 Task: Find connections with filter location Boudjima with filter topic #Businessintelligence with filter profile language Potuguese with filter current company SirionLabs with filter school Rani Durgavati Vishwavidyalaya, Jabalpur with filter industry Personal Care Services with filter service category Health Insurance with filter keywords title Biostatistician
Action: Mouse moved to (557, 69)
Screenshot: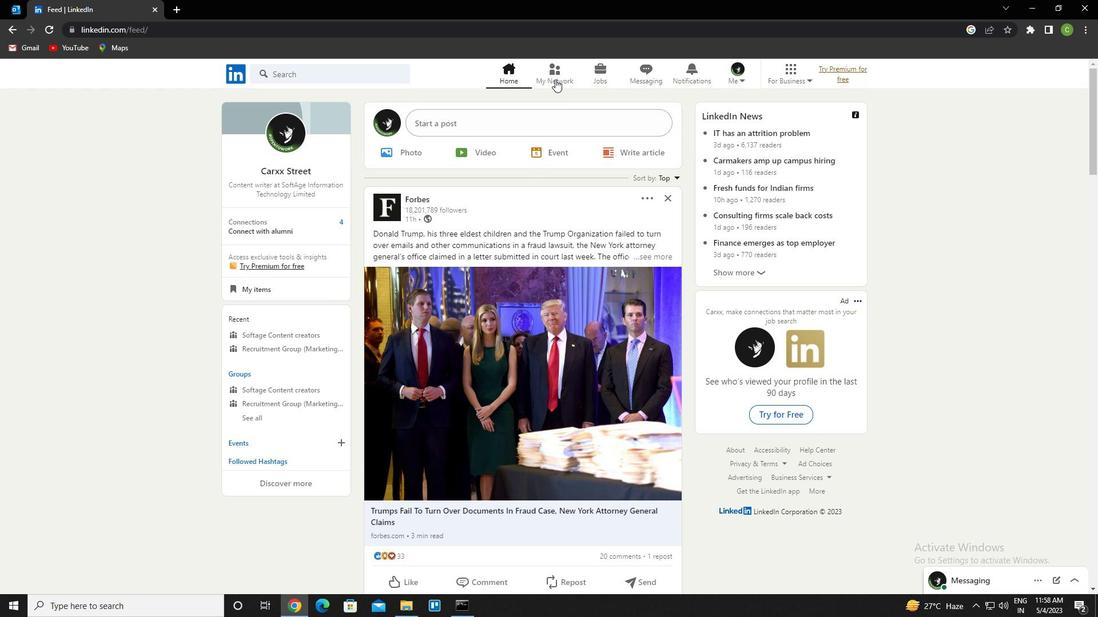 
Action: Mouse pressed left at (557, 69)
Screenshot: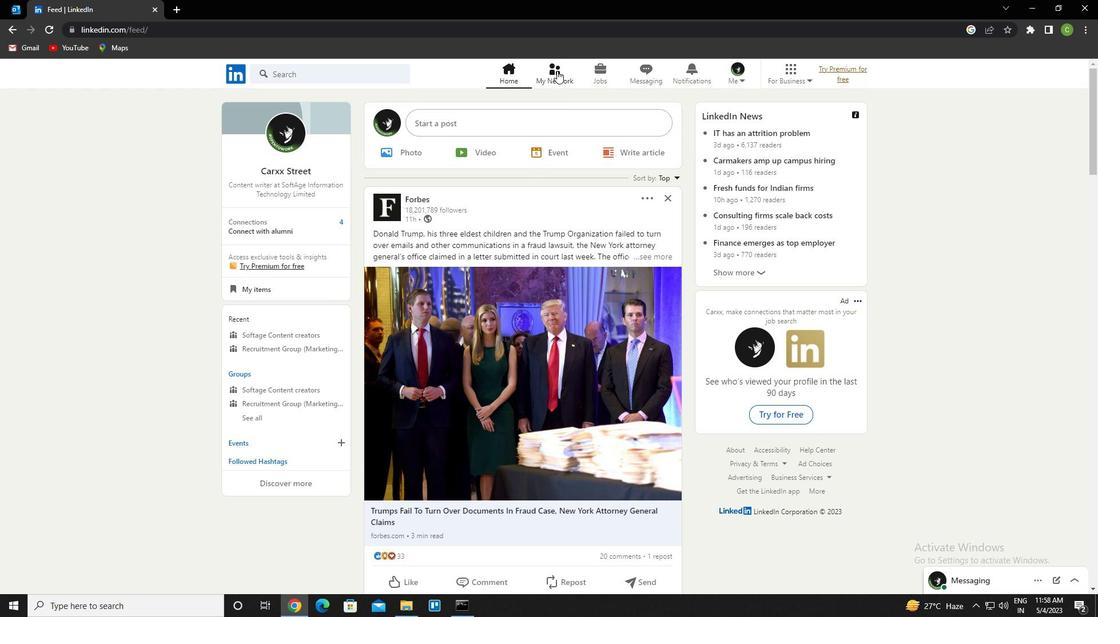 
Action: Mouse moved to (340, 145)
Screenshot: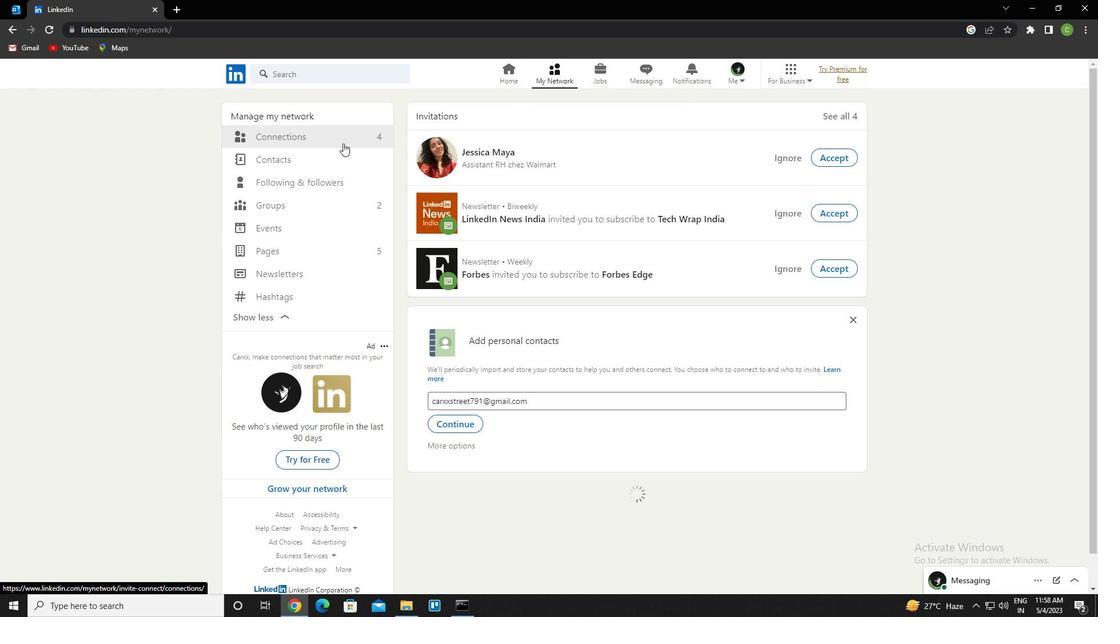 
Action: Mouse pressed left at (340, 145)
Screenshot: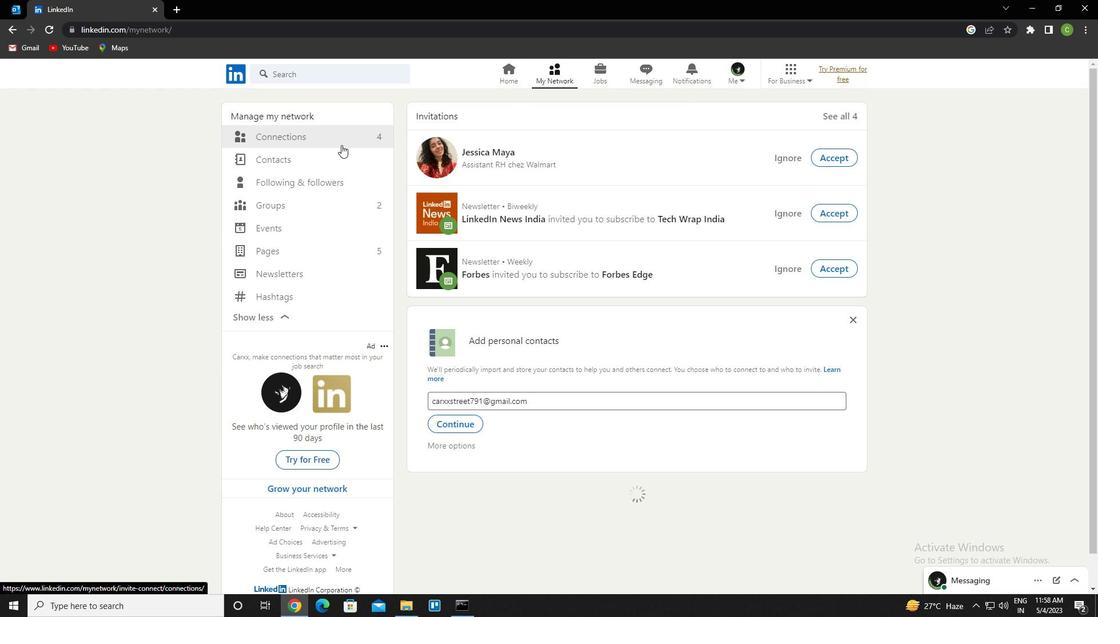
Action: Mouse moved to (340, 145)
Screenshot: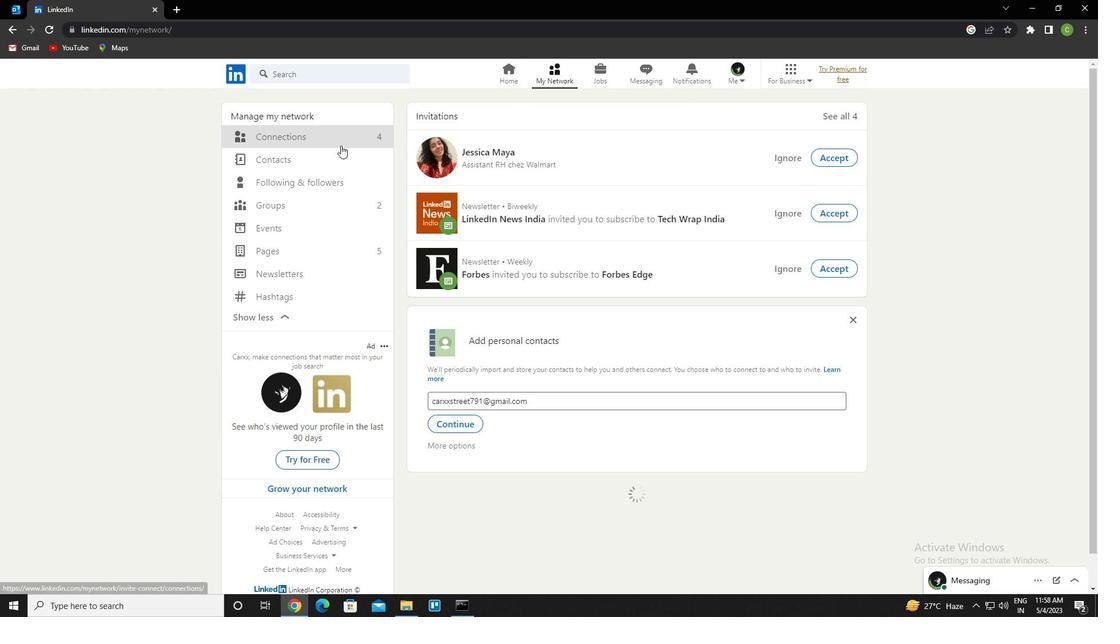
Action: Mouse pressed left at (340, 145)
Screenshot: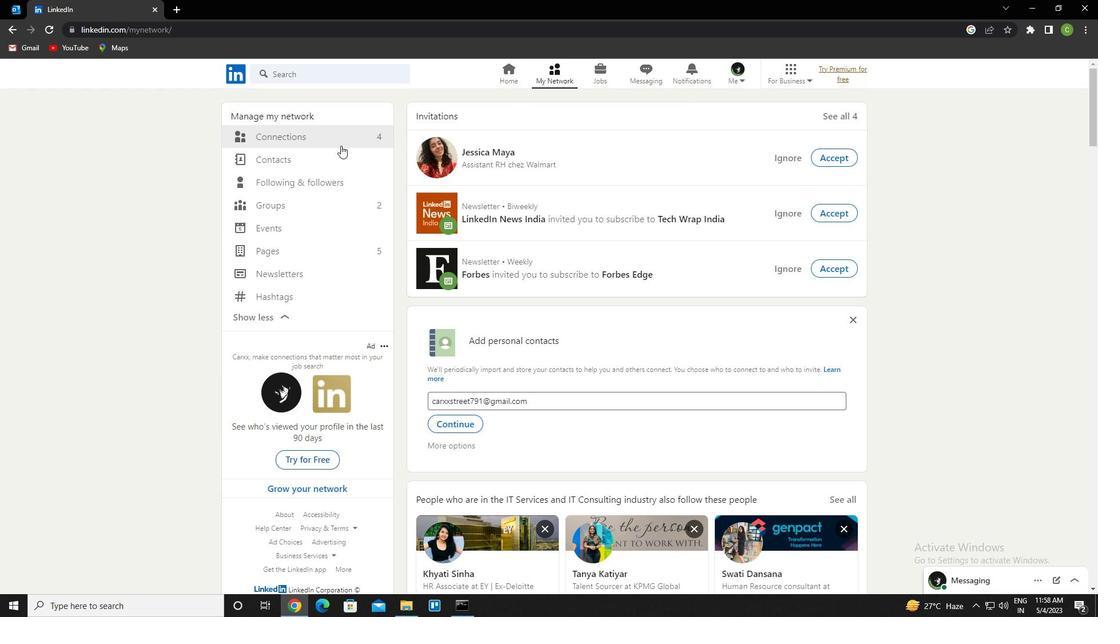 
Action: Mouse moved to (343, 141)
Screenshot: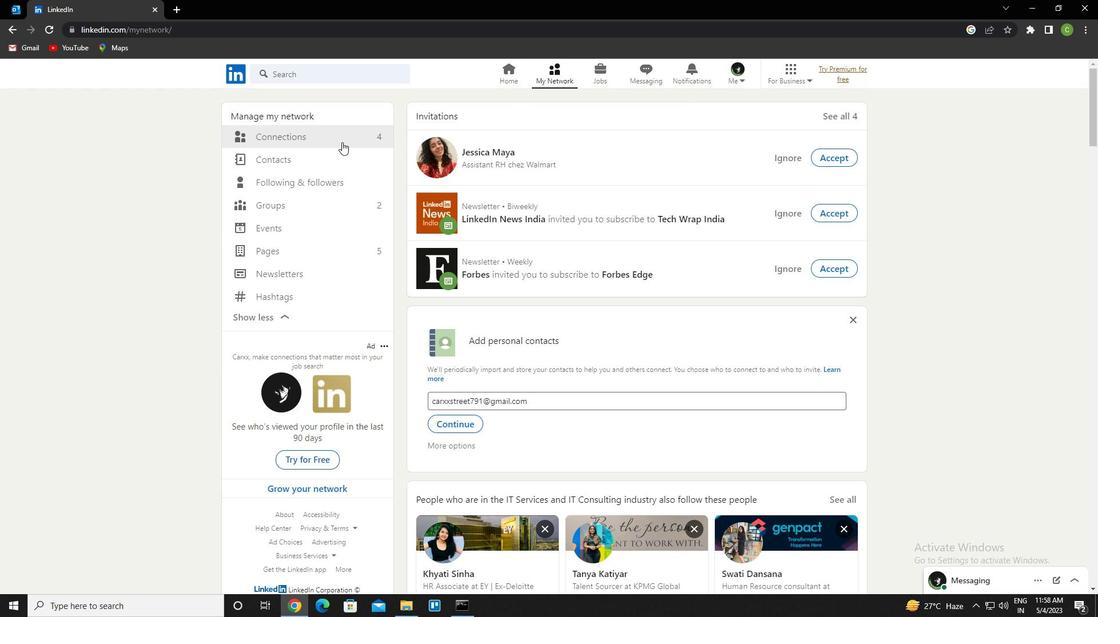 
Action: Mouse pressed left at (343, 141)
Screenshot: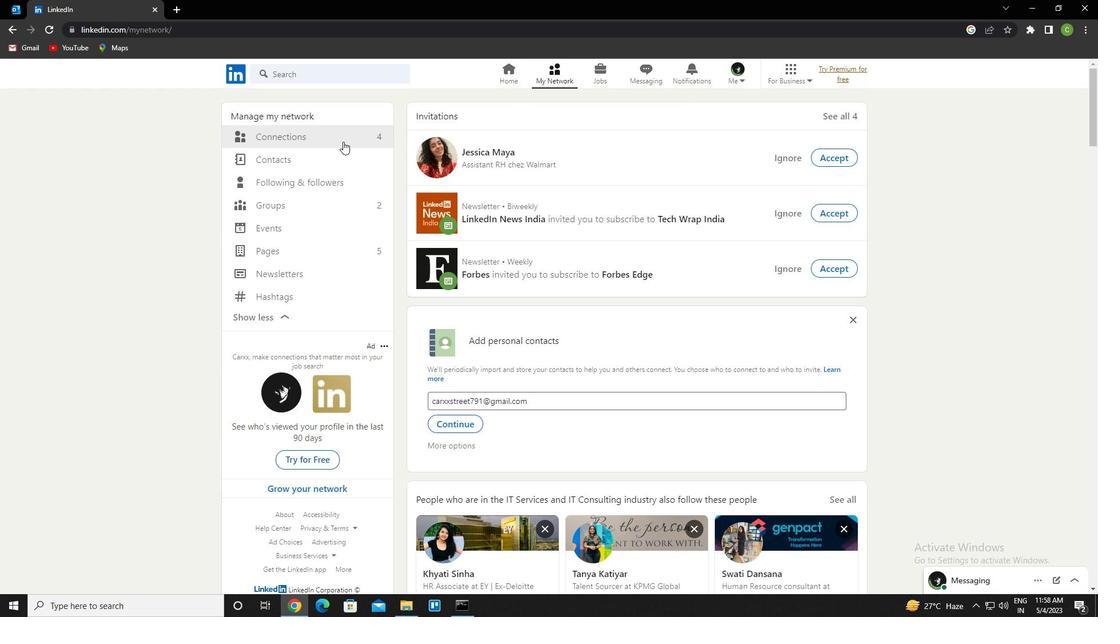 
Action: Mouse moved to (657, 140)
Screenshot: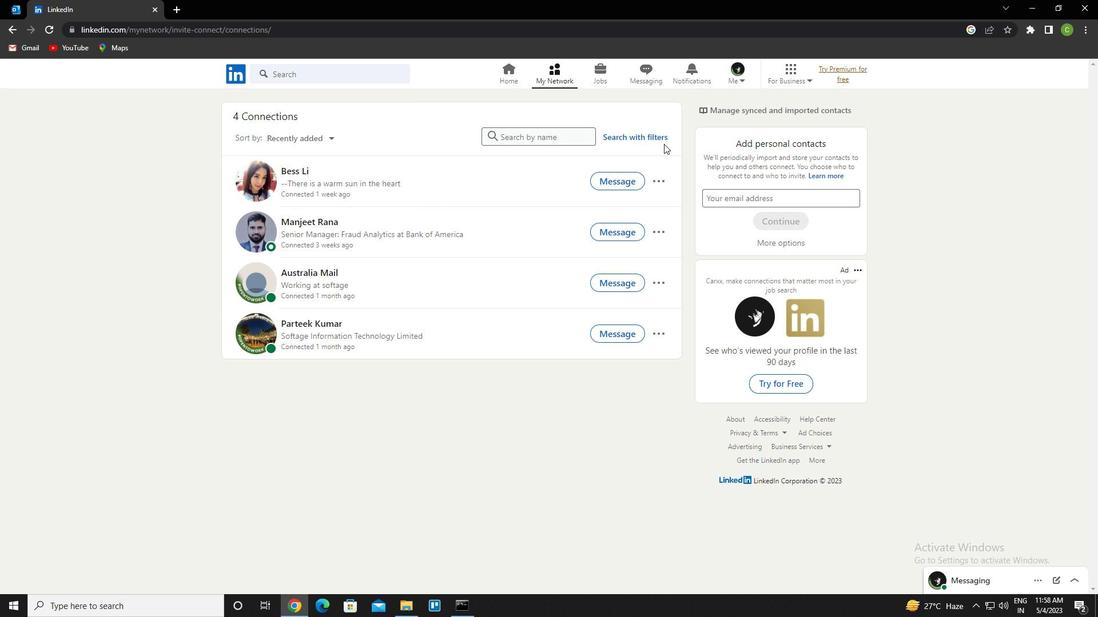 
Action: Mouse pressed left at (657, 140)
Screenshot: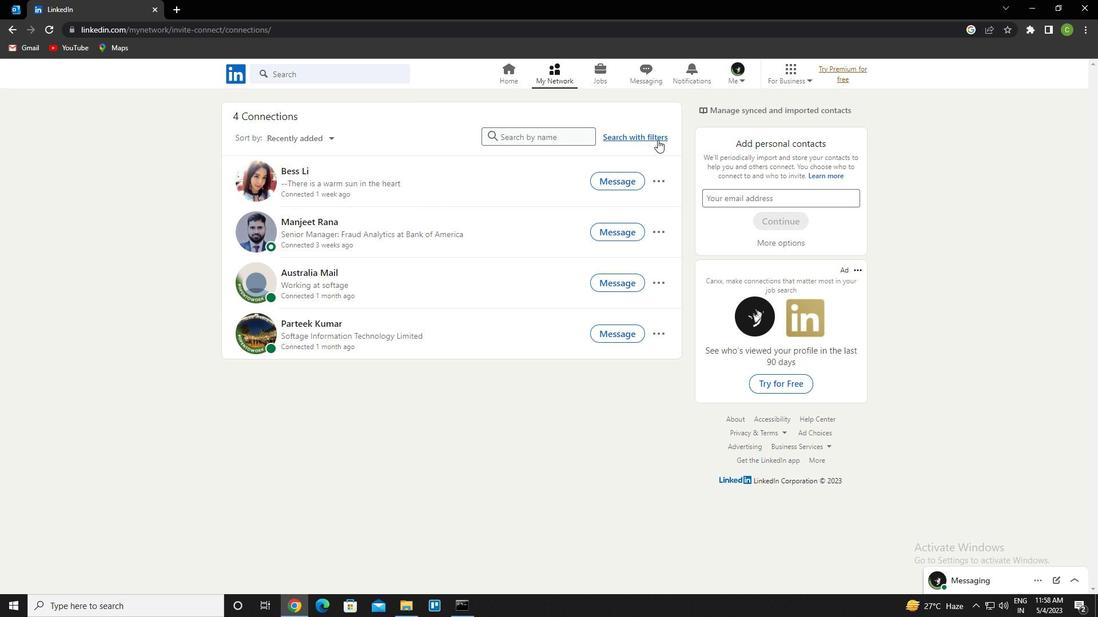 
Action: Mouse moved to (587, 104)
Screenshot: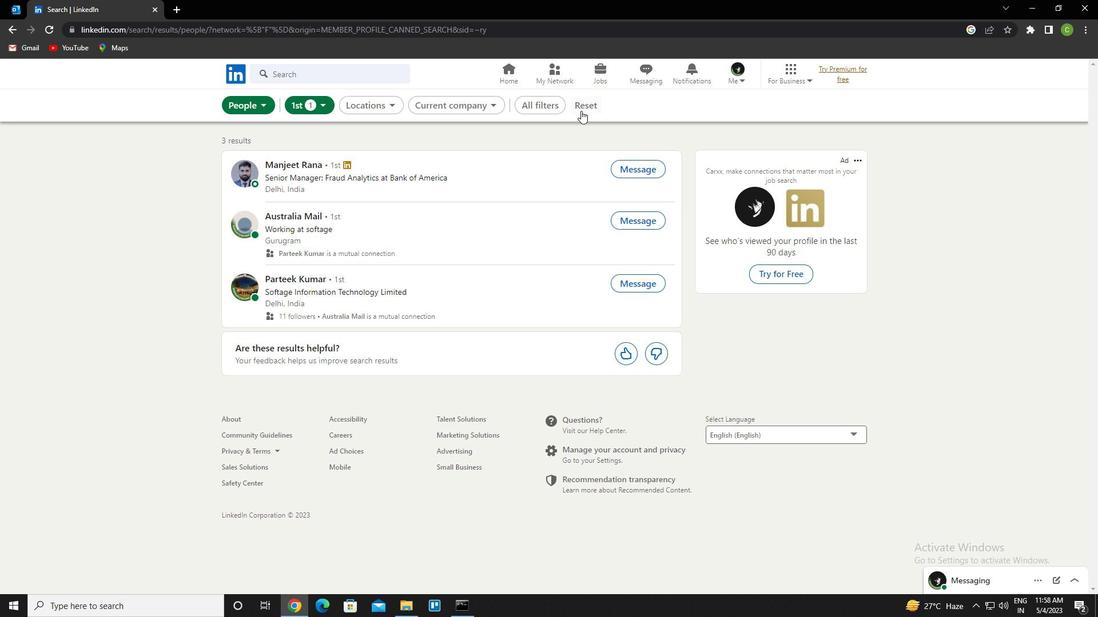 
Action: Mouse pressed left at (587, 104)
Screenshot: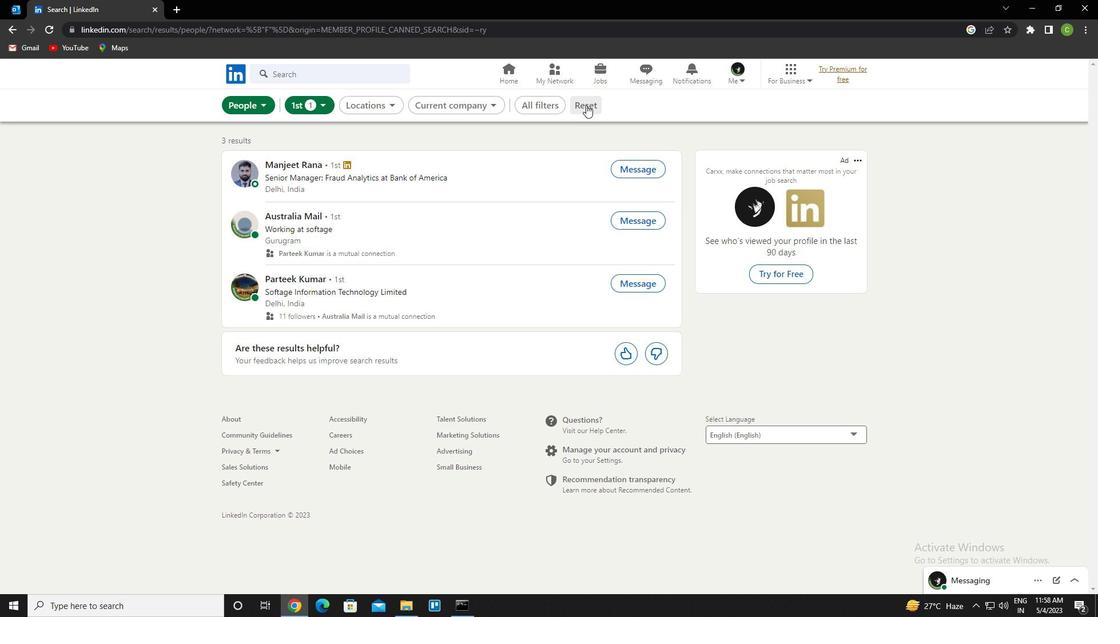 
Action: Mouse moved to (580, 110)
Screenshot: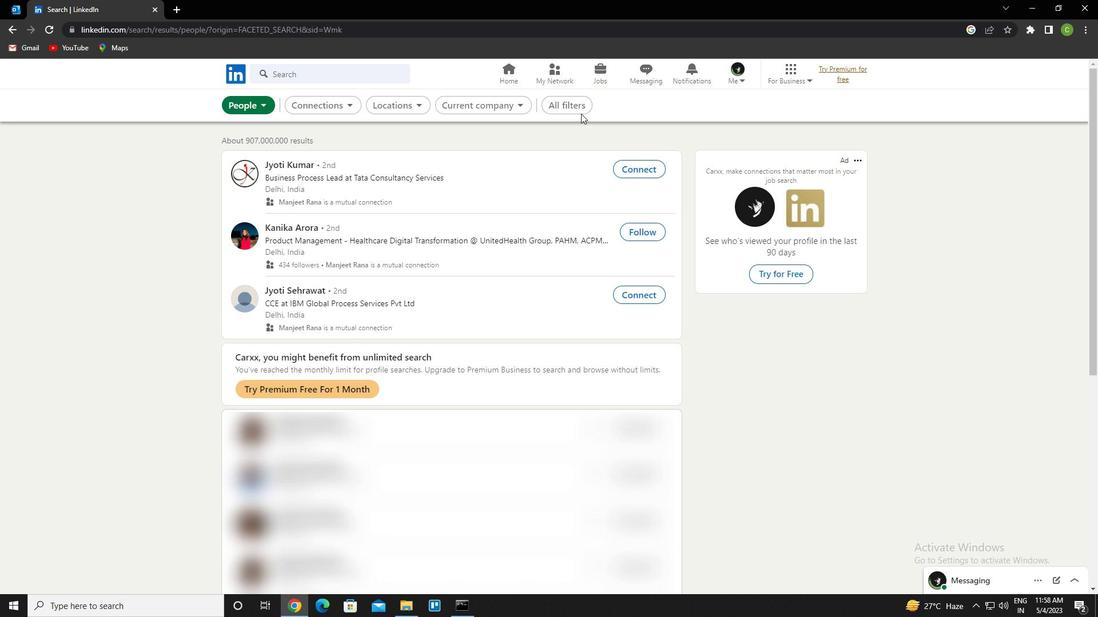 
Action: Mouse pressed left at (580, 110)
Screenshot: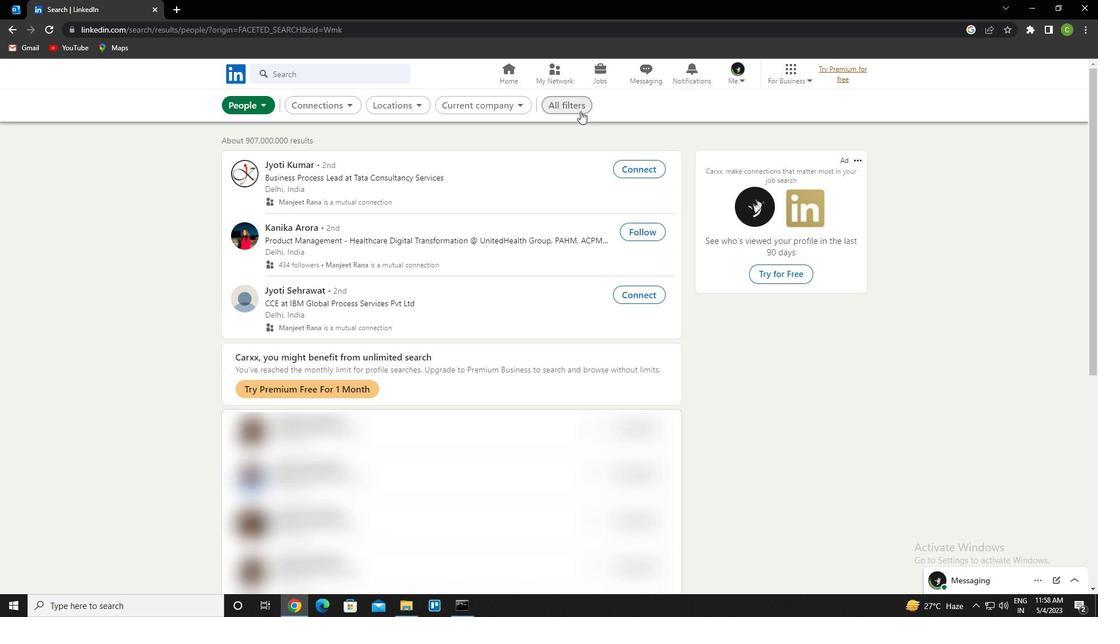 
Action: Mouse moved to (996, 365)
Screenshot: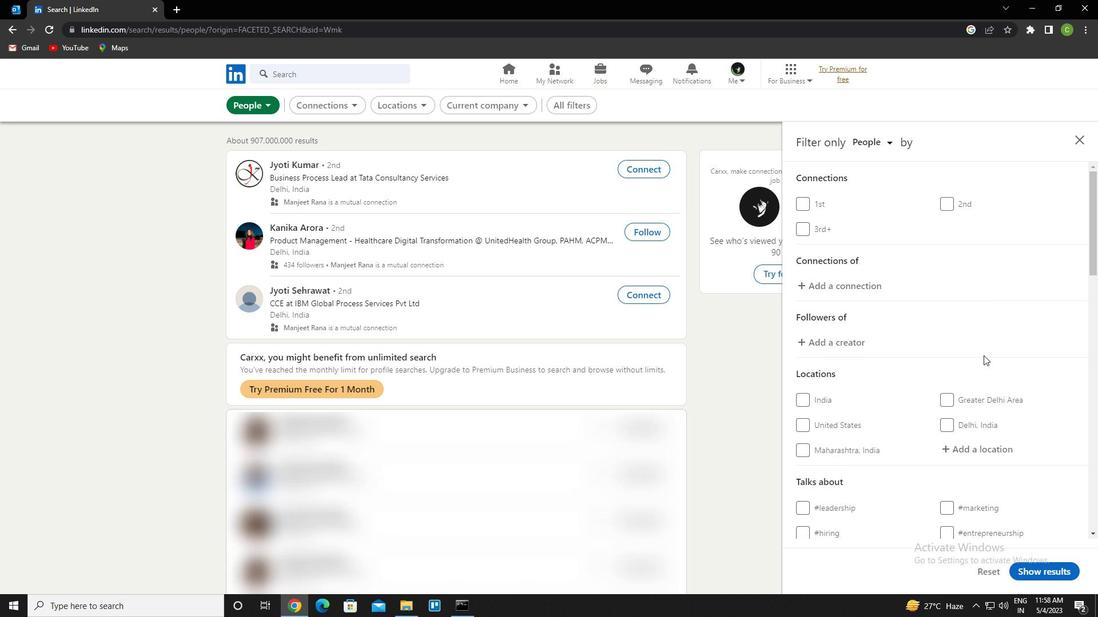 
Action: Mouse scrolled (996, 365) with delta (0, 0)
Screenshot: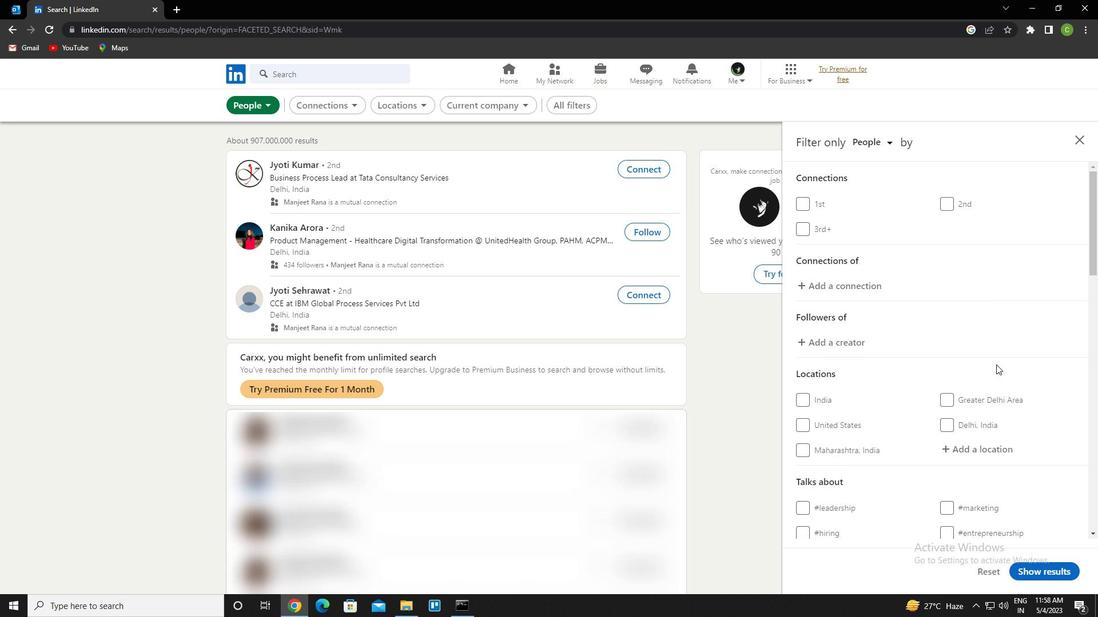 
Action: Mouse moved to (996, 366)
Screenshot: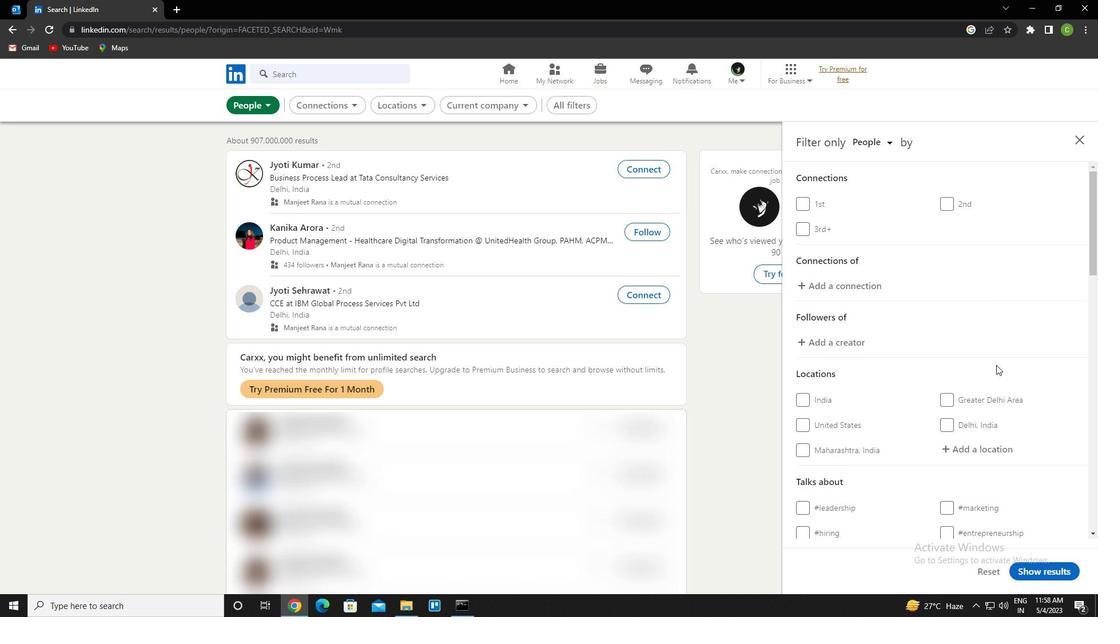 
Action: Mouse scrolled (996, 365) with delta (0, 0)
Screenshot: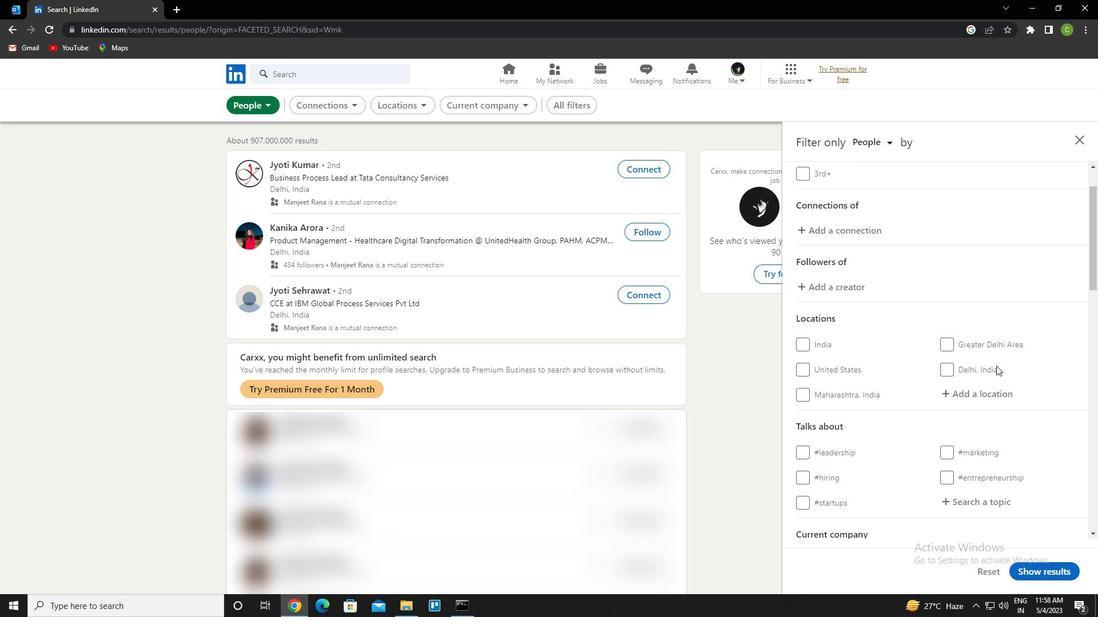 
Action: Mouse moved to (984, 335)
Screenshot: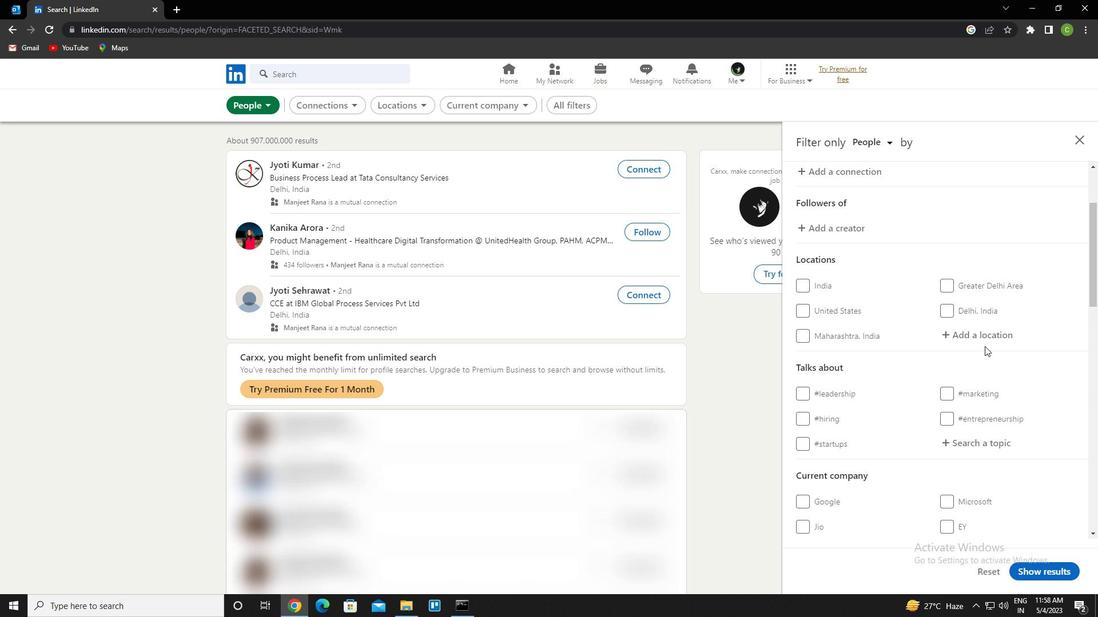 
Action: Mouse pressed left at (984, 335)
Screenshot: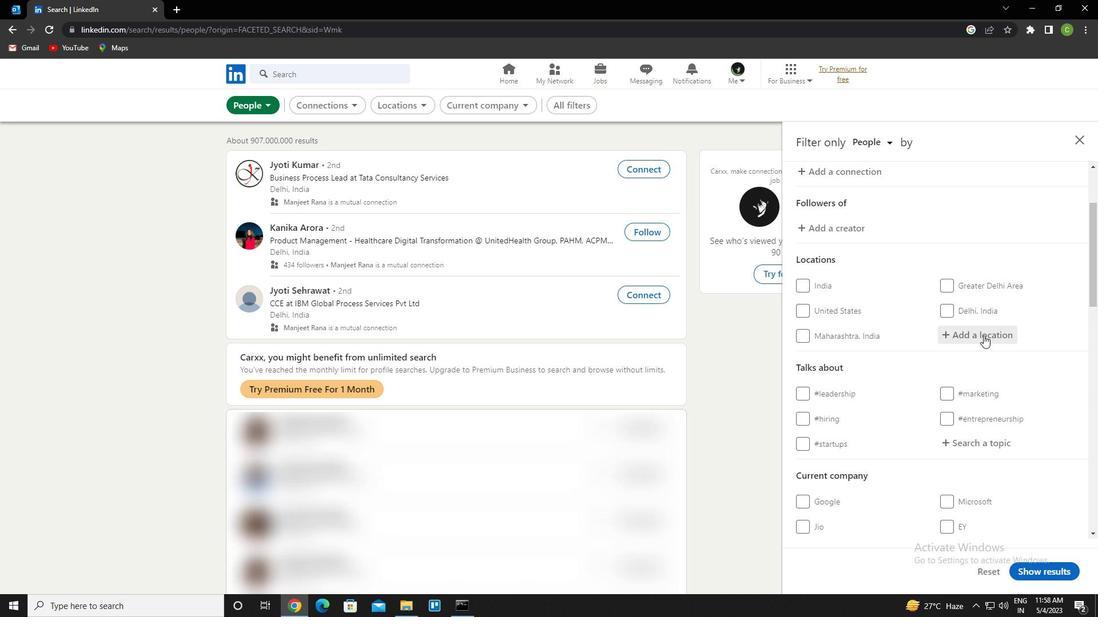 
Action: Mouse moved to (984, 335)
Screenshot: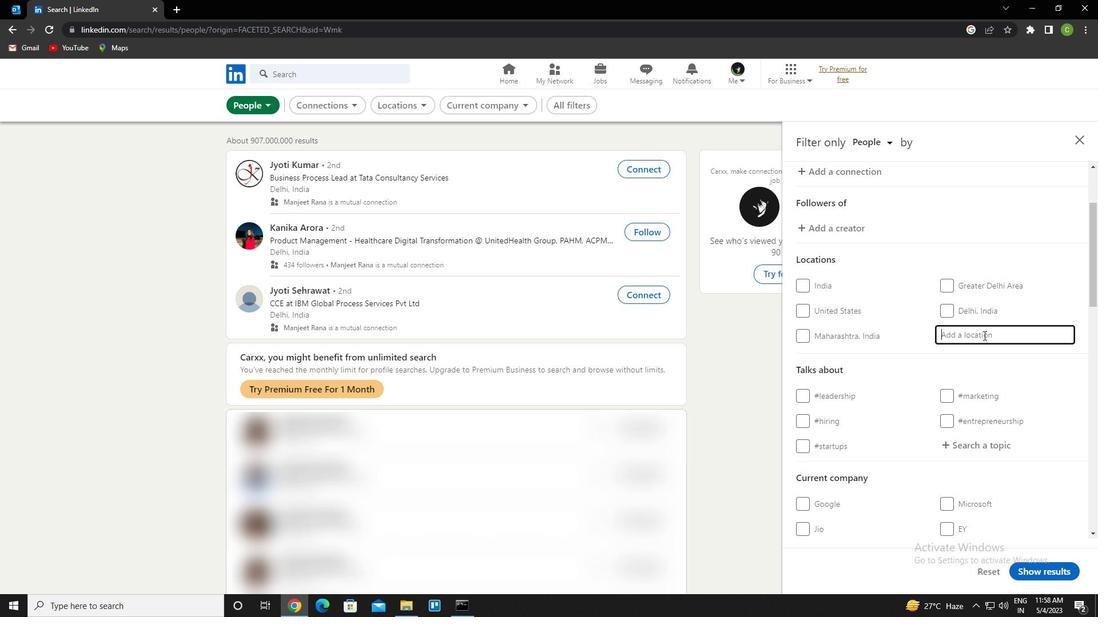 
Action: Key pressed <Key.caps_lock>b<Key.caps_lock>oudima<Key.backspace><Key.backspace><Key.backspace>jima<Key.down><Key.enter>
Screenshot: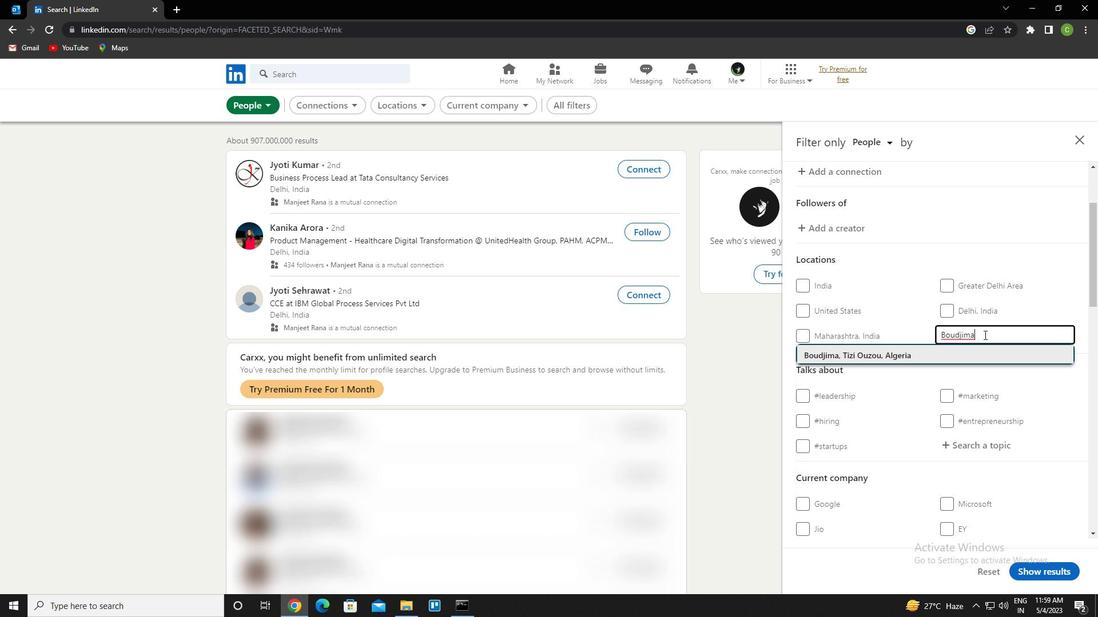 
Action: Mouse moved to (978, 382)
Screenshot: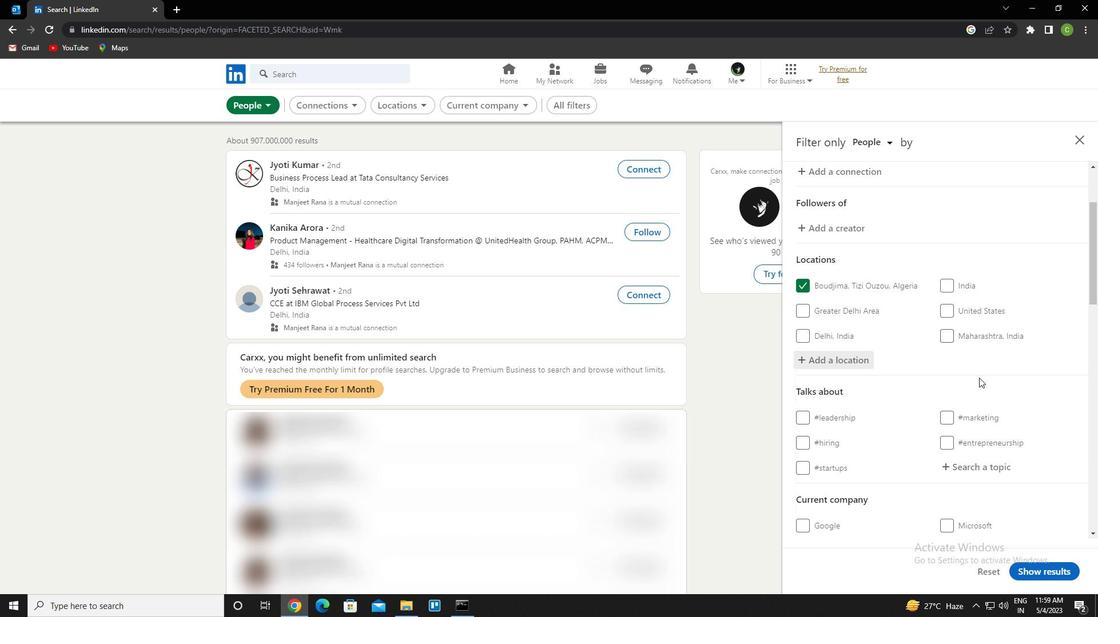 
Action: Mouse scrolled (978, 381) with delta (0, 0)
Screenshot: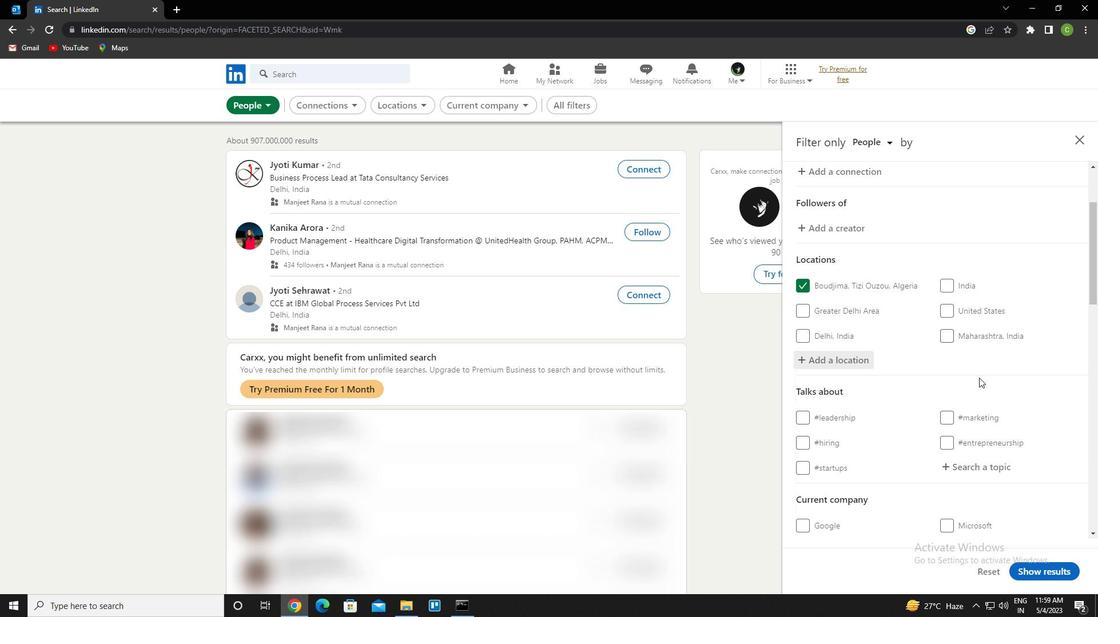 
Action: Mouse moved to (978, 383)
Screenshot: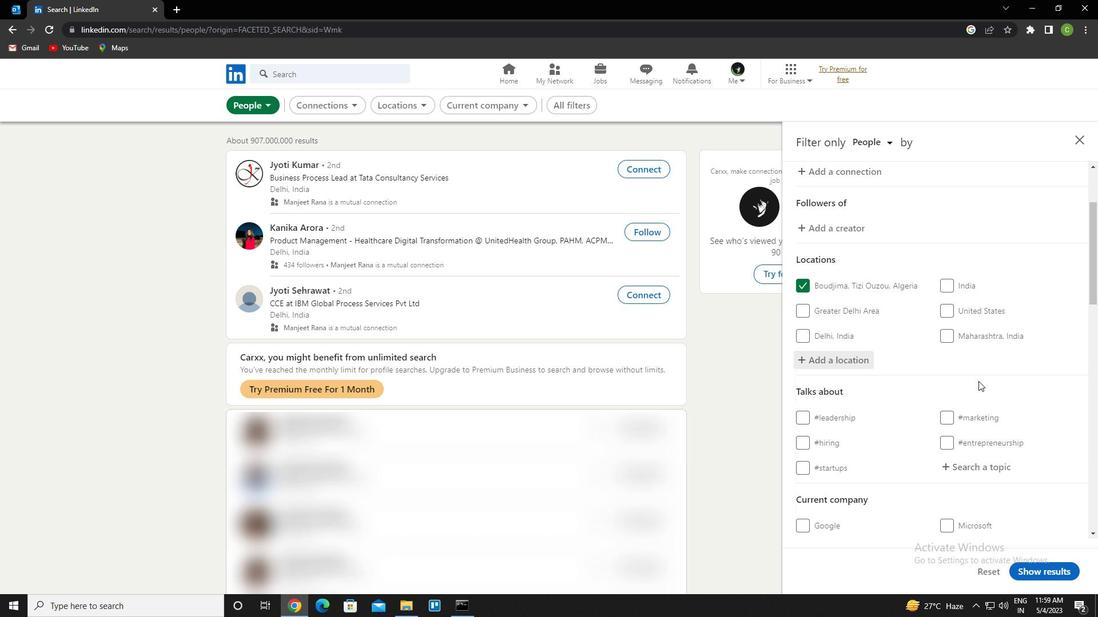 
Action: Mouse scrolled (978, 383) with delta (0, 0)
Screenshot: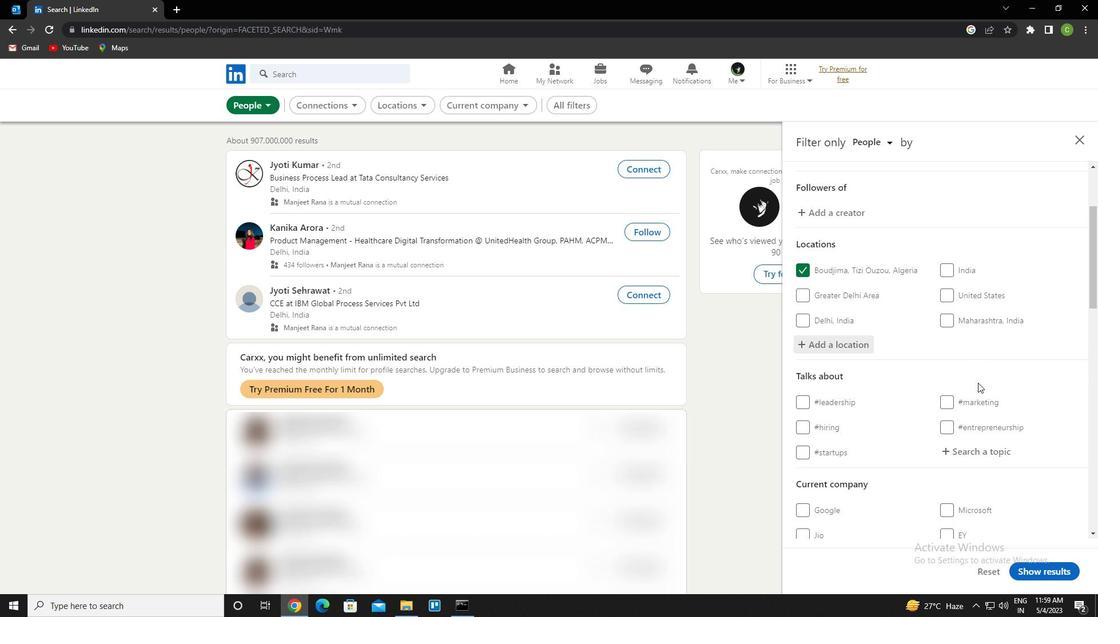 
Action: Mouse moved to (978, 358)
Screenshot: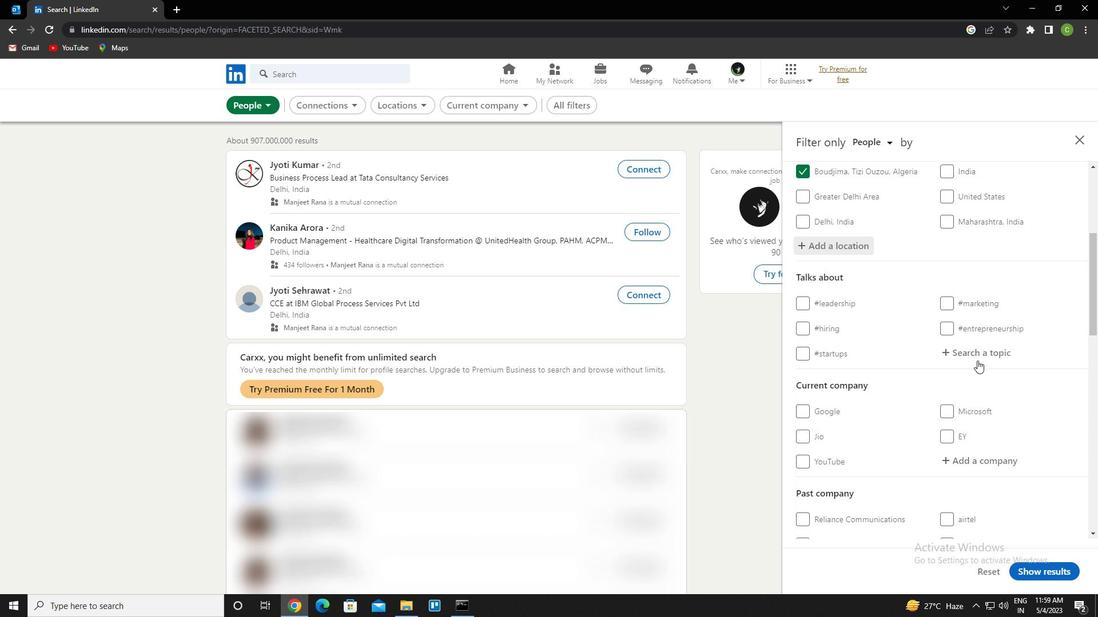 
Action: Mouse pressed left at (978, 358)
Screenshot: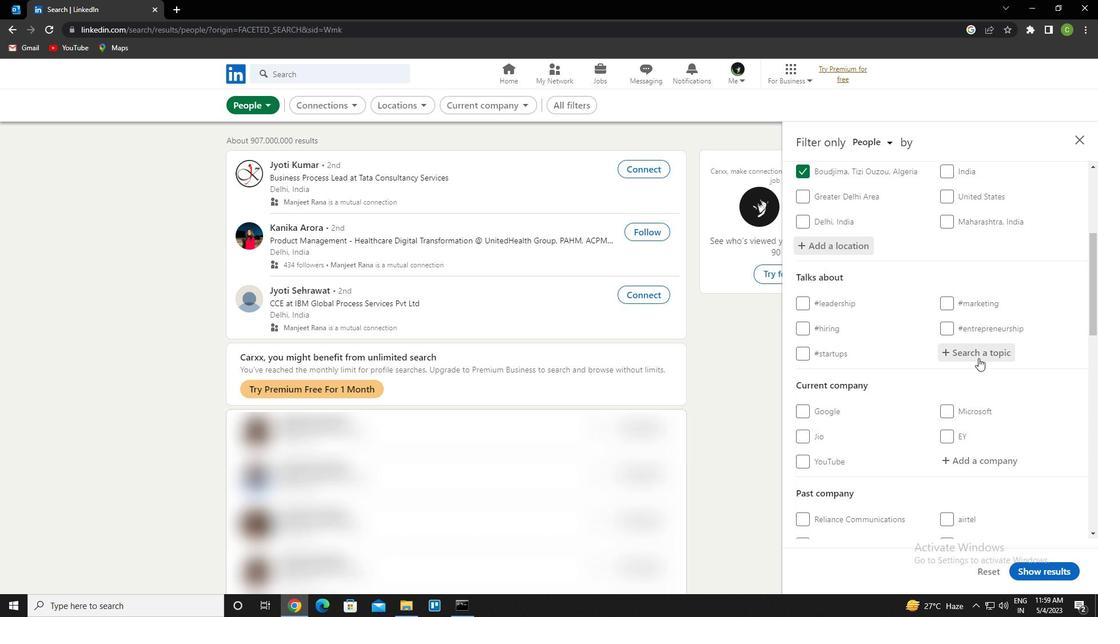 
Action: Key pressed businessintelligence<Key.down><Key.enter>
Screenshot: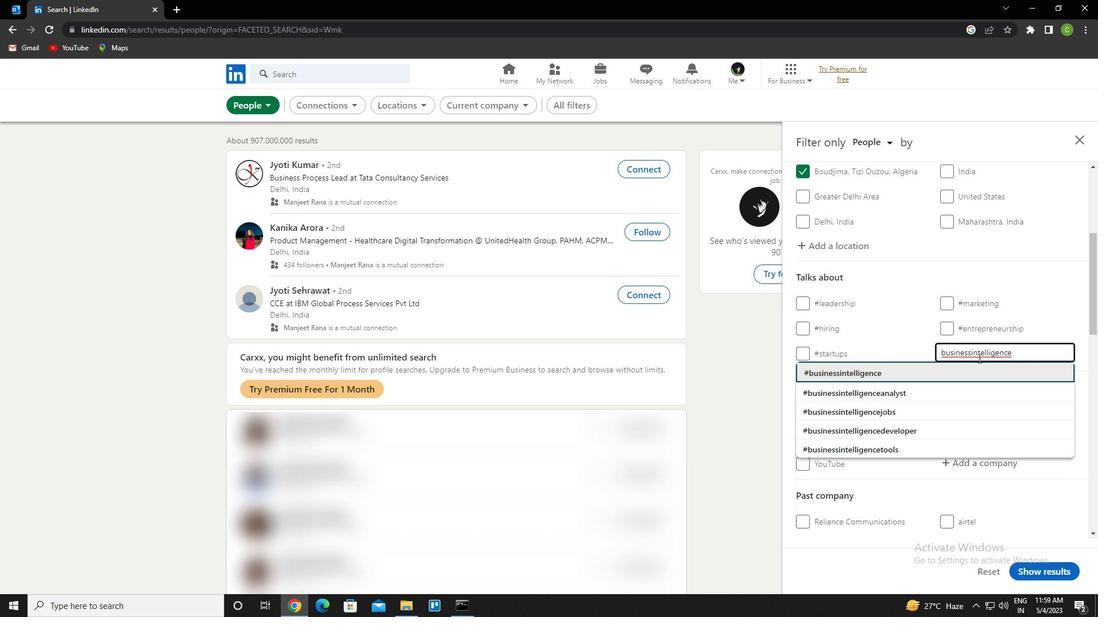 
Action: Mouse moved to (1001, 361)
Screenshot: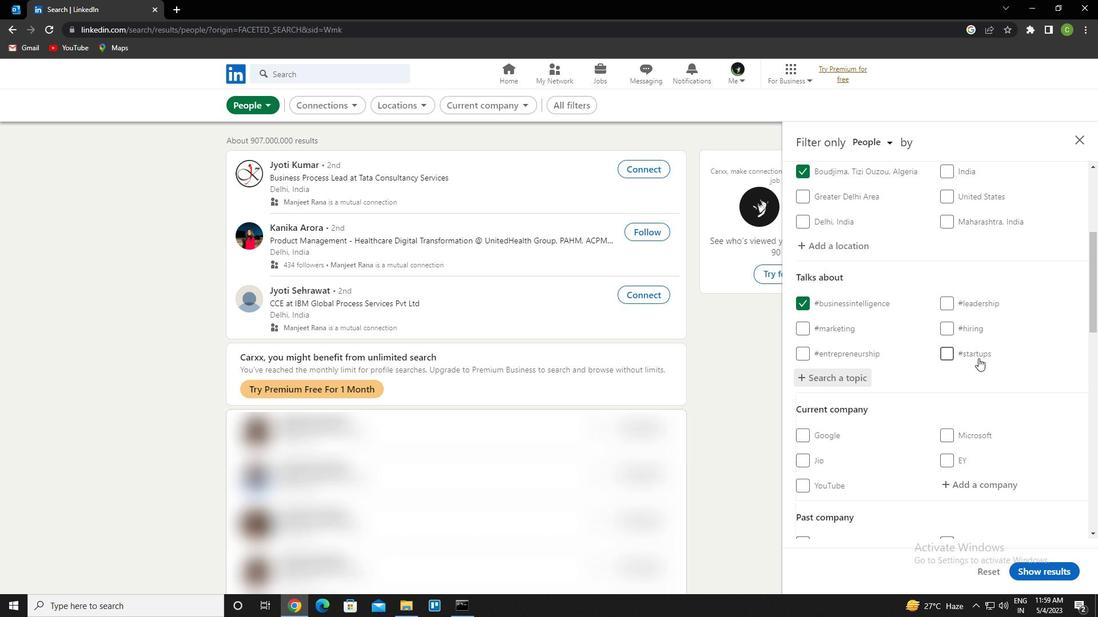
Action: Mouse scrolled (1001, 361) with delta (0, 0)
Screenshot: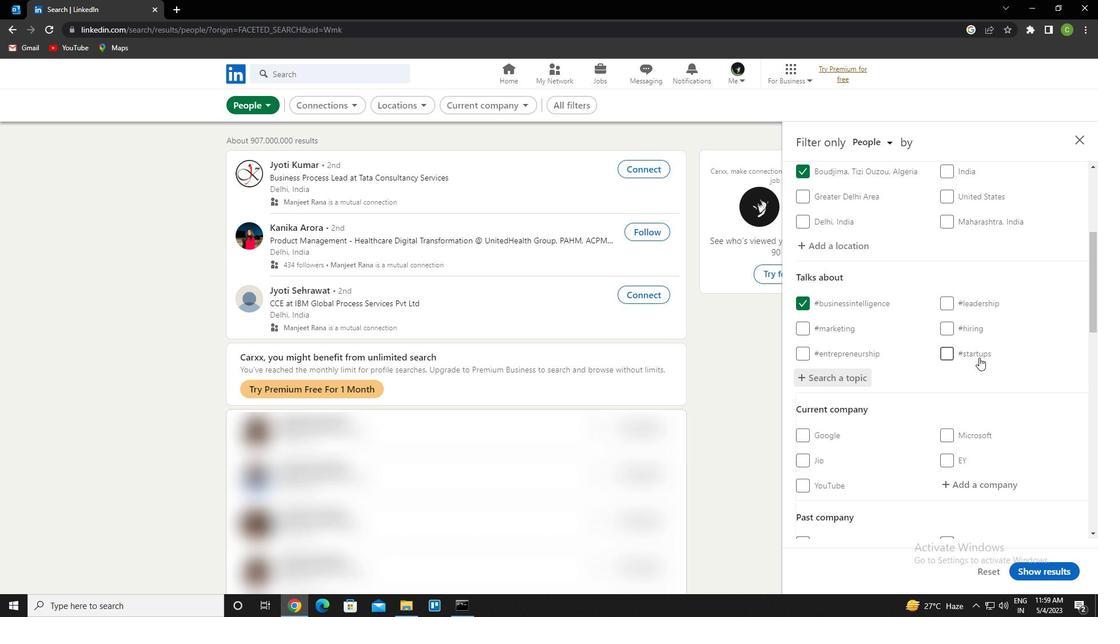 
Action: Mouse scrolled (1001, 361) with delta (0, 0)
Screenshot: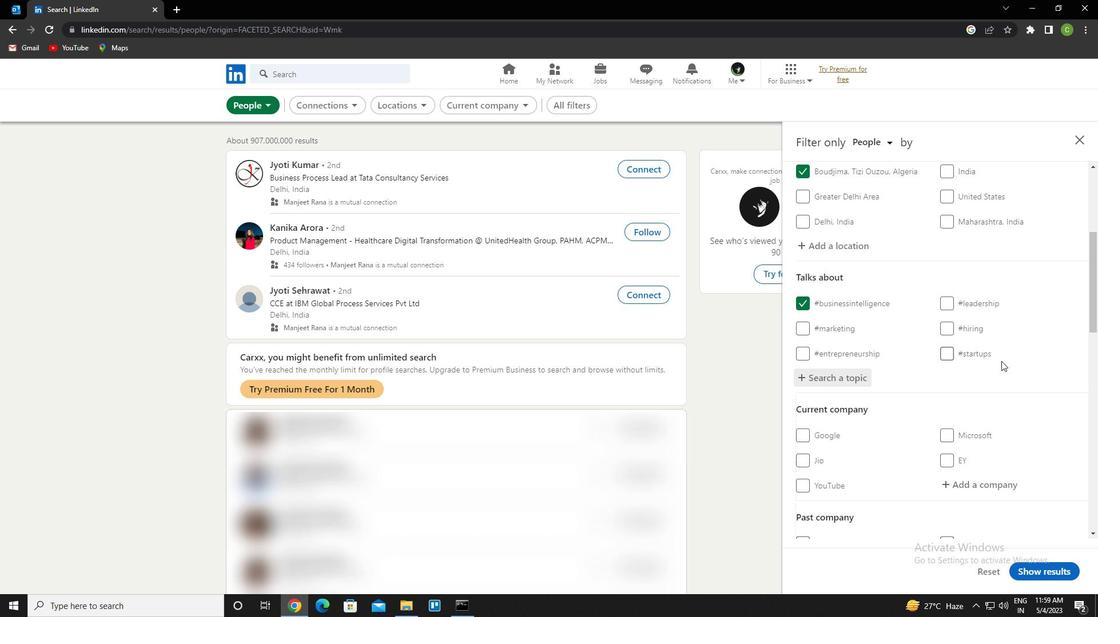 
Action: Mouse moved to (988, 381)
Screenshot: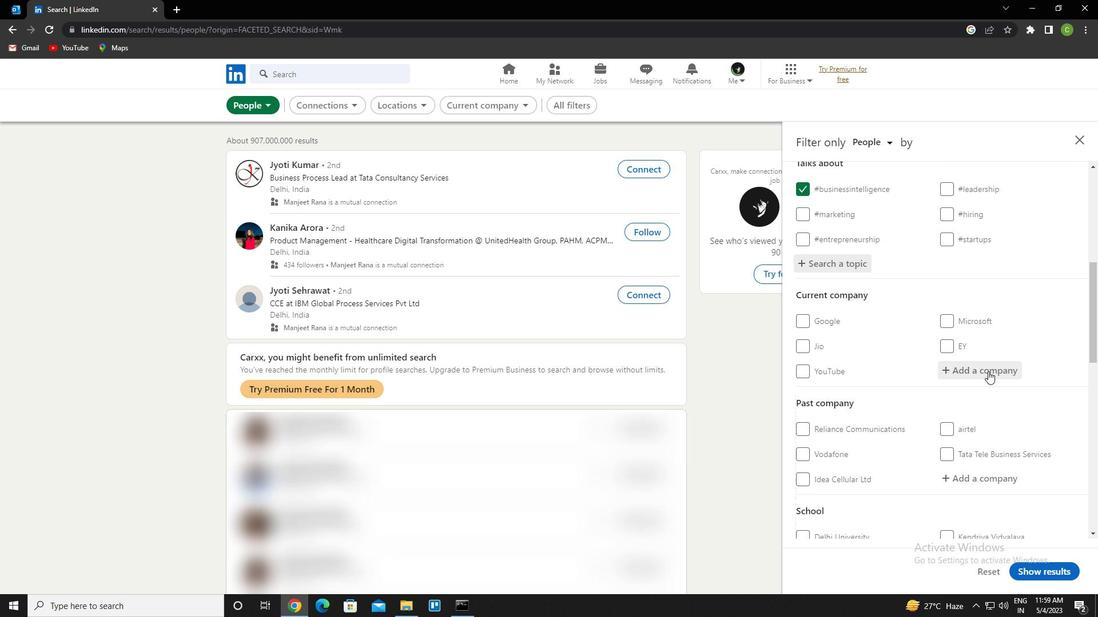 
Action: Mouse scrolled (988, 380) with delta (0, 0)
Screenshot: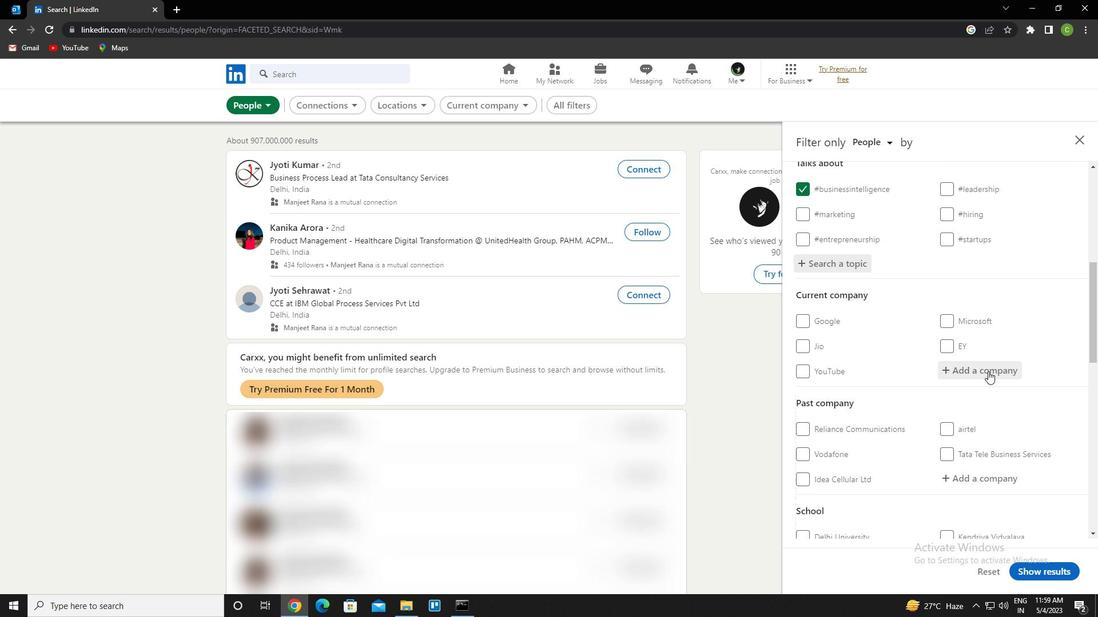 
Action: Mouse moved to (987, 383)
Screenshot: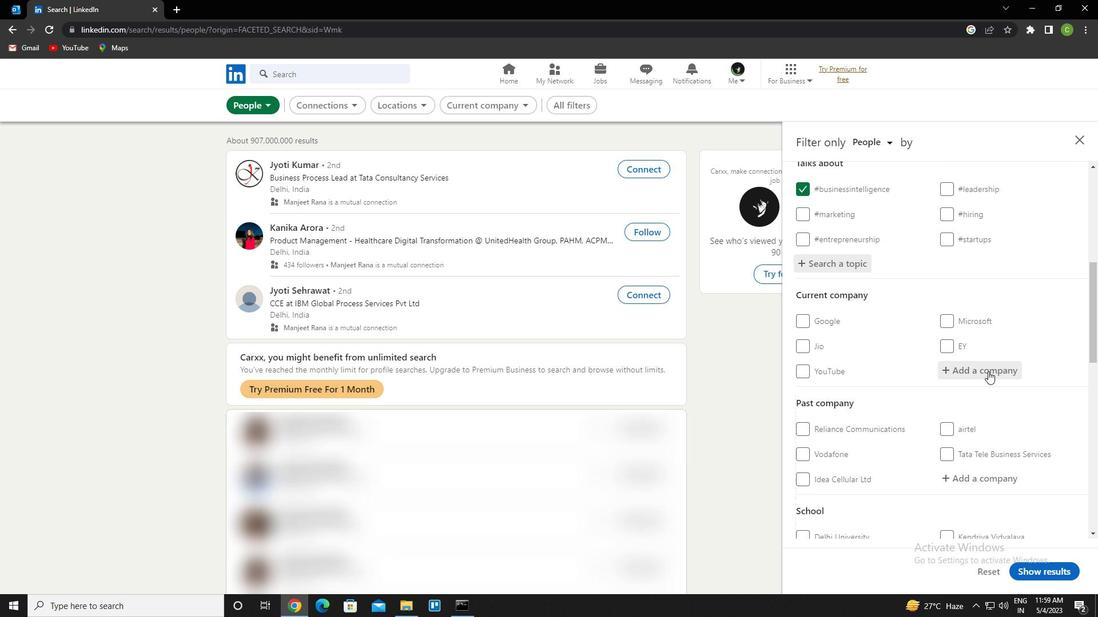 
Action: Mouse scrolled (987, 383) with delta (0, 0)
Screenshot: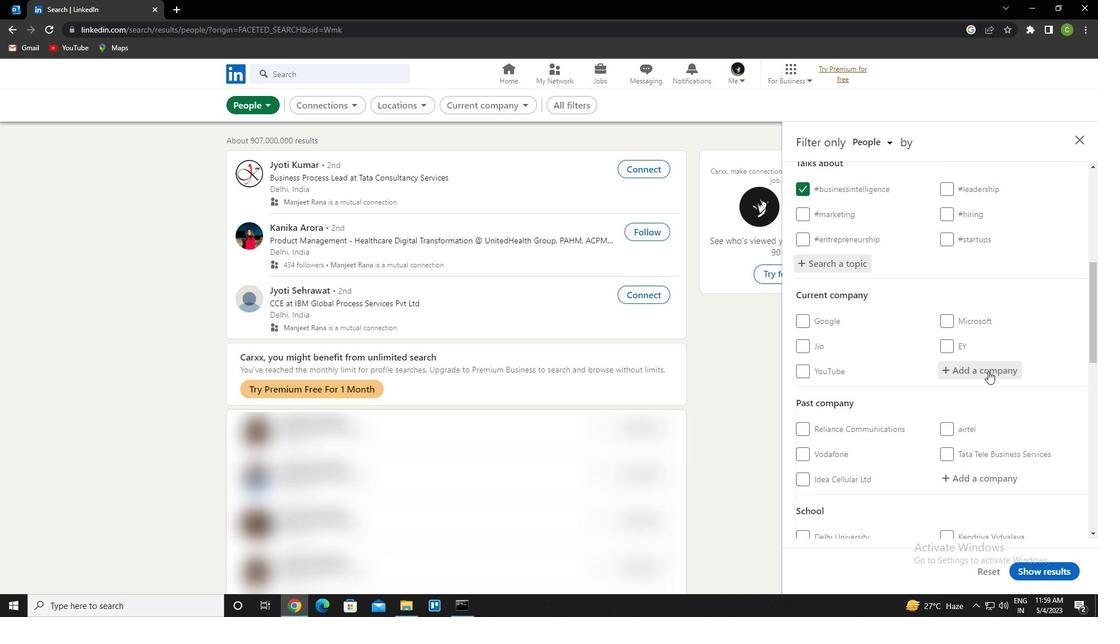 
Action: Mouse moved to (985, 386)
Screenshot: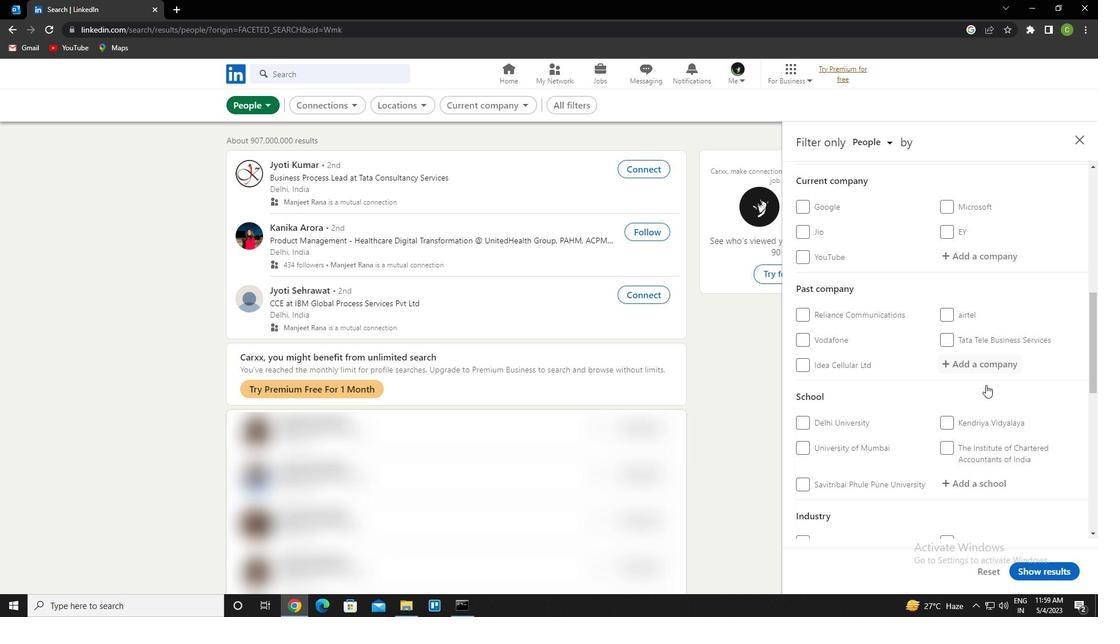 
Action: Mouse scrolled (985, 386) with delta (0, 0)
Screenshot: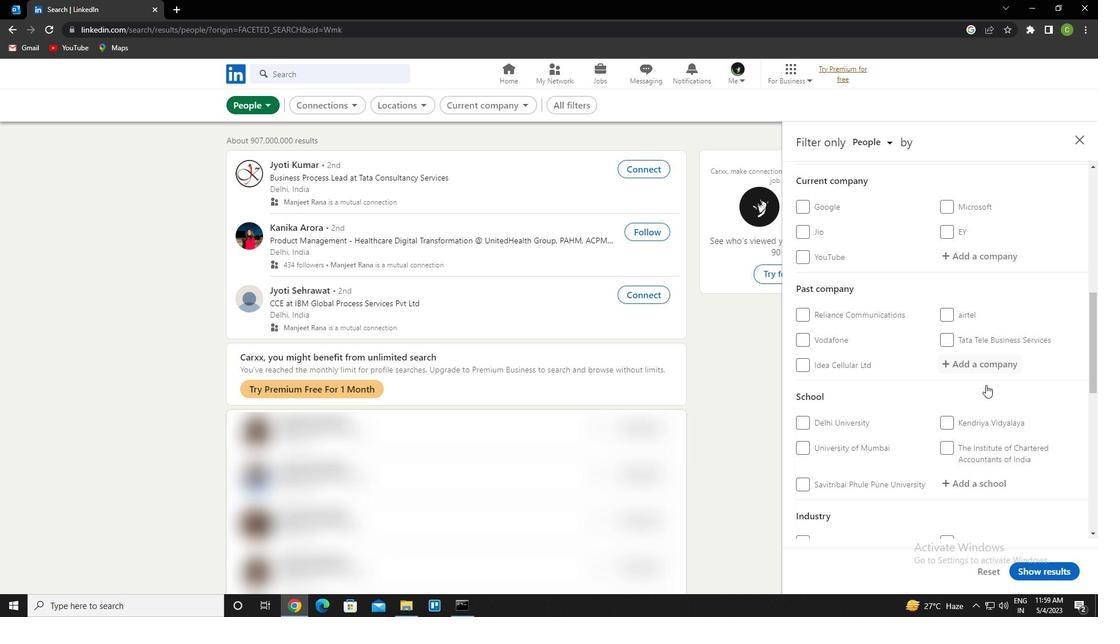 
Action: Mouse moved to (982, 386)
Screenshot: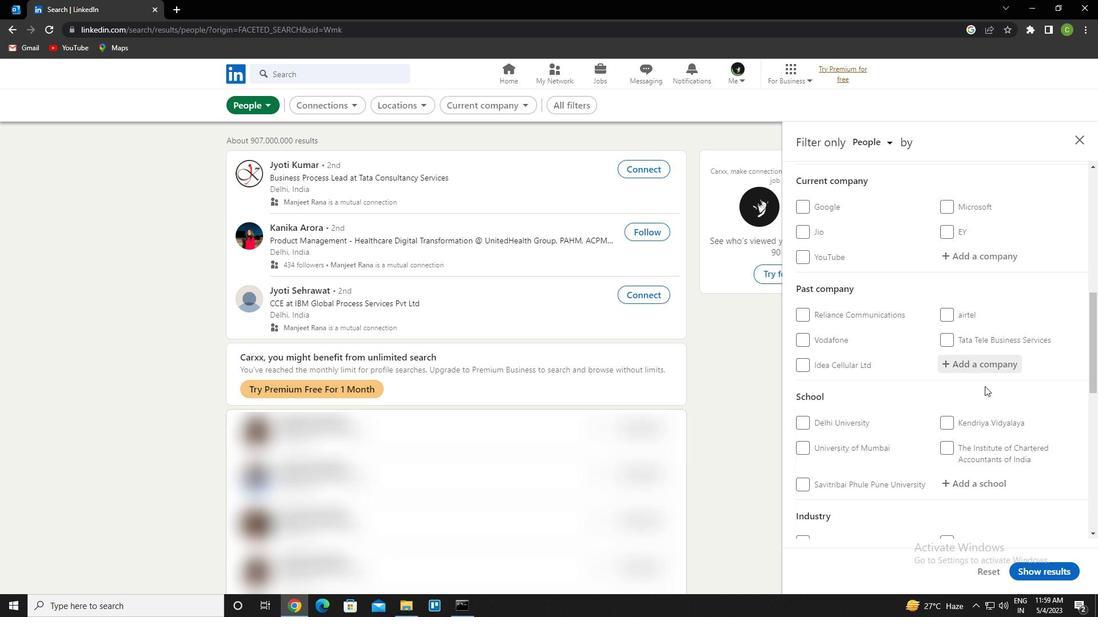 
Action: Mouse scrolled (982, 386) with delta (0, 0)
Screenshot: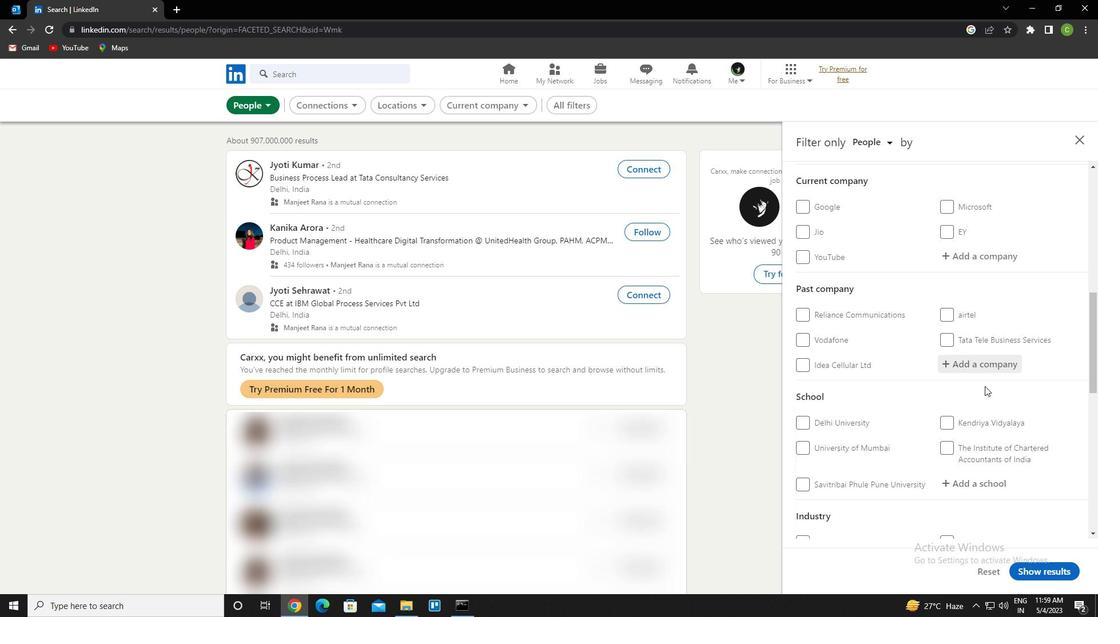 
Action: Mouse moved to (978, 390)
Screenshot: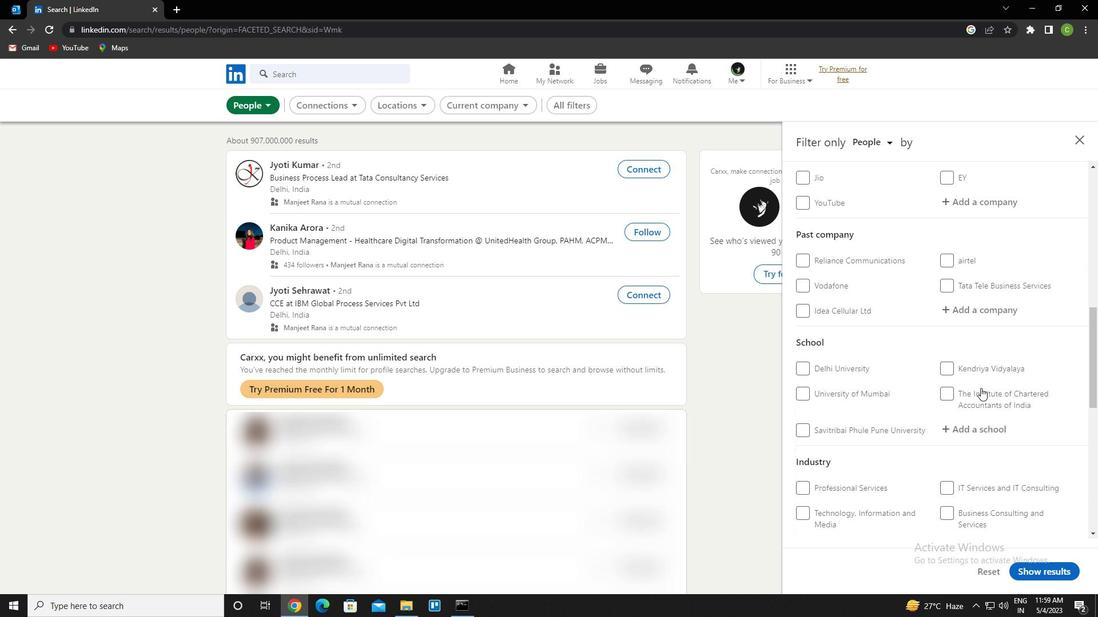 
Action: Mouse scrolled (978, 389) with delta (0, 0)
Screenshot: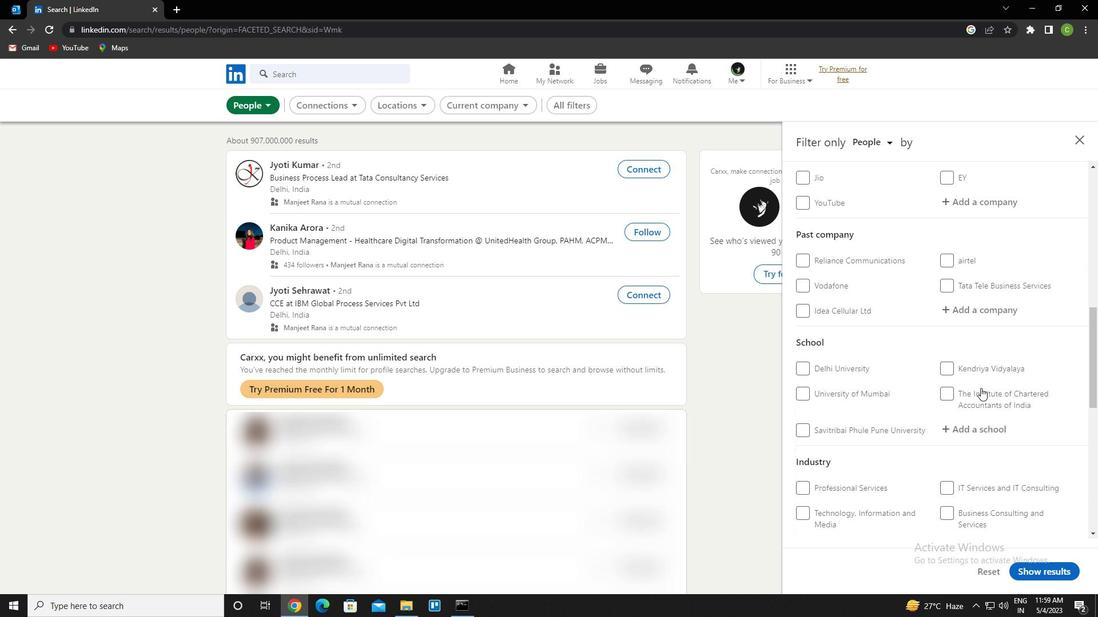
Action: Mouse moved to (953, 522)
Screenshot: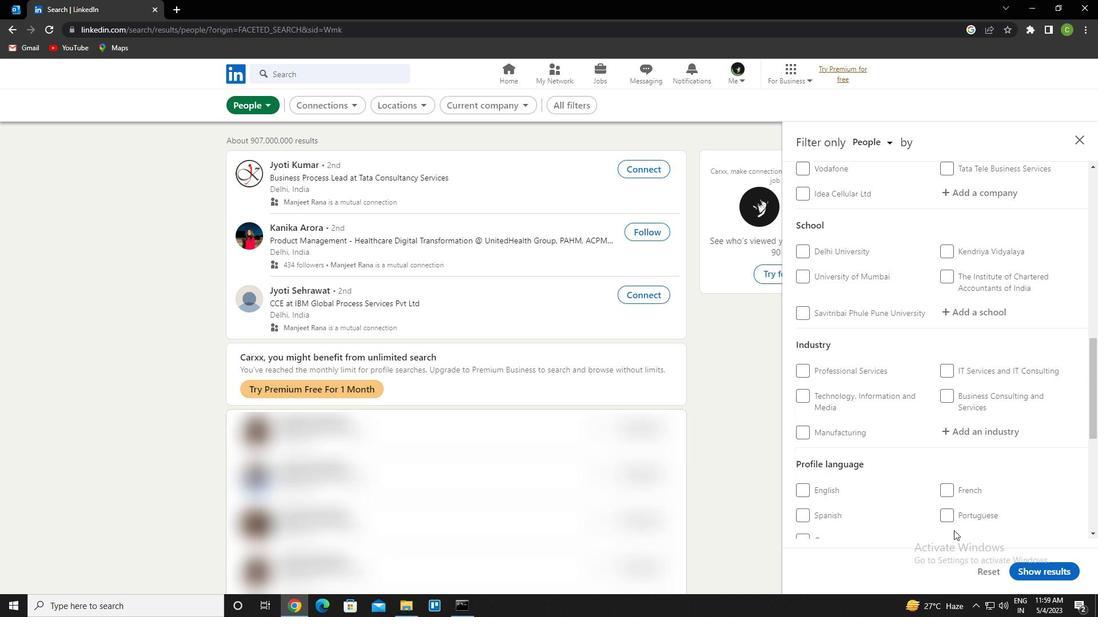 
Action: Mouse pressed left at (953, 522)
Screenshot: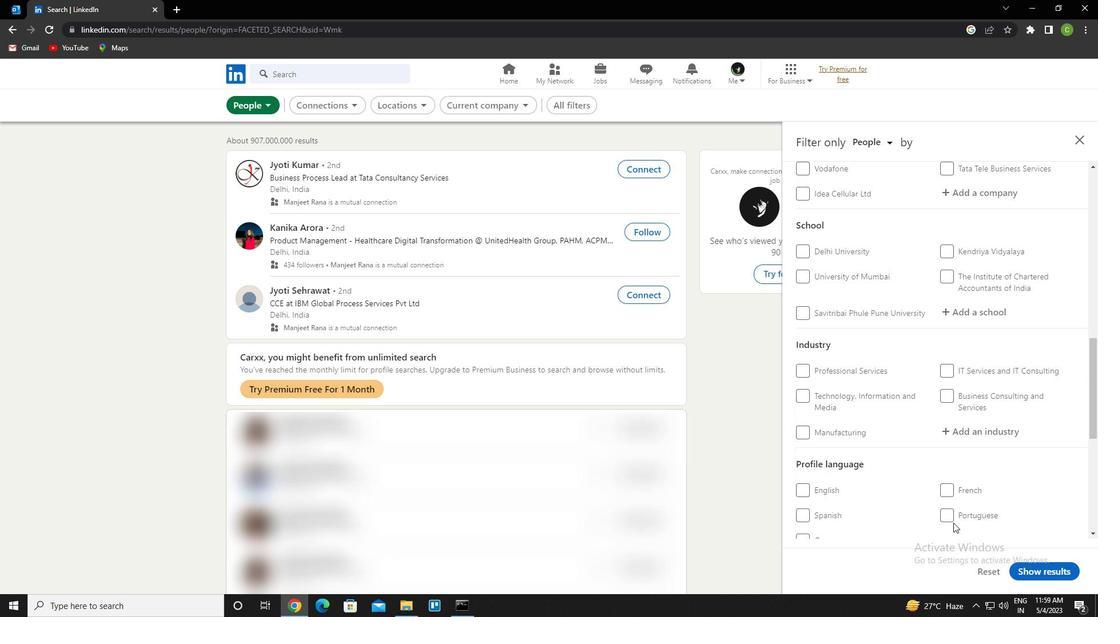 
Action: Mouse moved to (949, 520)
Screenshot: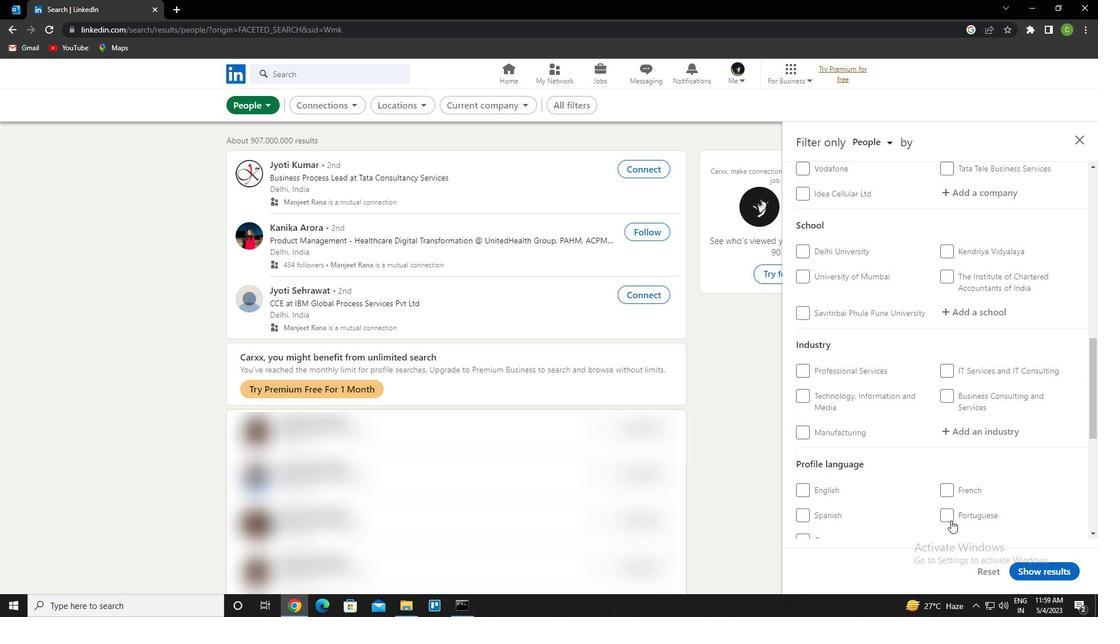 
Action: Mouse pressed left at (949, 520)
Screenshot: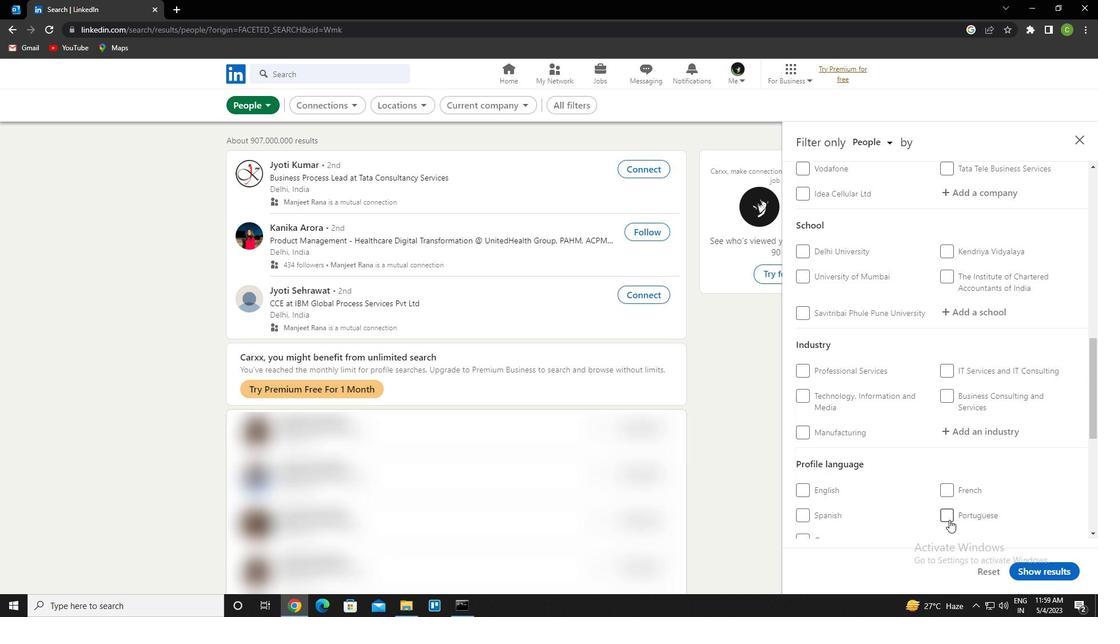
Action: Mouse moved to (925, 438)
Screenshot: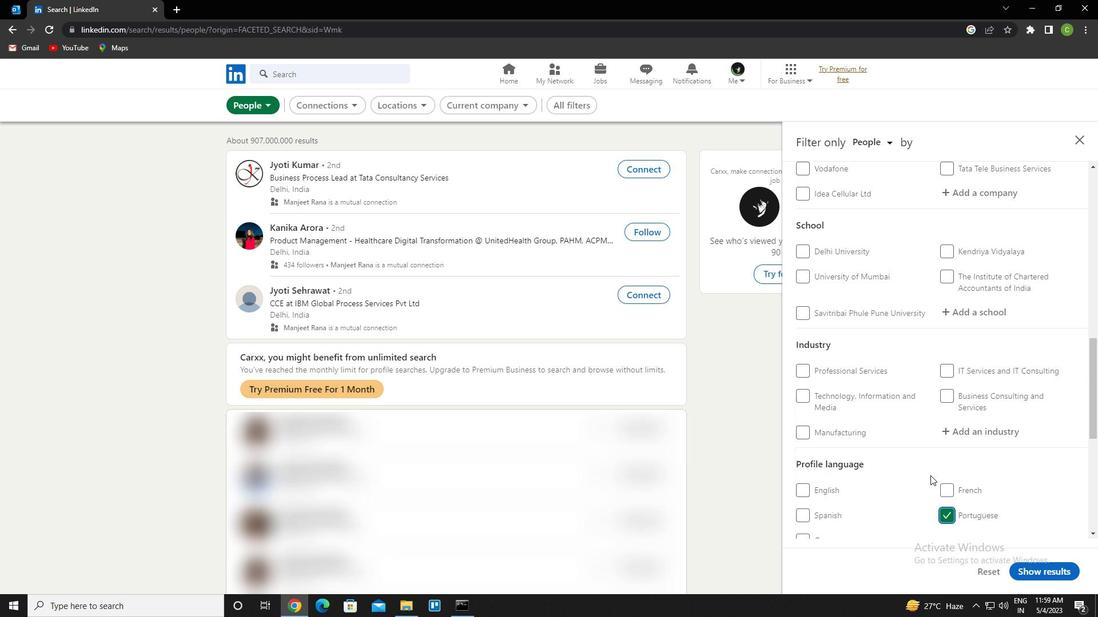 
Action: Mouse scrolled (925, 438) with delta (0, 0)
Screenshot: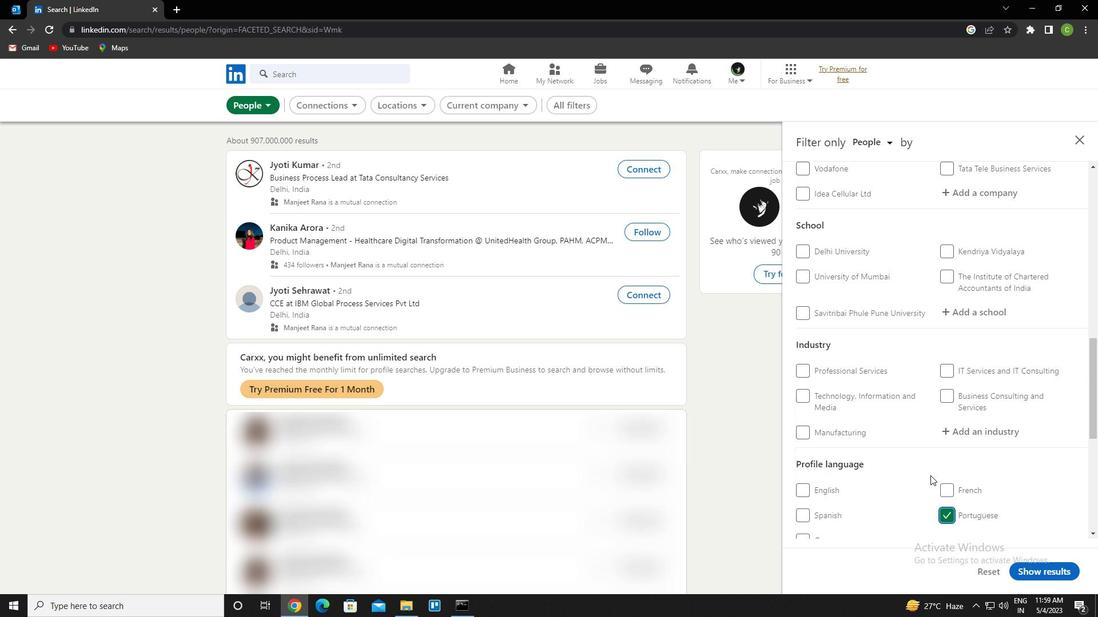 
Action: Mouse scrolled (925, 438) with delta (0, 0)
Screenshot: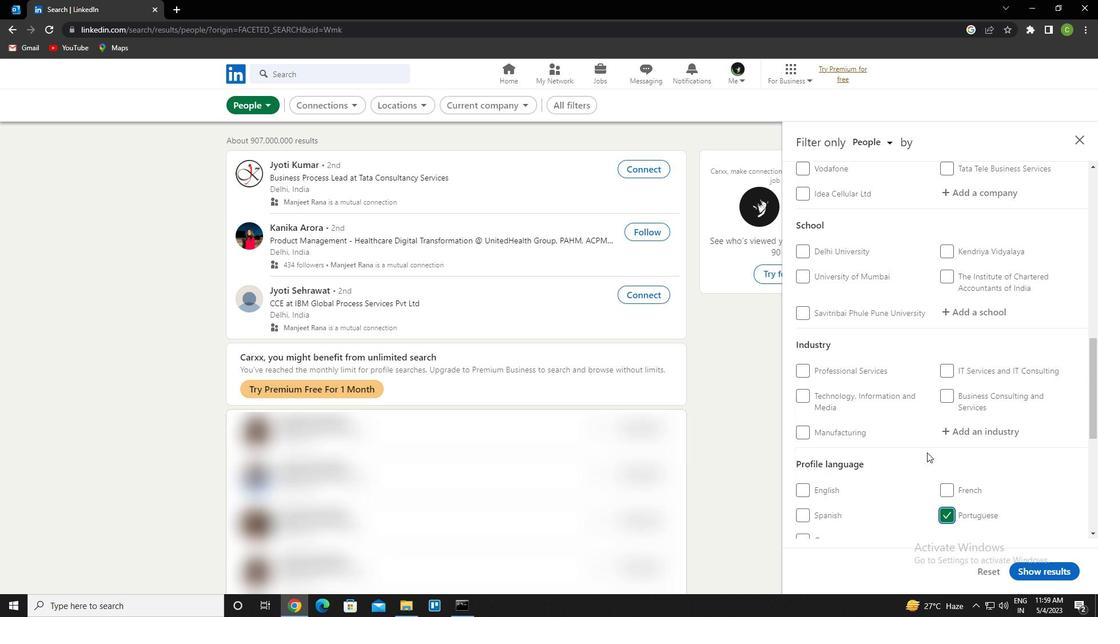 
Action: Mouse scrolled (925, 438) with delta (0, 0)
Screenshot: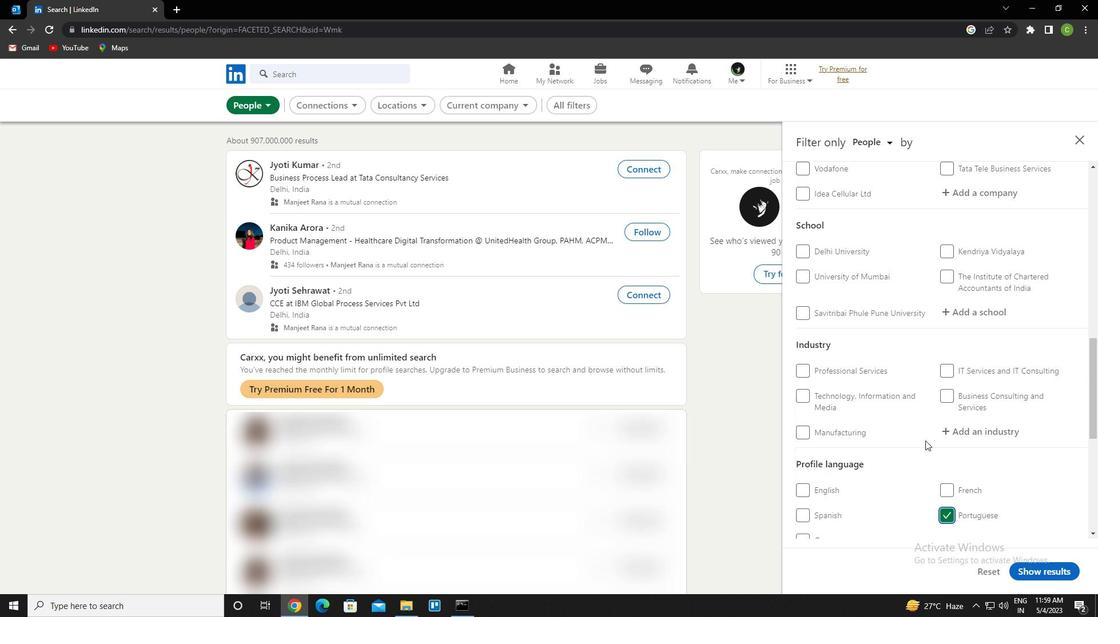 
Action: Mouse scrolled (925, 438) with delta (0, 0)
Screenshot: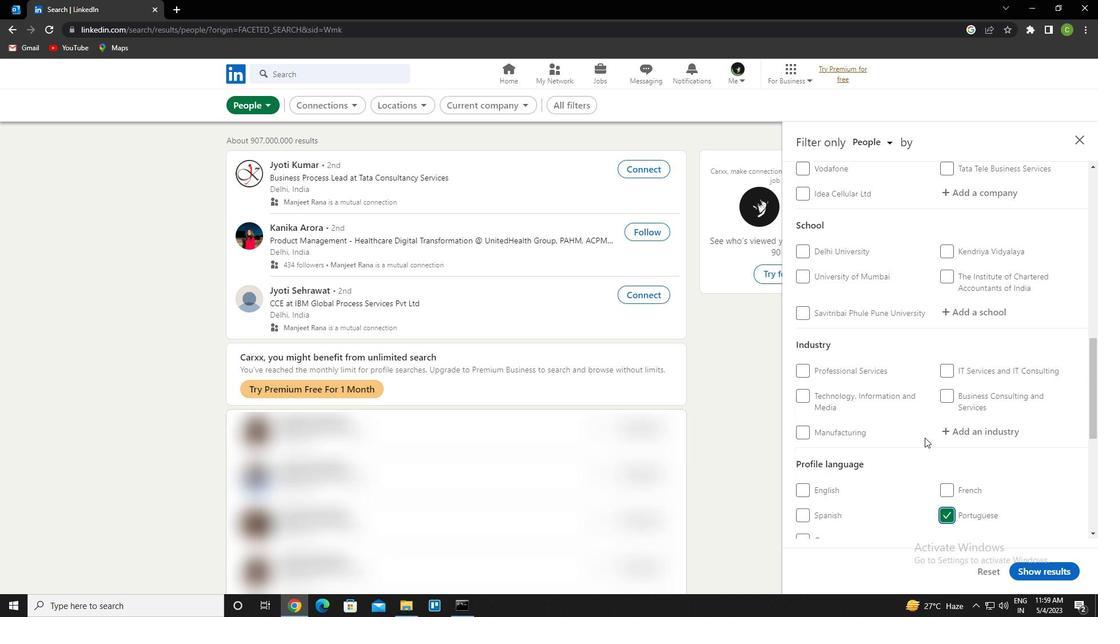 
Action: Mouse moved to (922, 436)
Screenshot: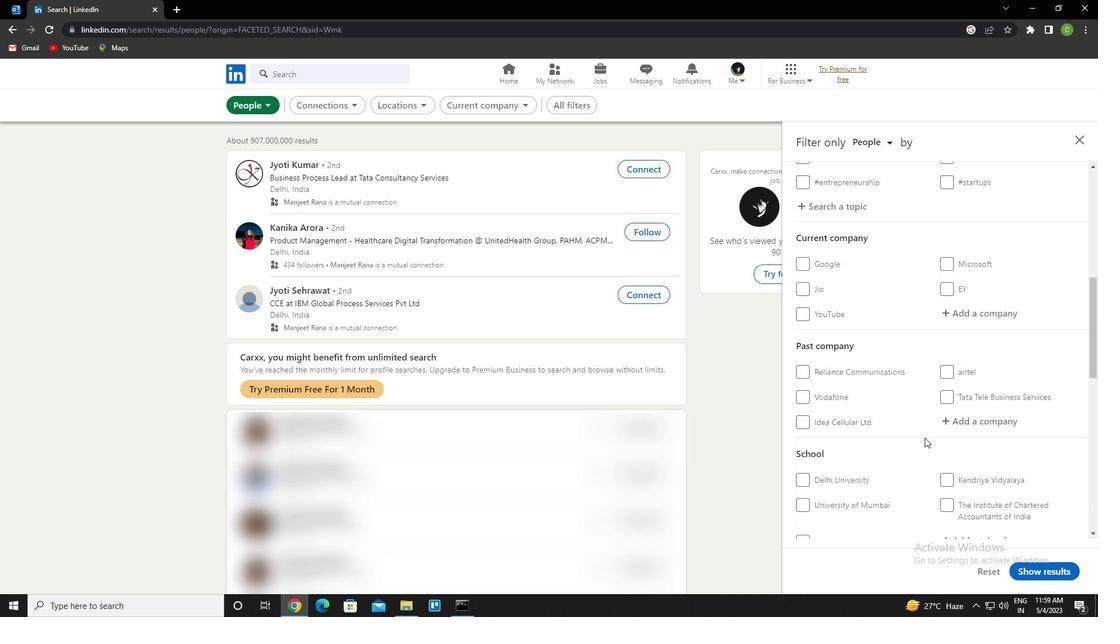 
Action: Mouse scrolled (922, 437) with delta (0, 0)
Screenshot: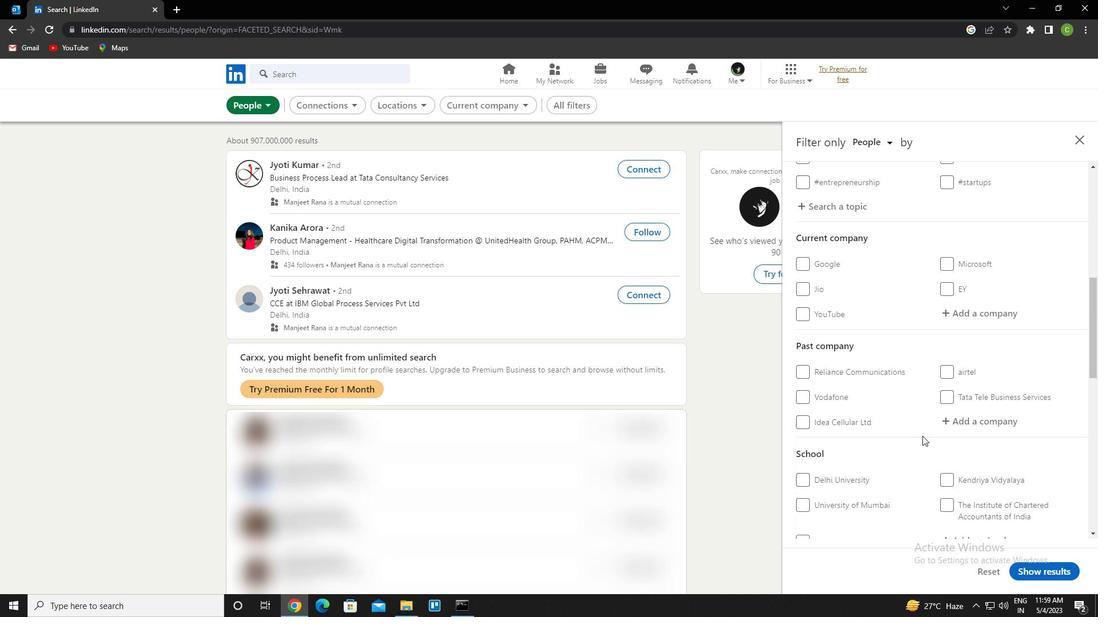 
Action: Mouse moved to (966, 377)
Screenshot: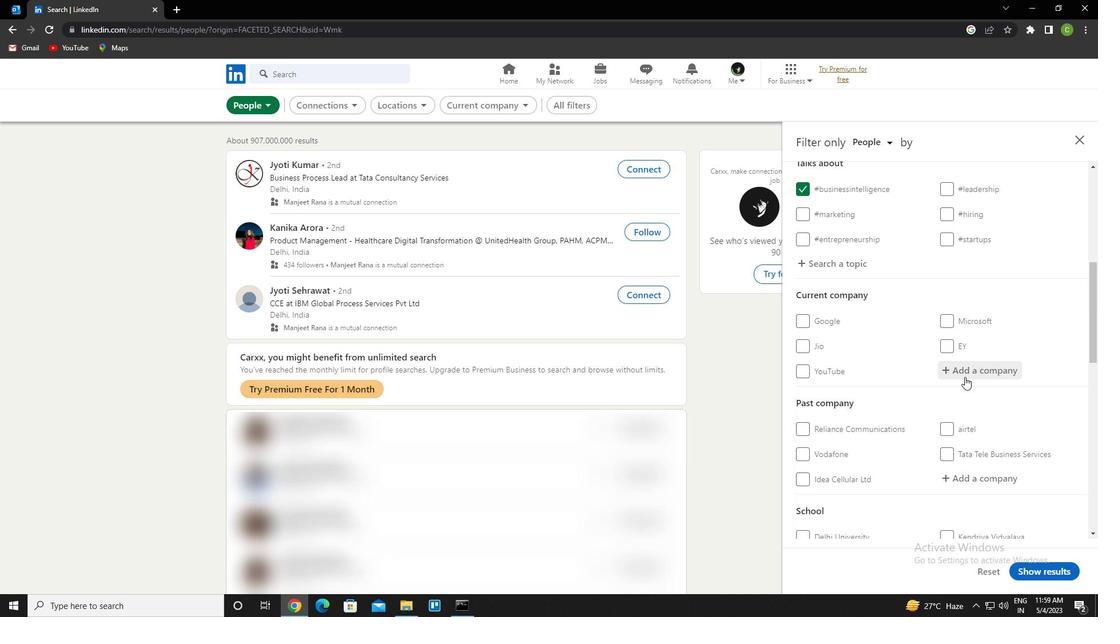 
Action: Mouse pressed left at (966, 377)
Screenshot: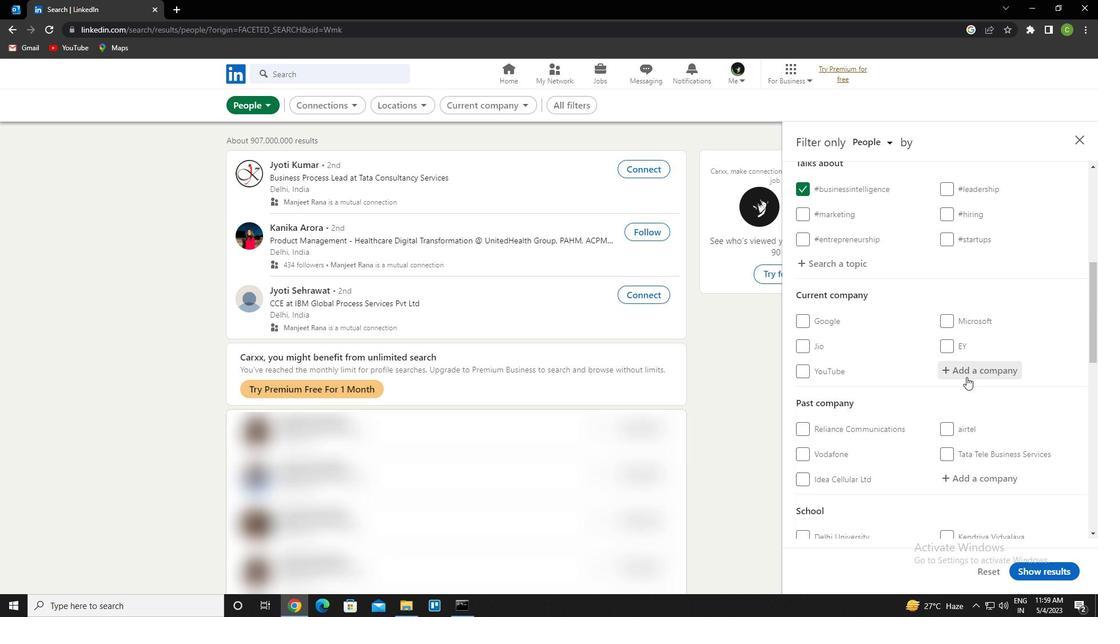
Action: Key pressed <Key.caps_lock>s<Key.caps_lock>irionlabs<Key.down><Key.enter>
Screenshot: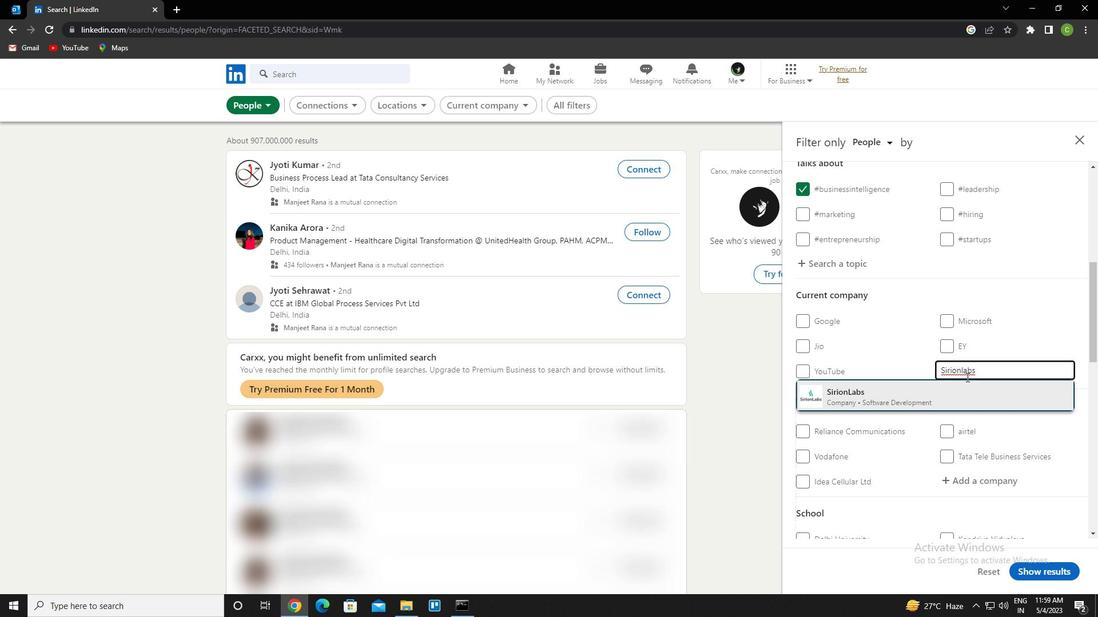 
Action: Mouse moved to (968, 404)
Screenshot: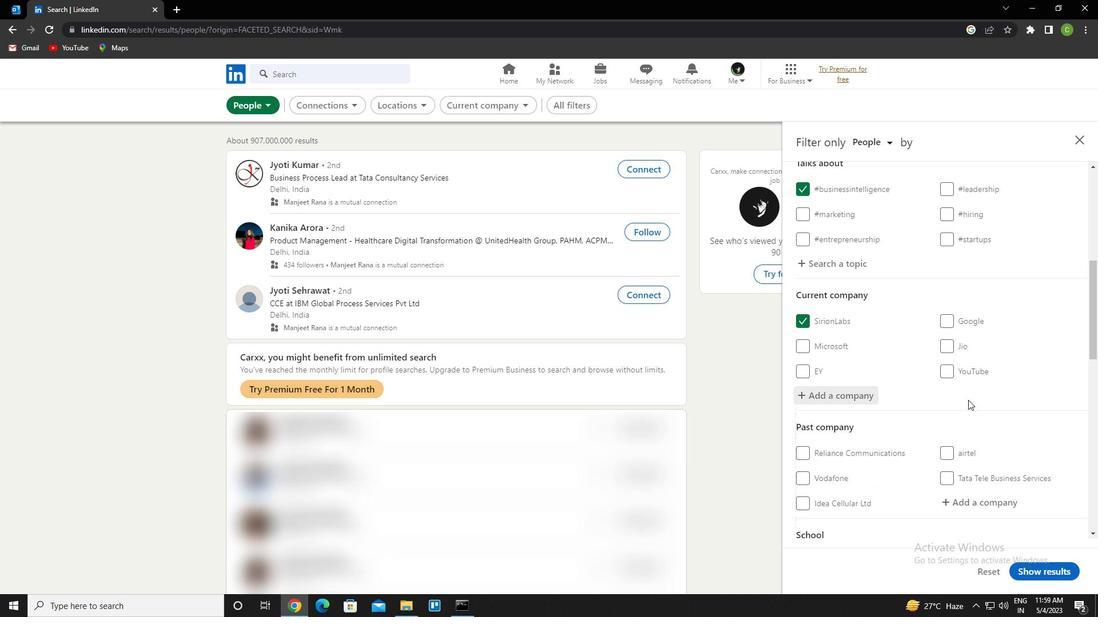 
Action: Mouse scrolled (968, 403) with delta (0, 0)
Screenshot: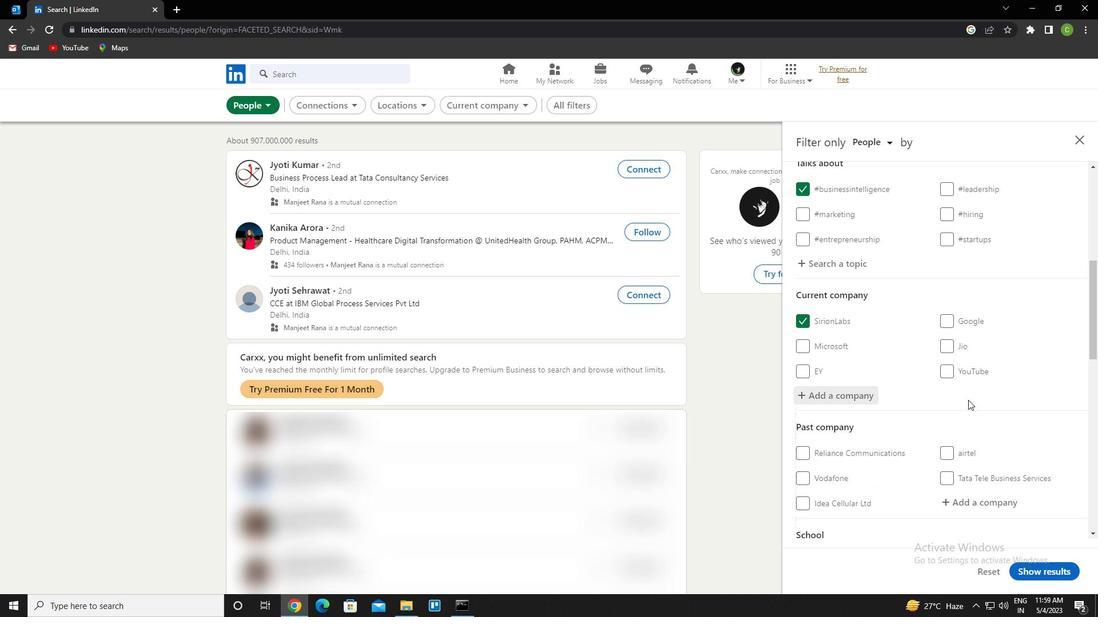 
Action: Mouse moved to (961, 418)
Screenshot: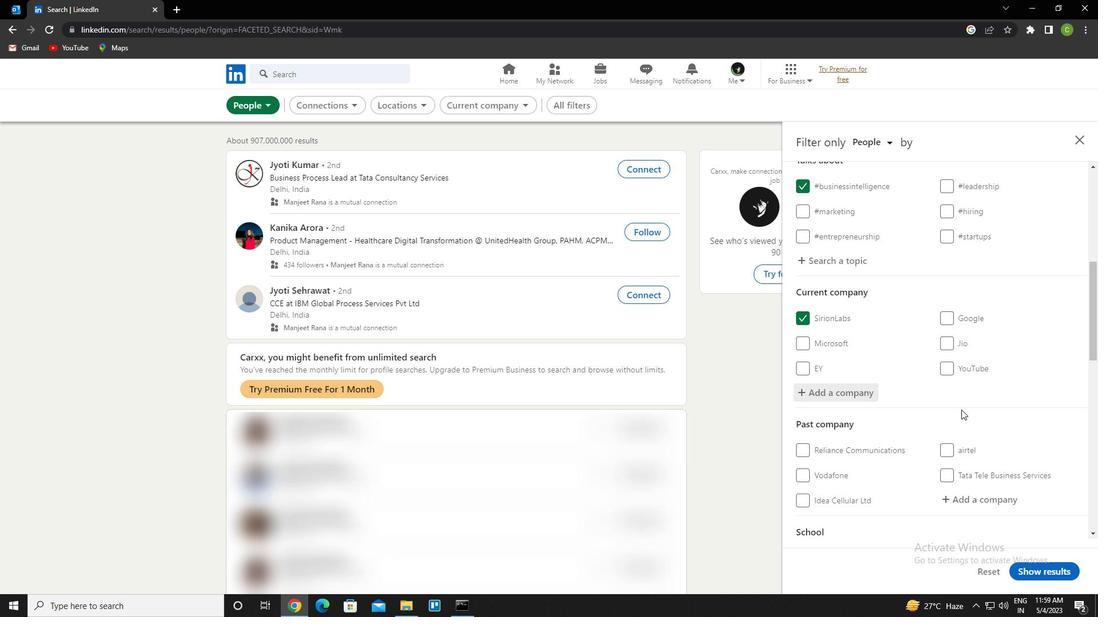 
Action: Mouse scrolled (961, 418) with delta (0, 0)
Screenshot: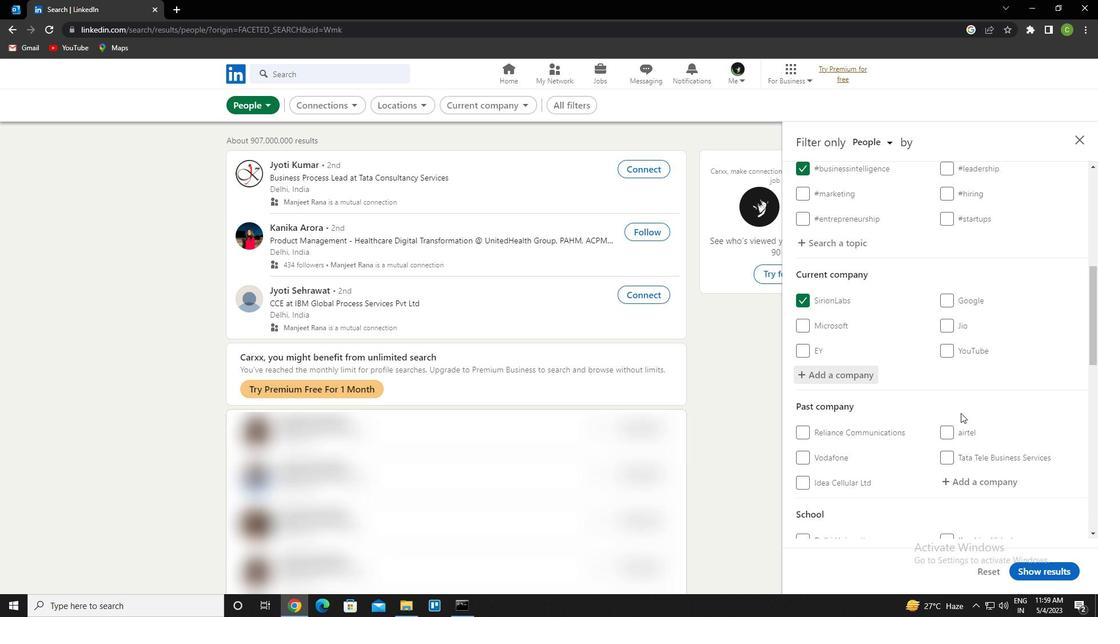 
Action: Mouse moved to (960, 419)
Screenshot: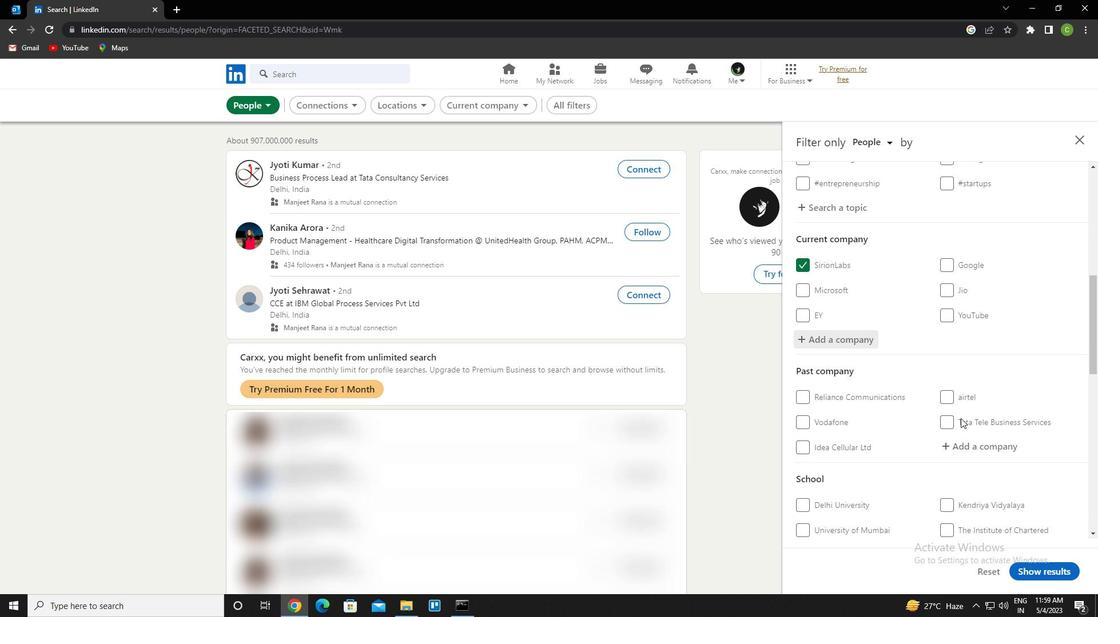 
Action: Mouse scrolled (960, 419) with delta (0, 0)
Screenshot: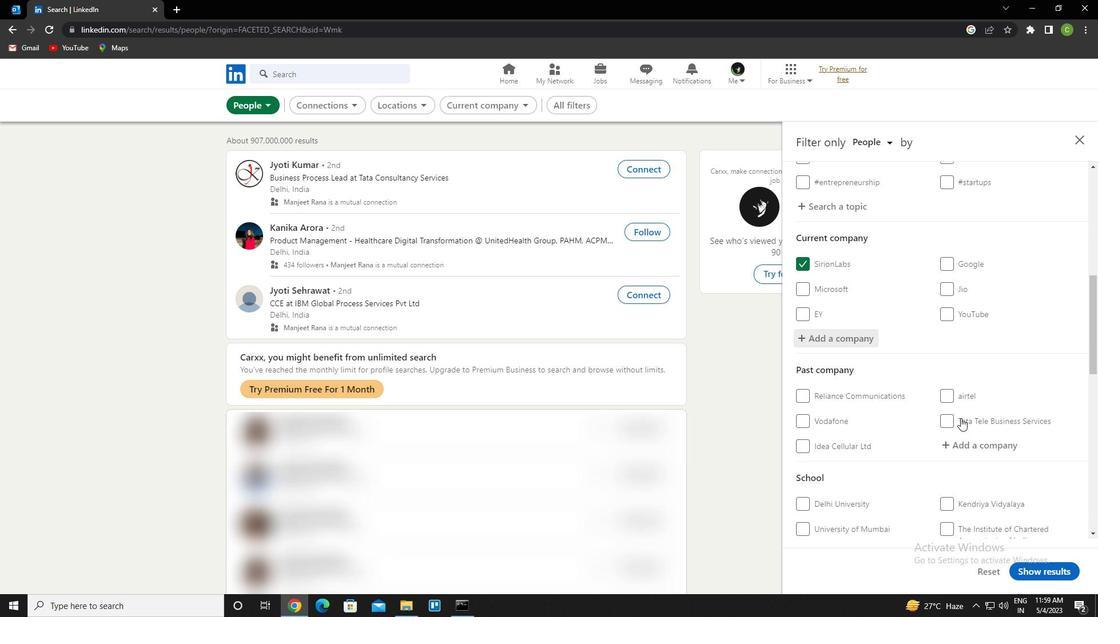 
Action: Mouse moved to (960, 419)
Screenshot: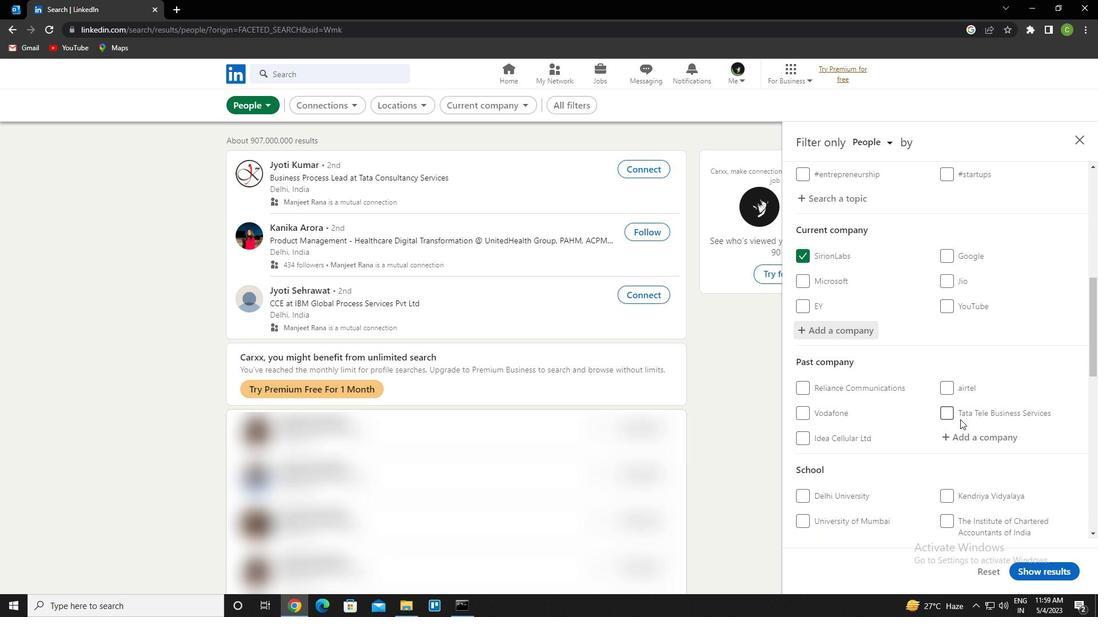 
Action: Mouse scrolled (960, 419) with delta (0, 0)
Screenshot: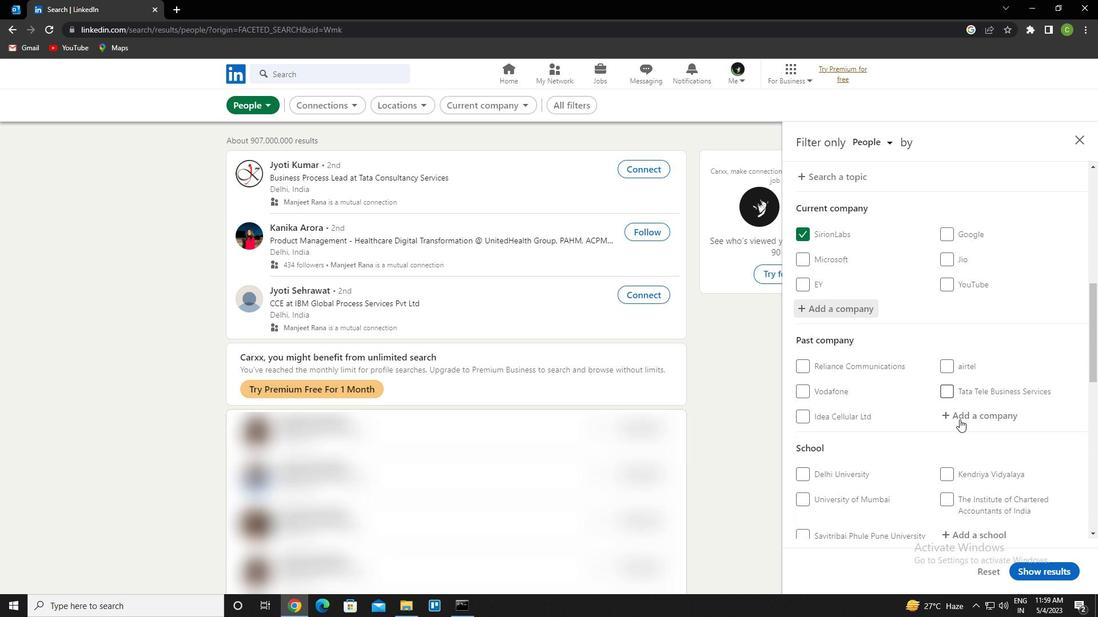 
Action: Mouse moved to (975, 399)
Screenshot: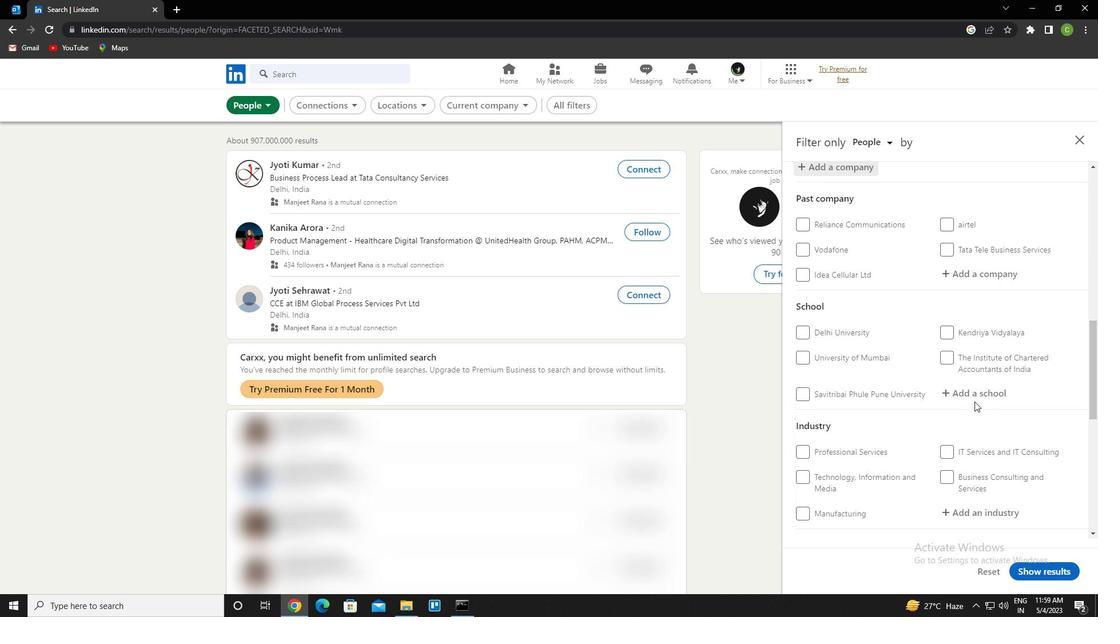 
Action: Mouse pressed left at (975, 399)
Screenshot: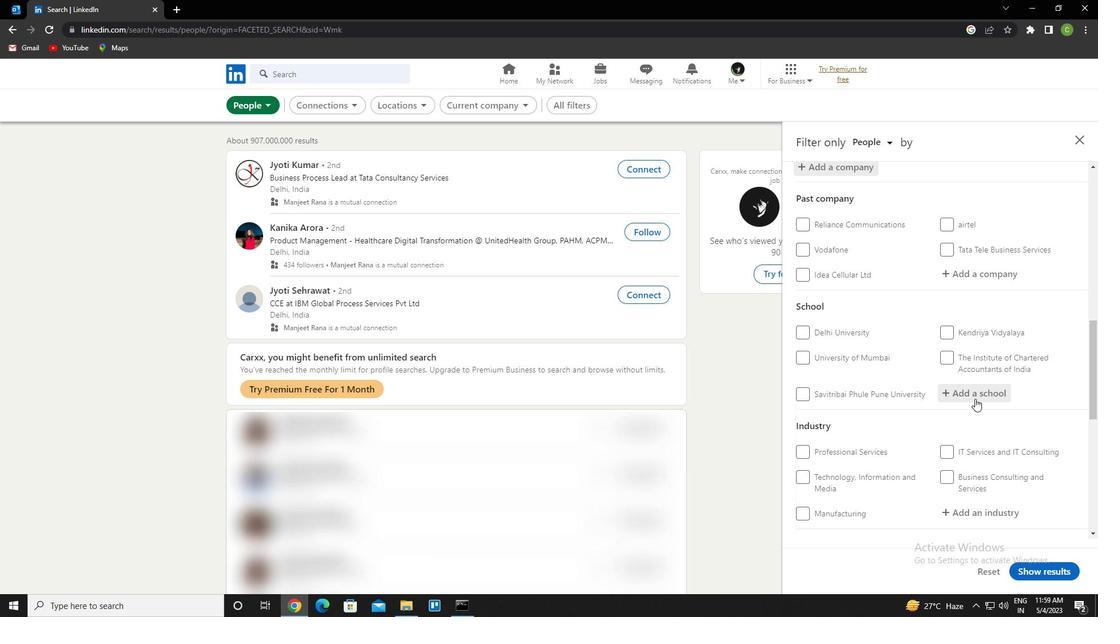 
Action: Key pressed <Key.caps_lock>r<Key.caps_lock>ani<Key.space><Key.caps_lock>d<Key.caps_lock>urgavati<Key.down><Key.down><Key.enter>
Screenshot: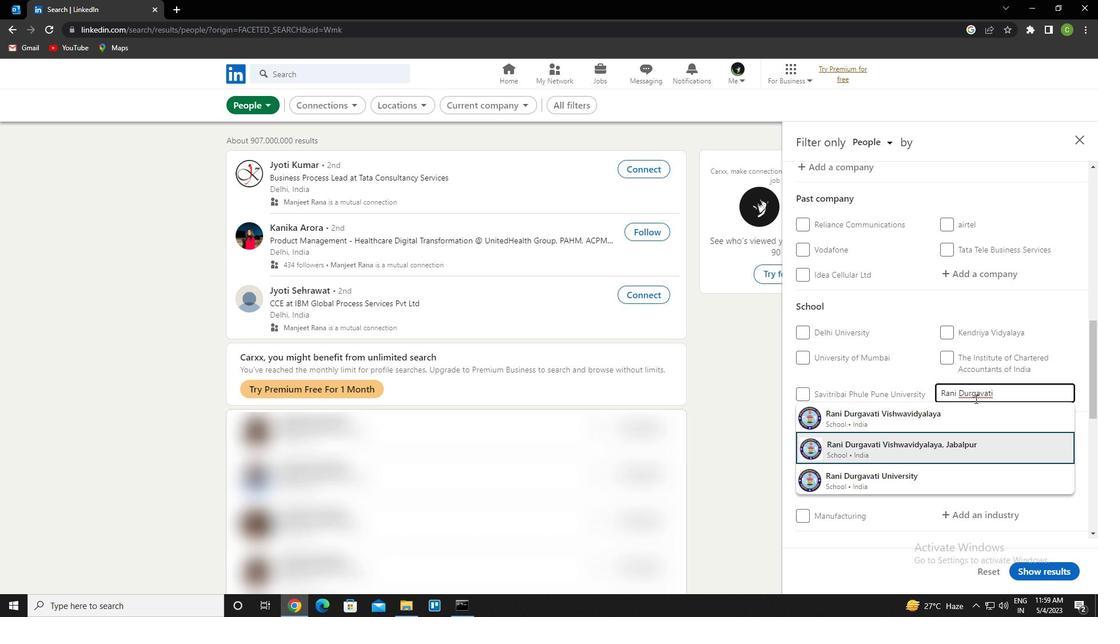 
Action: Mouse moved to (966, 407)
Screenshot: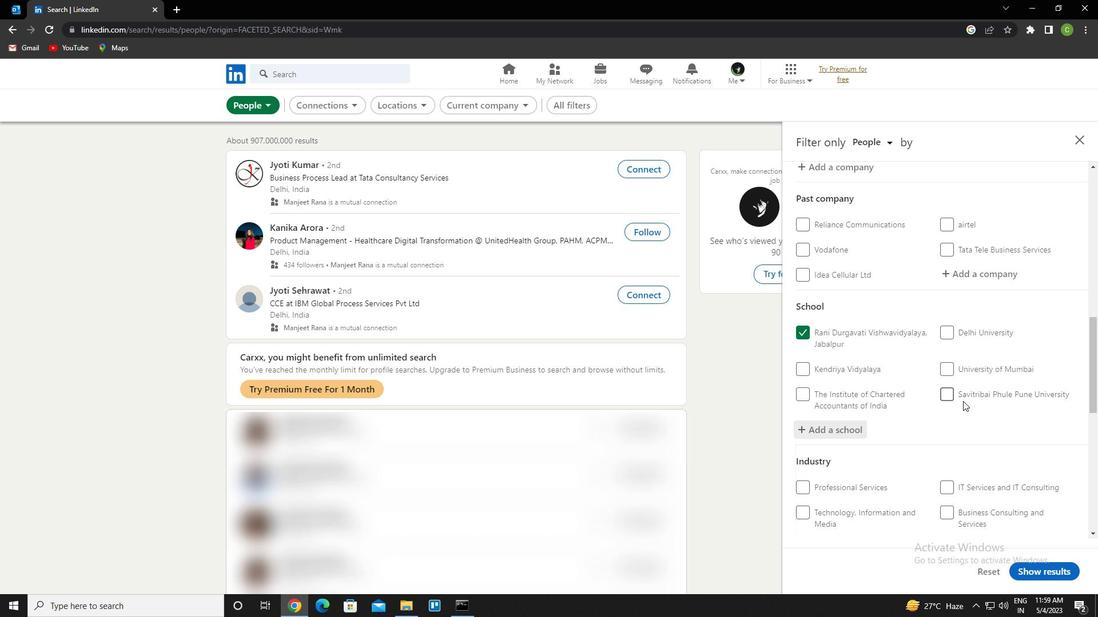 
Action: Mouse scrolled (966, 407) with delta (0, 0)
Screenshot: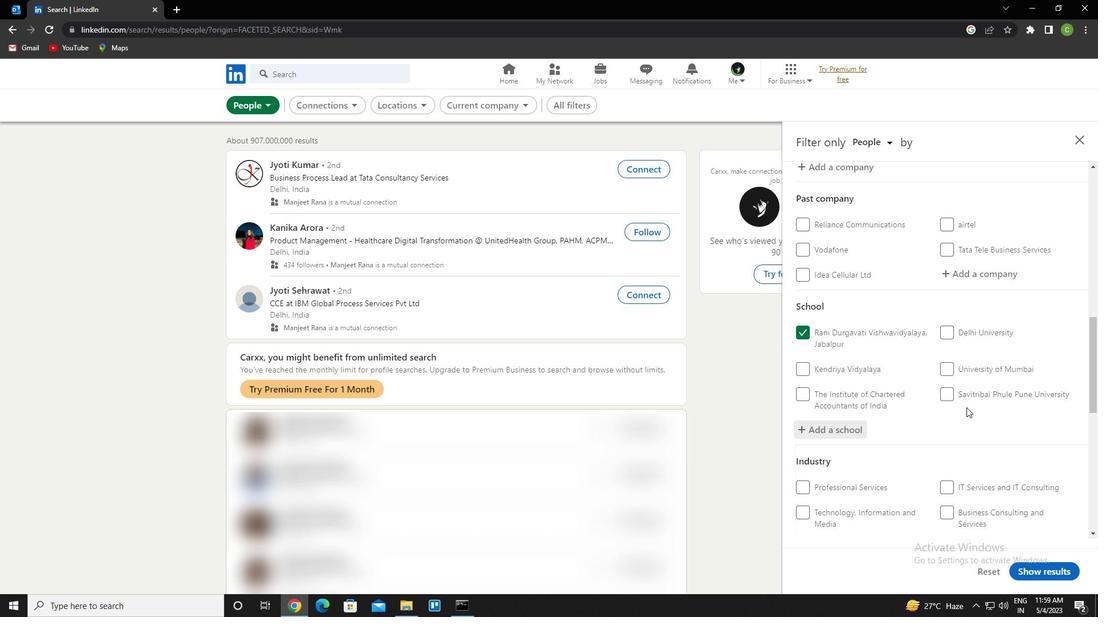 
Action: Mouse moved to (968, 414)
Screenshot: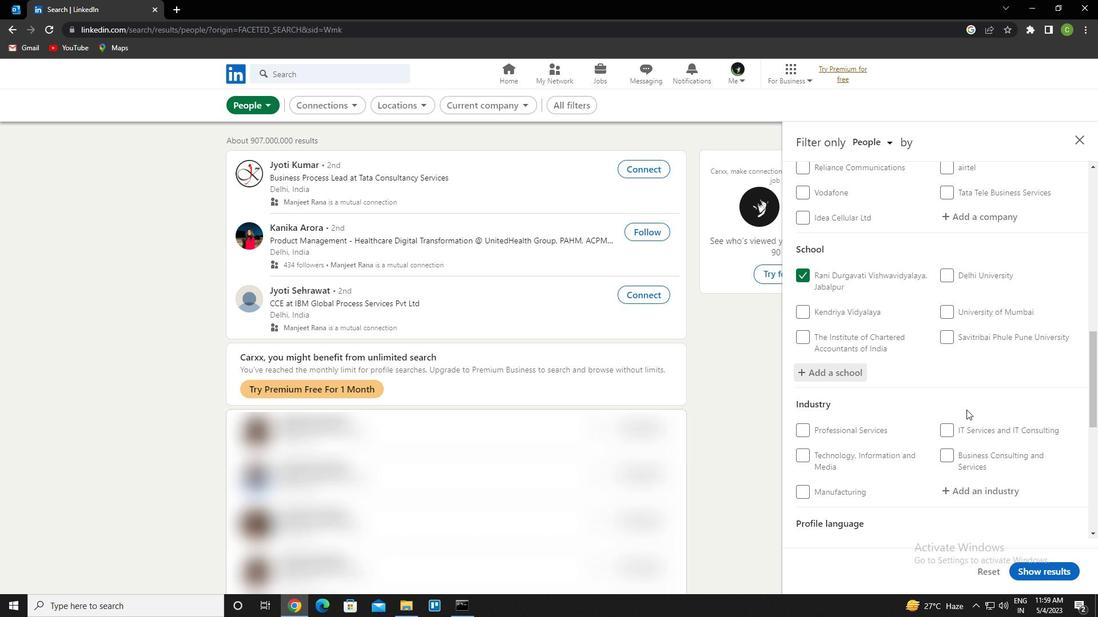 
Action: Mouse scrolled (968, 414) with delta (0, 0)
Screenshot: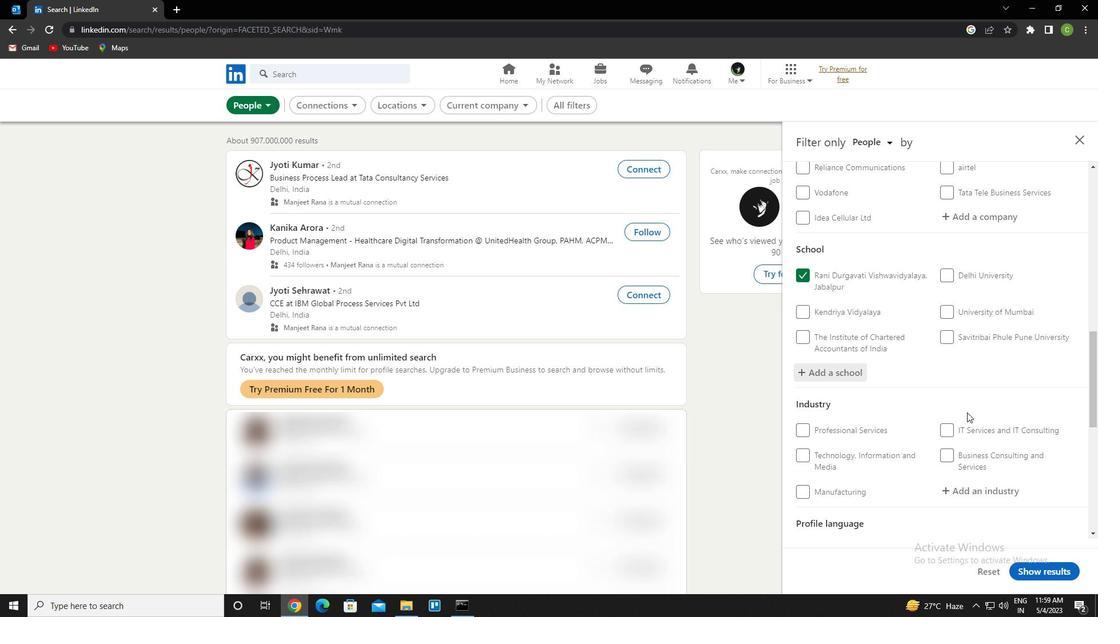 
Action: Mouse moved to (968, 415)
Screenshot: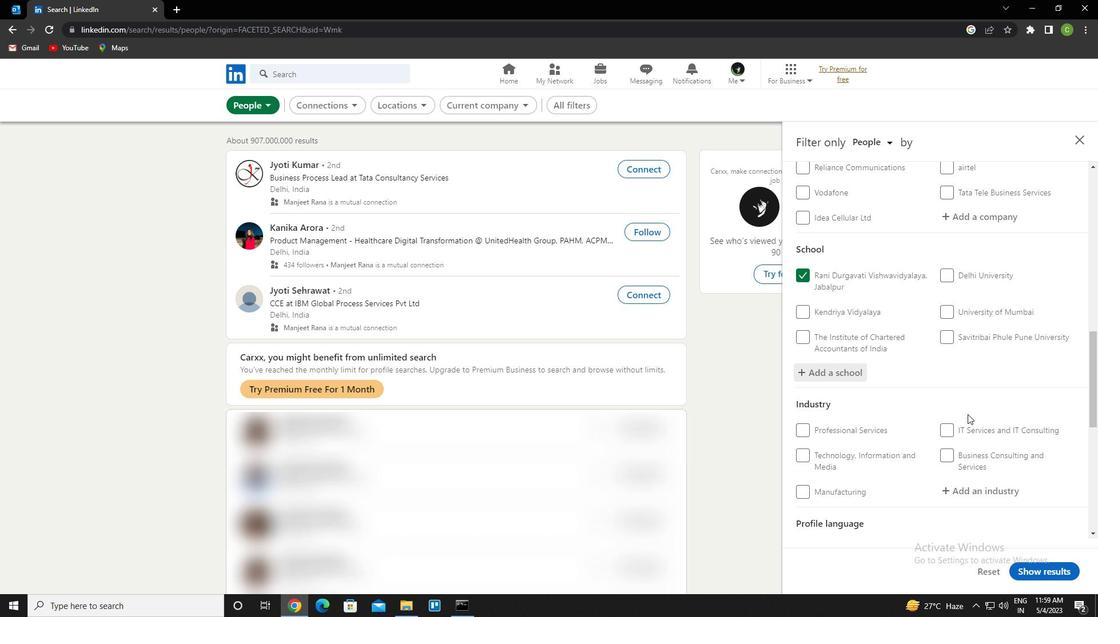 
Action: Mouse scrolled (968, 414) with delta (0, 0)
Screenshot: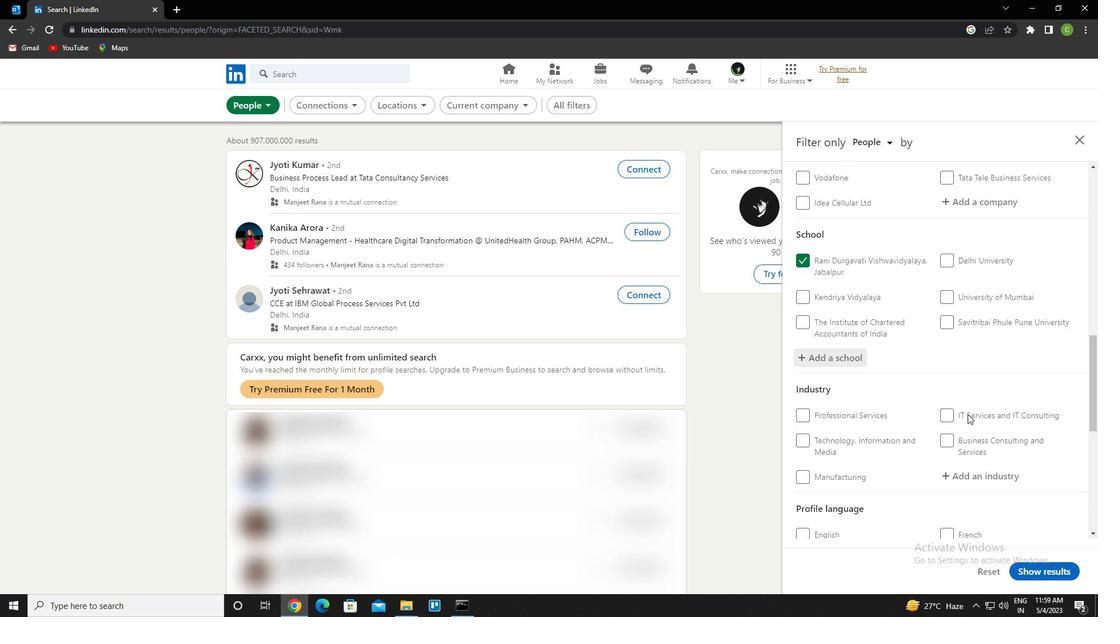 
Action: Mouse moved to (979, 379)
Screenshot: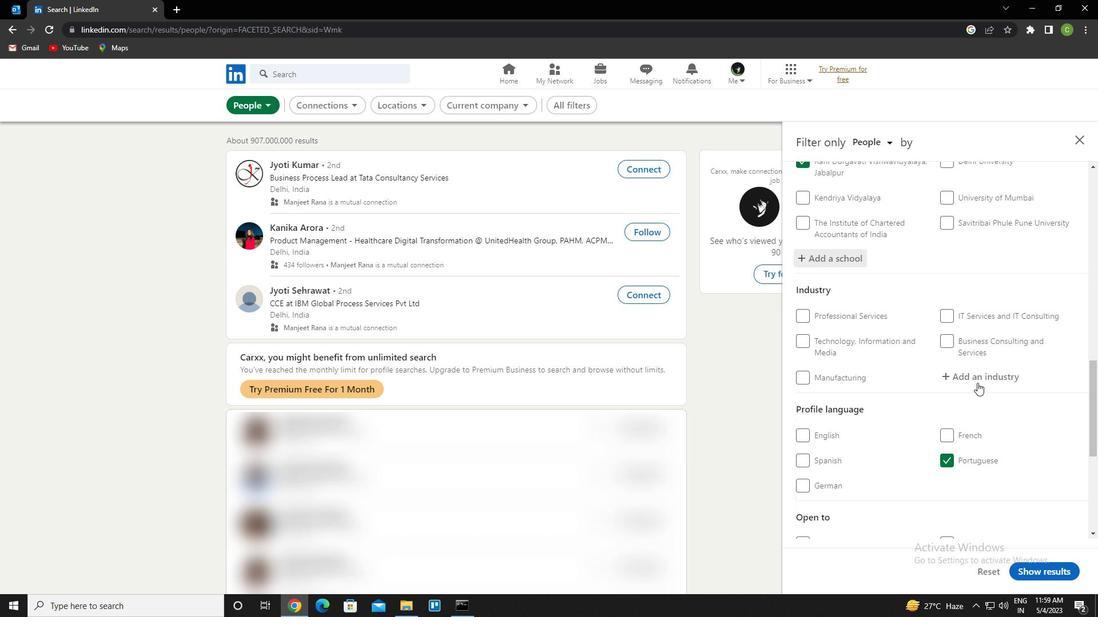 
Action: Mouse pressed left at (979, 379)
Screenshot: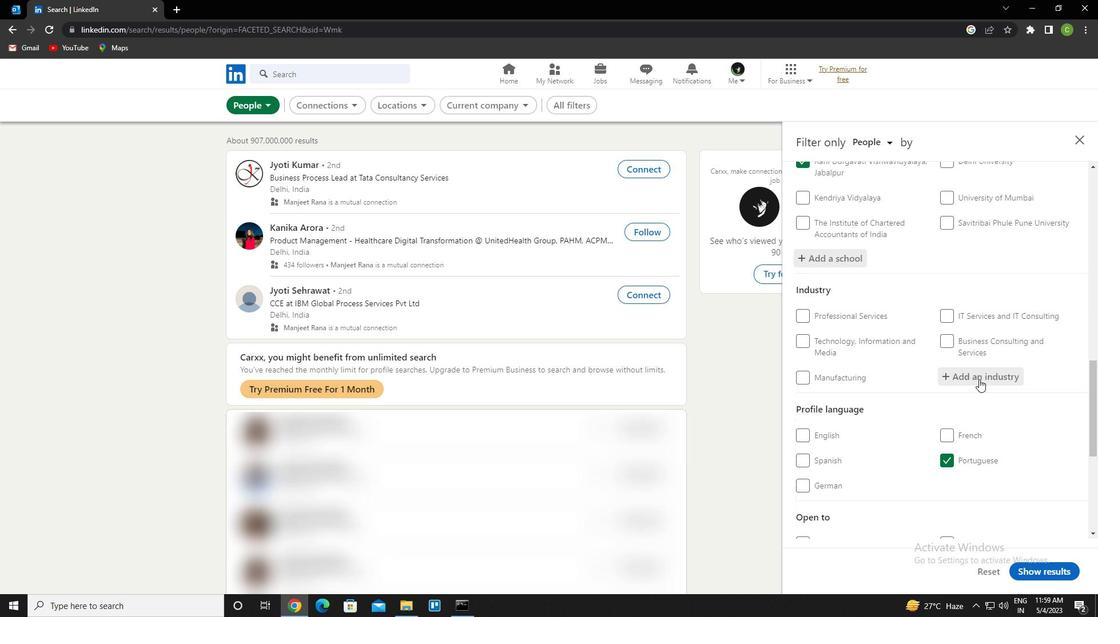 
Action: Key pressed <Key.caps_lock>p<Key.caps_lock>ersonal<Key.space>care<Key.space>services<Key.down><Key.enter>
Screenshot: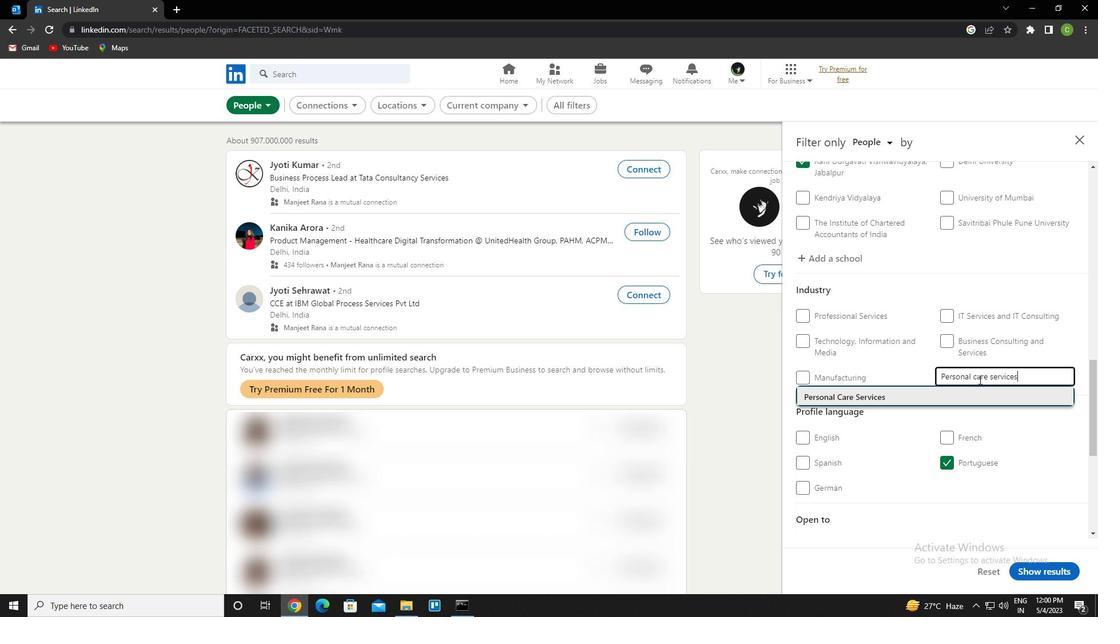 
Action: Mouse moved to (974, 433)
Screenshot: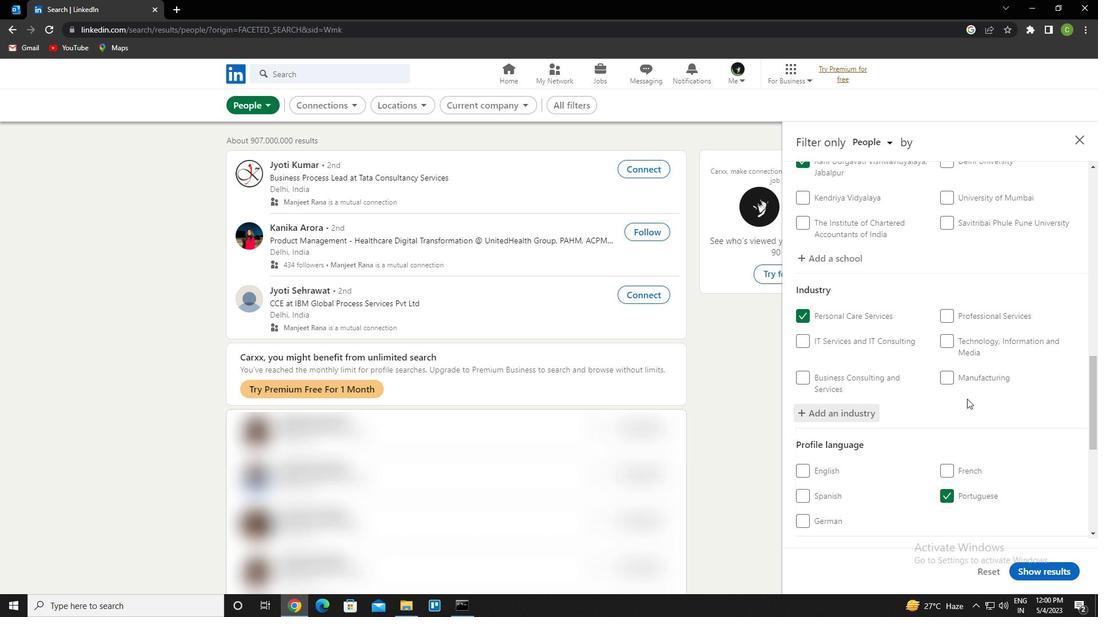
Action: Mouse scrolled (974, 432) with delta (0, 0)
Screenshot: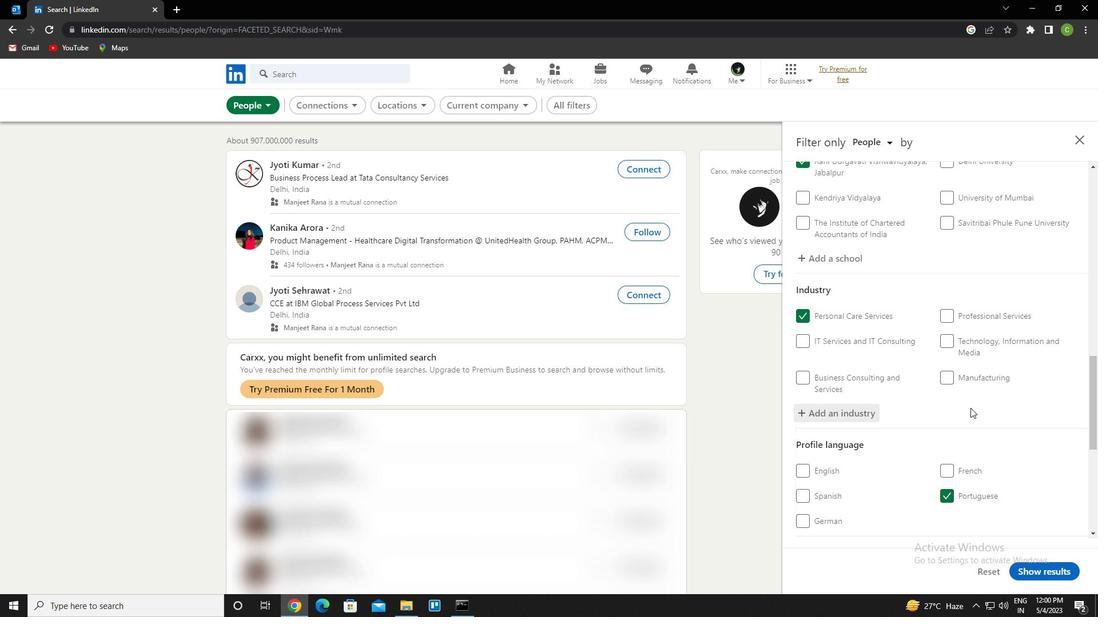 
Action: Mouse moved to (970, 434)
Screenshot: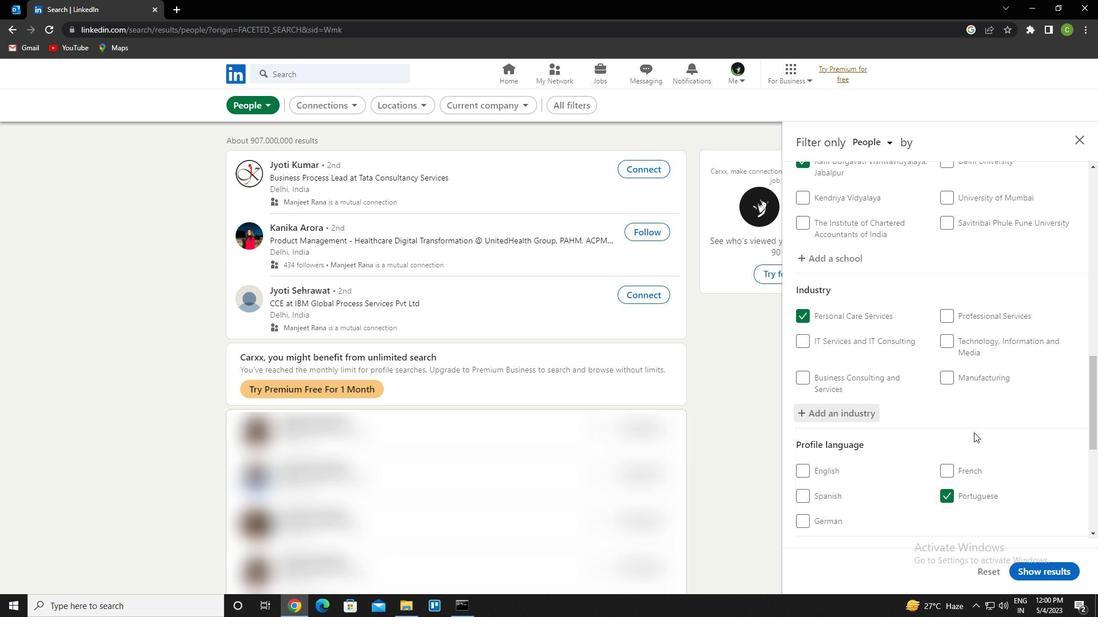 
Action: Mouse scrolled (970, 434) with delta (0, 0)
Screenshot: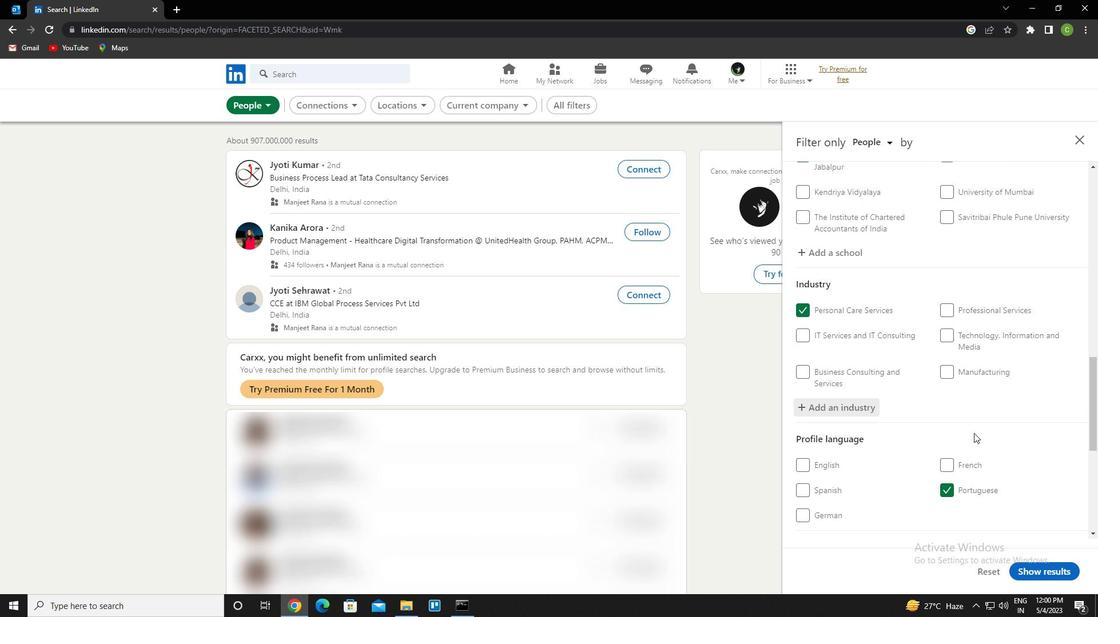 
Action: Mouse moved to (969, 434)
Screenshot: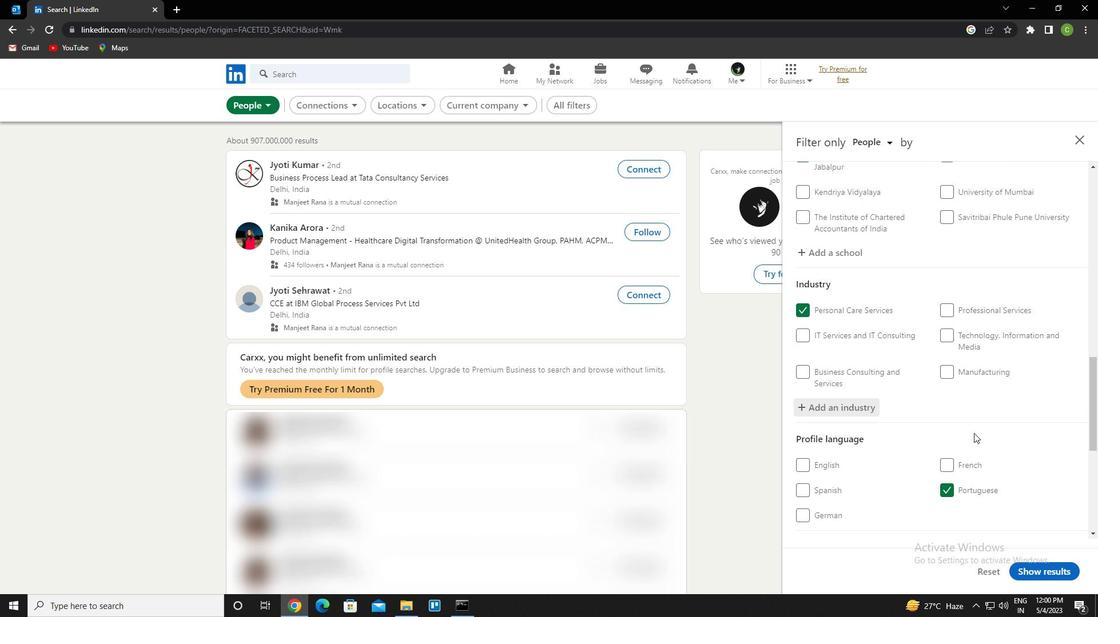 
Action: Mouse scrolled (969, 434) with delta (0, 0)
Screenshot: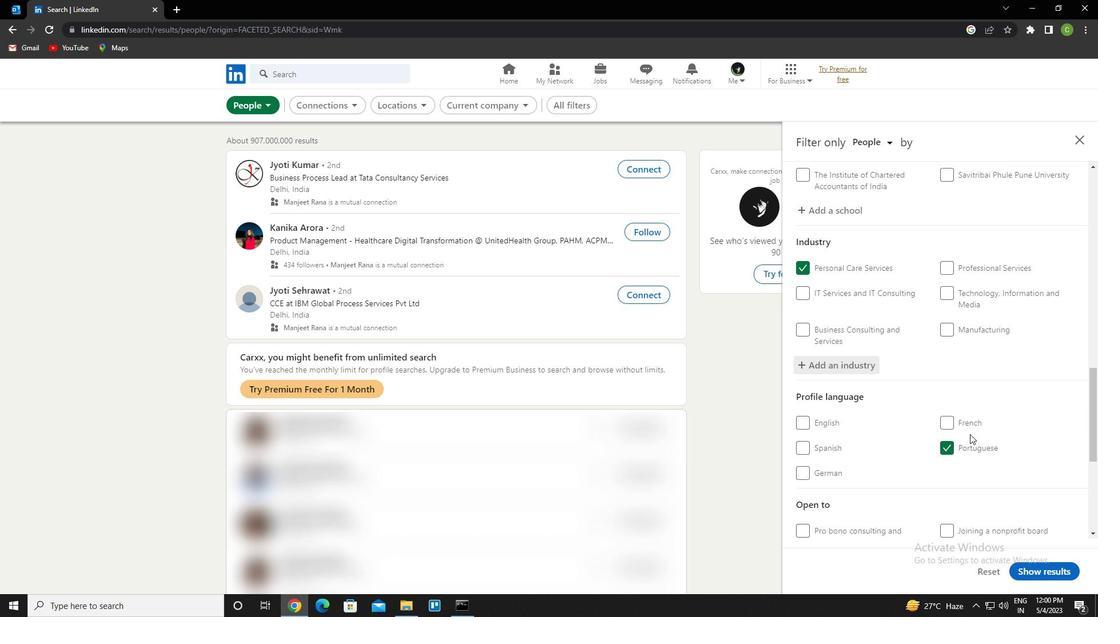 
Action: Mouse scrolled (969, 434) with delta (0, 0)
Screenshot: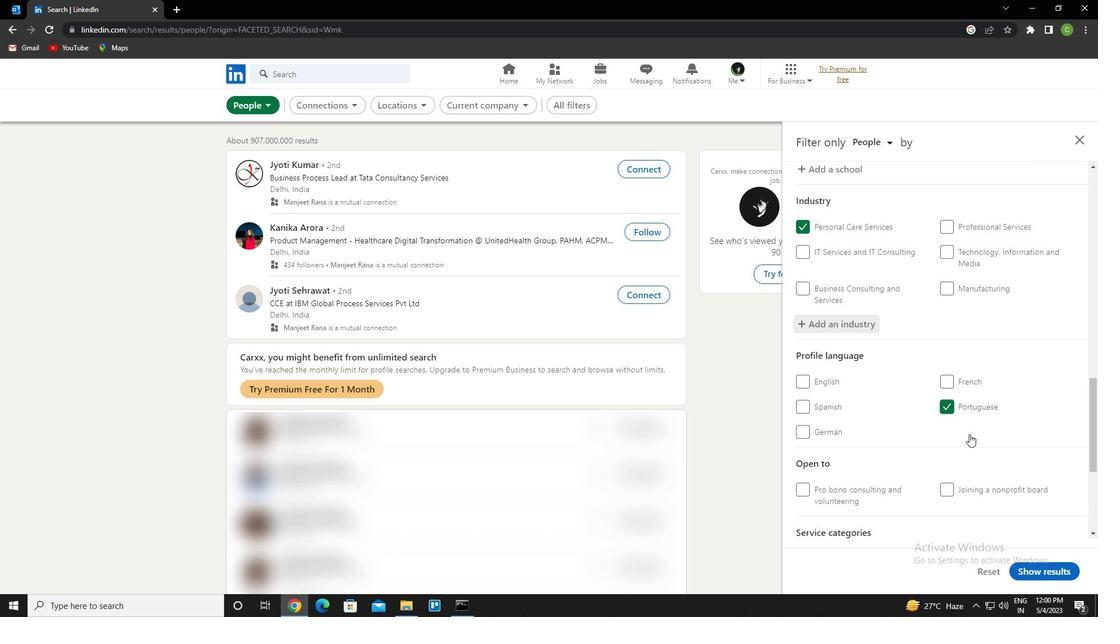 
Action: Mouse moved to (969, 434)
Screenshot: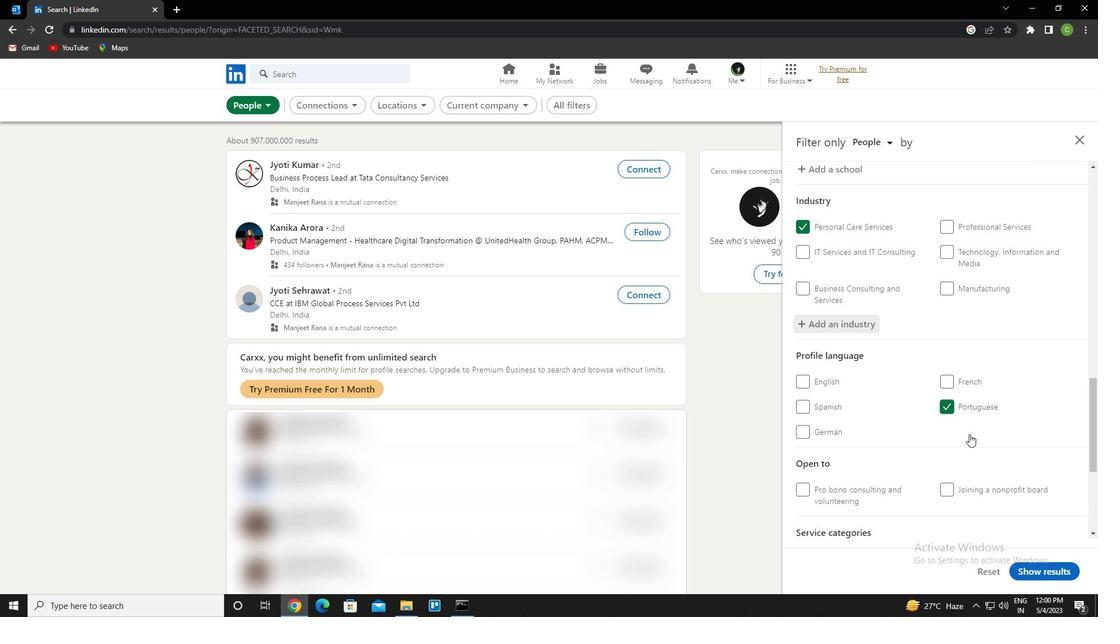 
Action: Mouse scrolled (969, 434) with delta (0, 0)
Screenshot: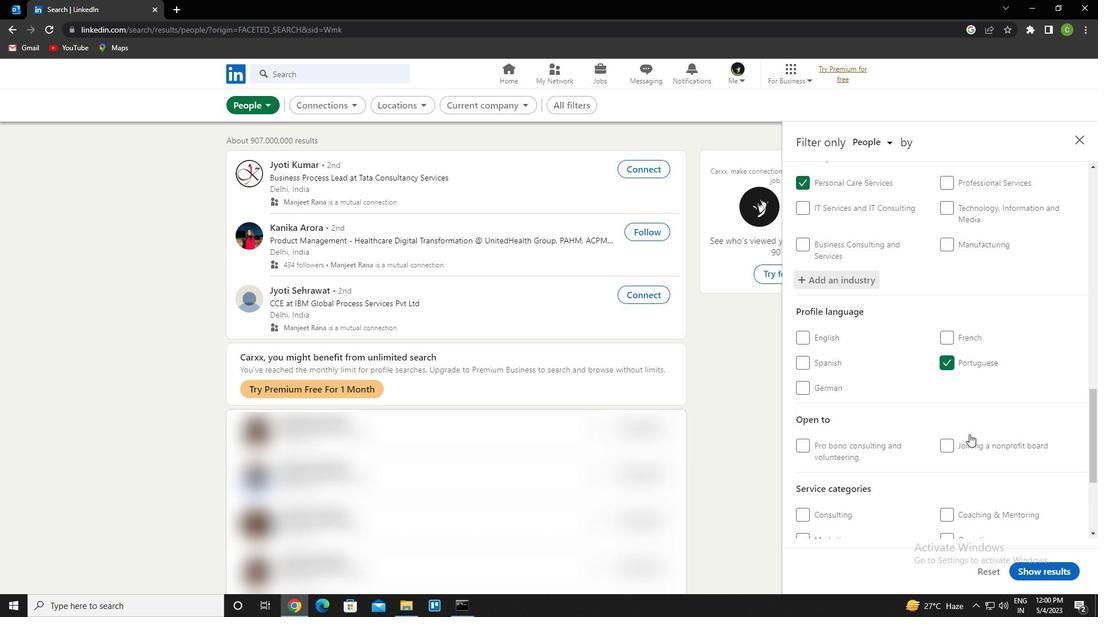
Action: Mouse moved to (969, 437)
Screenshot: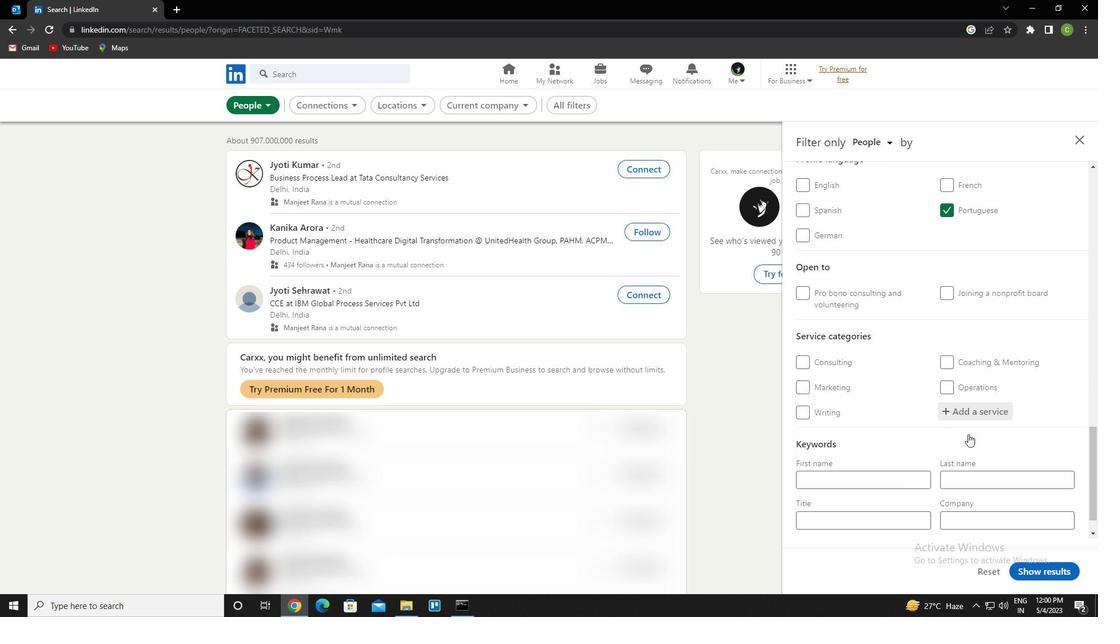 
Action: Mouse scrolled (969, 436) with delta (0, 0)
Screenshot: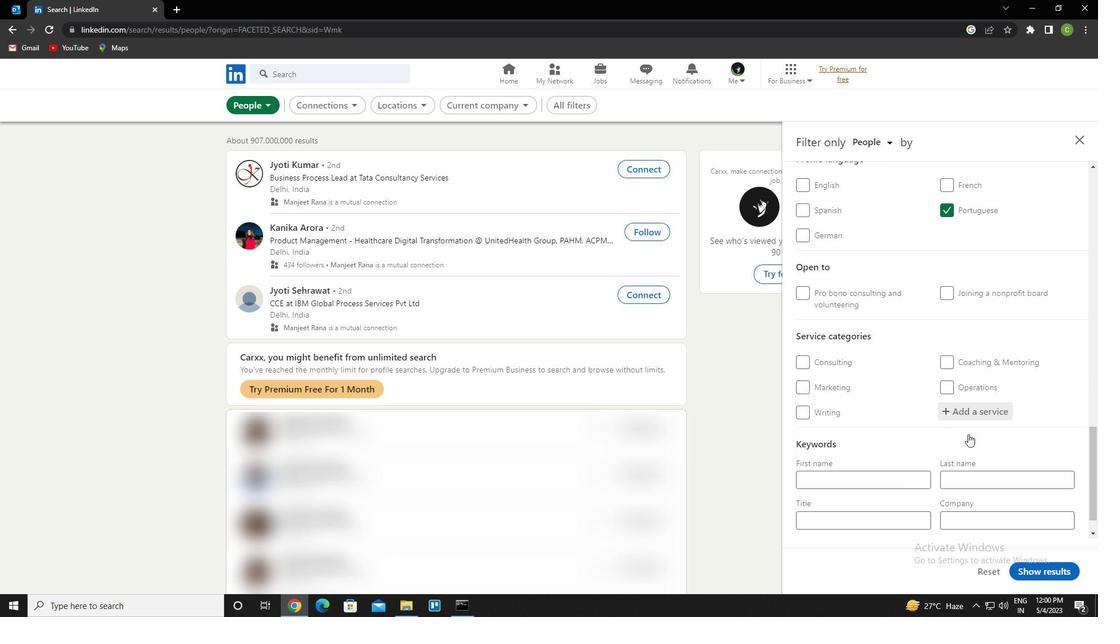 
Action: Mouse moved to (969, 438)
Screenshot: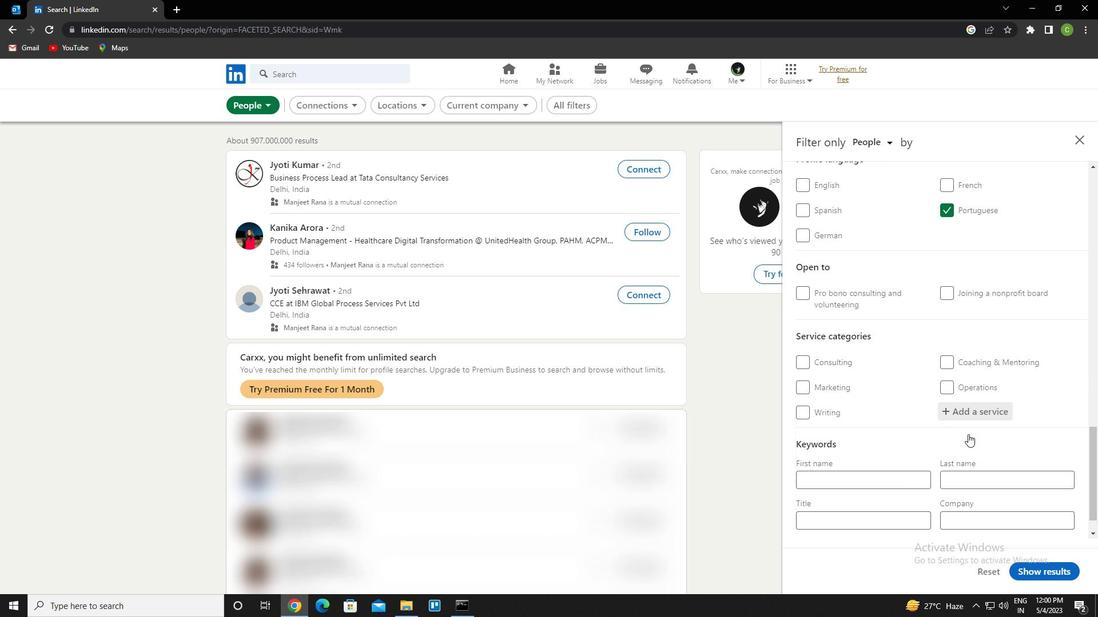 
Action: Mouse scrolled (969, 438) with delta (0, 0)
Screenshot: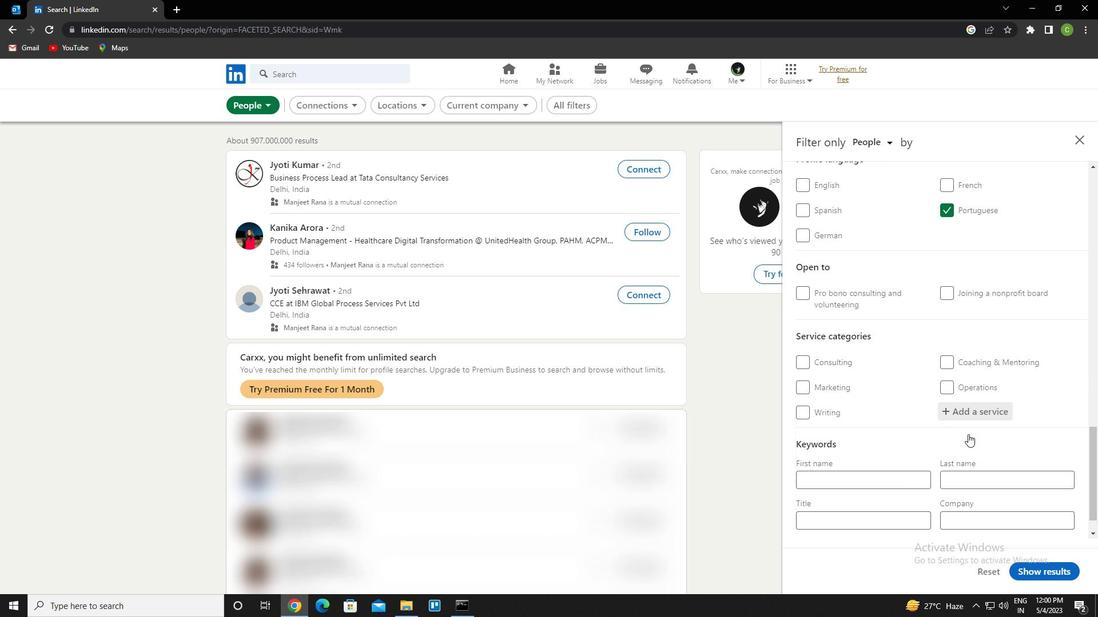 
Action: Mouse moved to (982, 383)
Screenshot: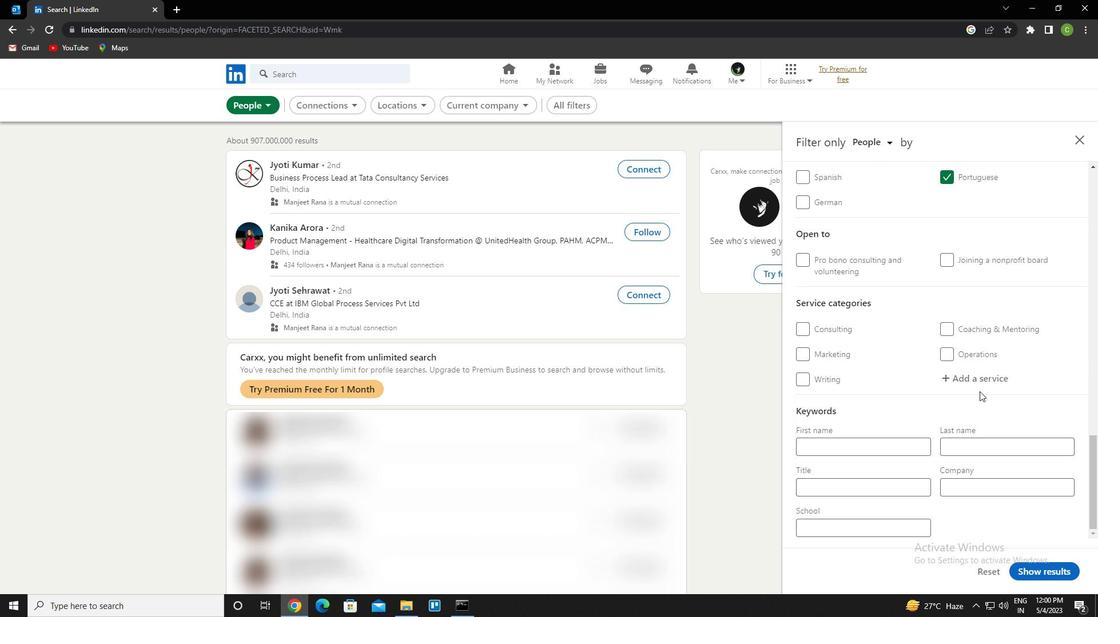 
Action: Mouse pressed left at (982, 383)
Screenshot: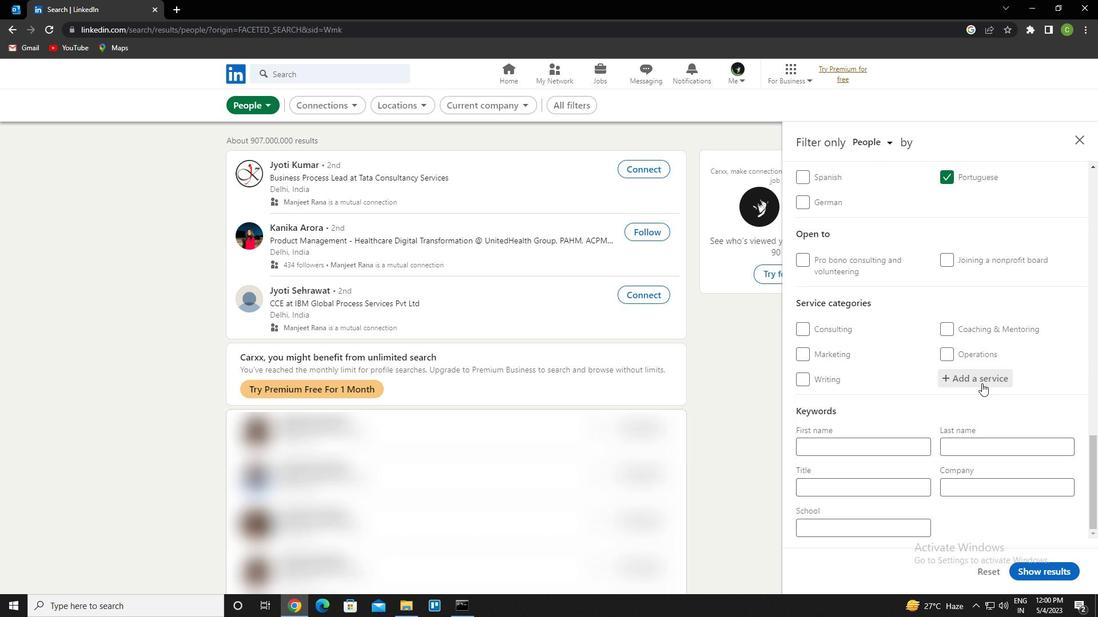 
Action: Key pressed <Key.caps_lock>h<Key.caps_lock>ealth<Key.space>services
Screenshot: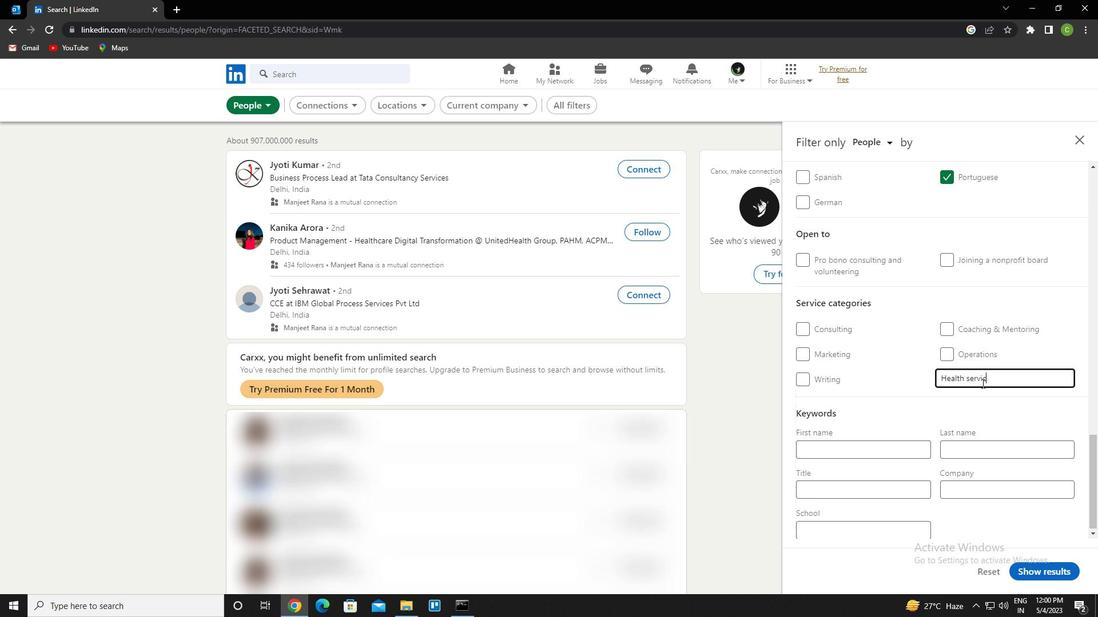 
Action: Mouse moved to (960, 395)
Screenshot: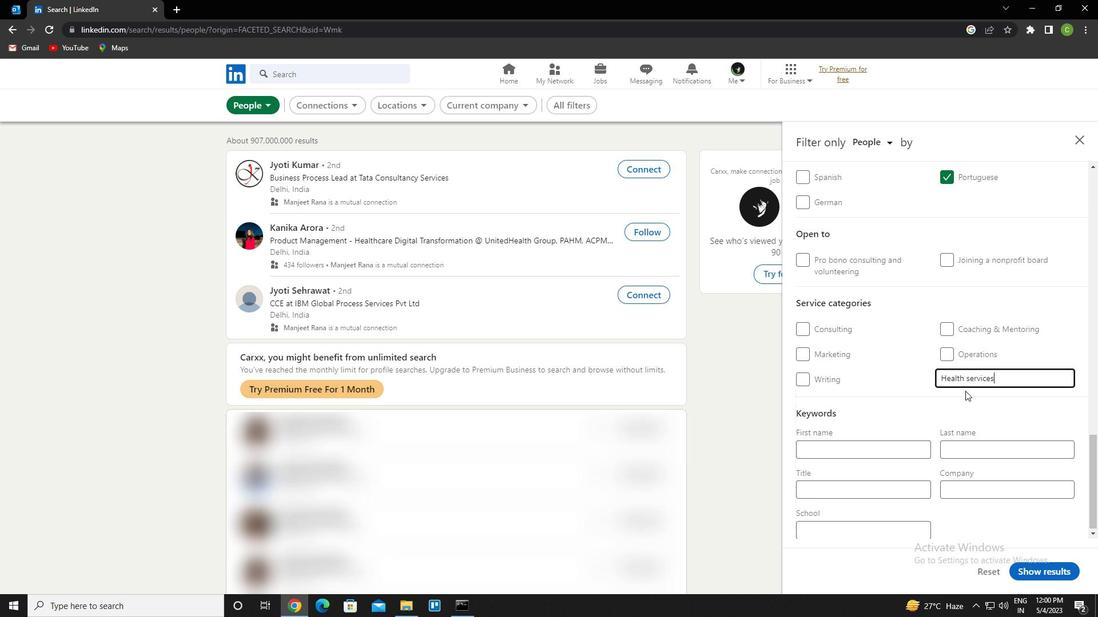 
Action: Mouse scrolled (960, 395) with delta (0, 0)
Screenshot: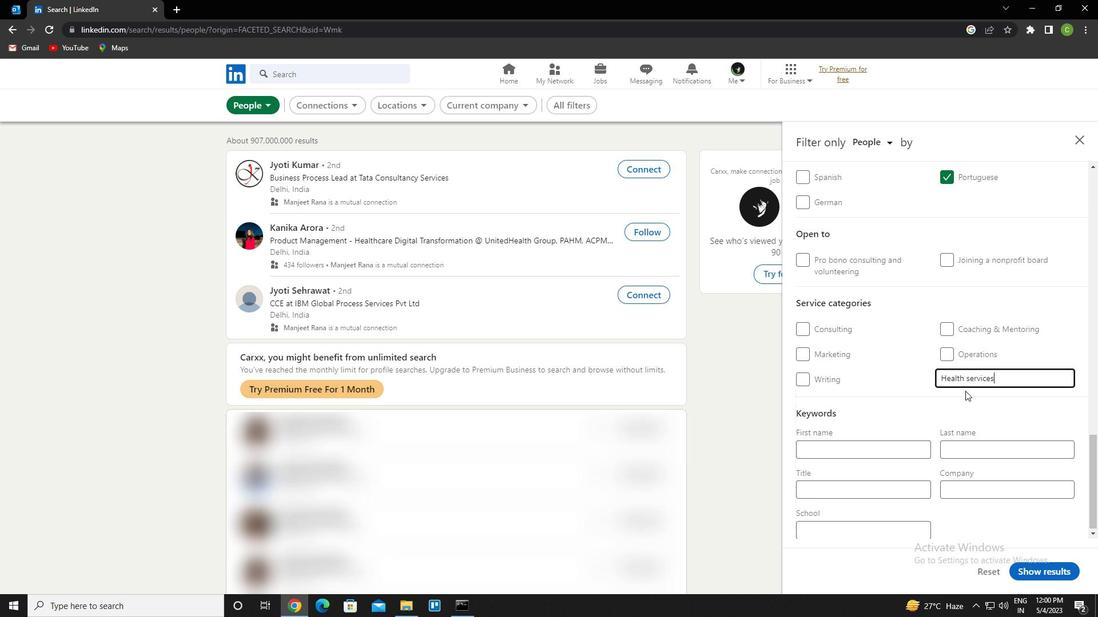 
Action: Mouse scrolled (960, 395) with delta (0, 0)
Screenshot: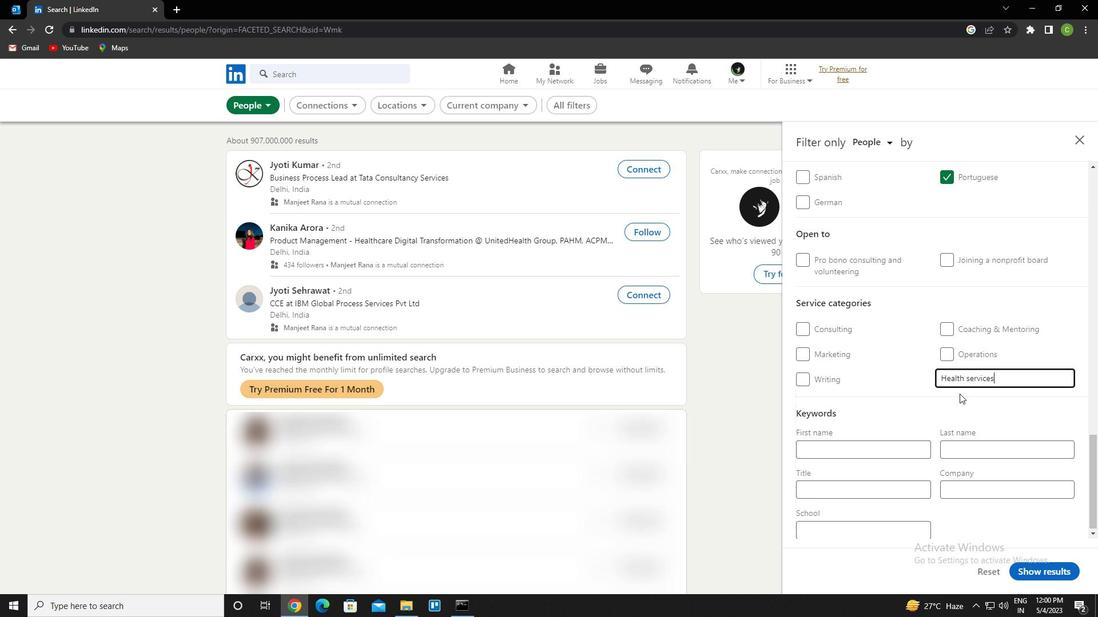 
Action: Mouse moved to (960, 396)
Screenshot: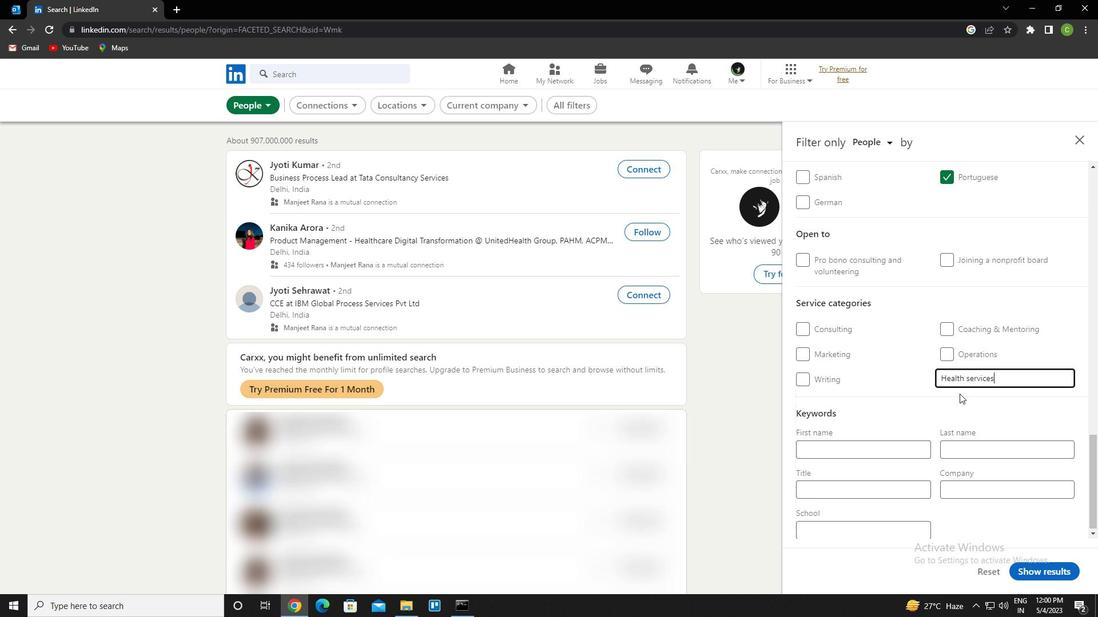 
Action: Mouse scrolled (960, 395) with delta (0, 0)
Screenshot: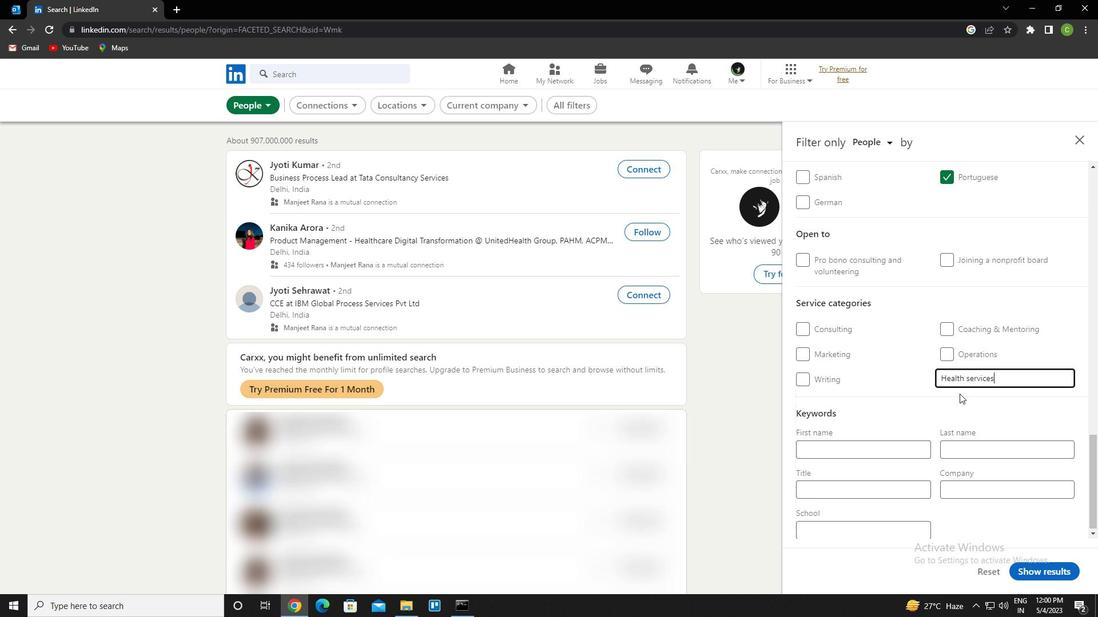 
Action: Mouse scrolled (960, 395) with delta (0, 0)
Screenshot: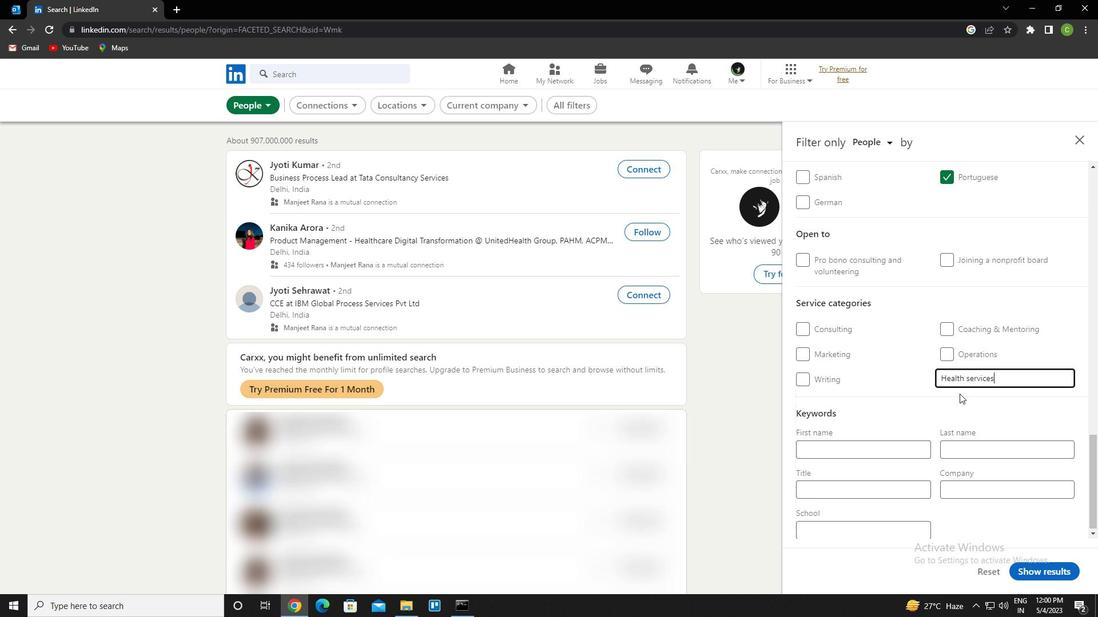 
Action: Mouse scrolled (960, 395) with delta (0, 0)
Screenshot: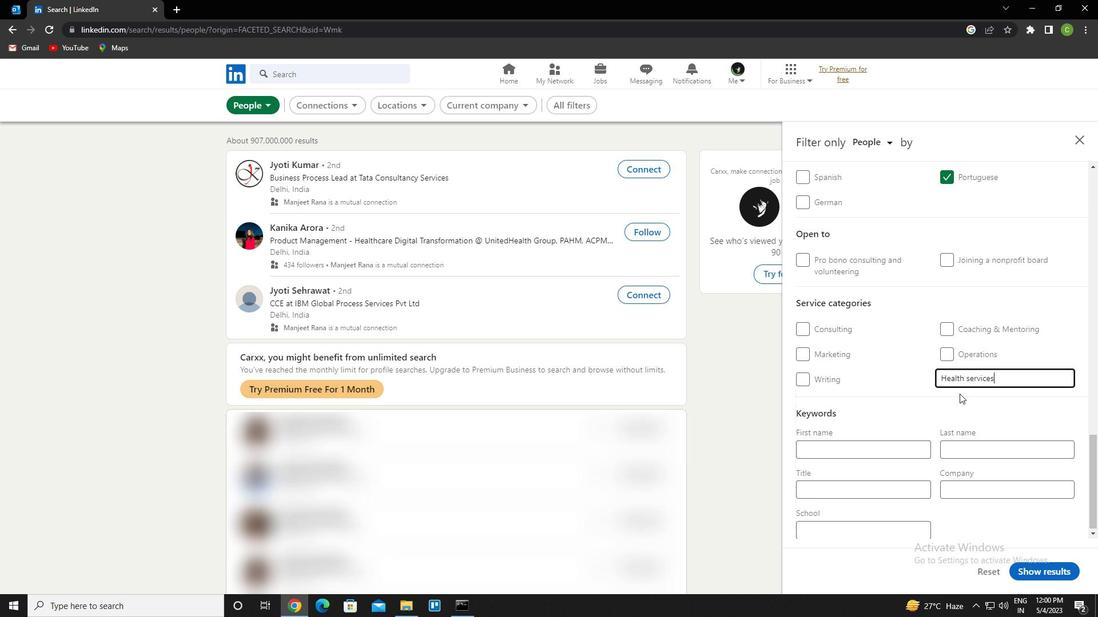 
Action: Mouse moved to (859, 493)
Screenshot: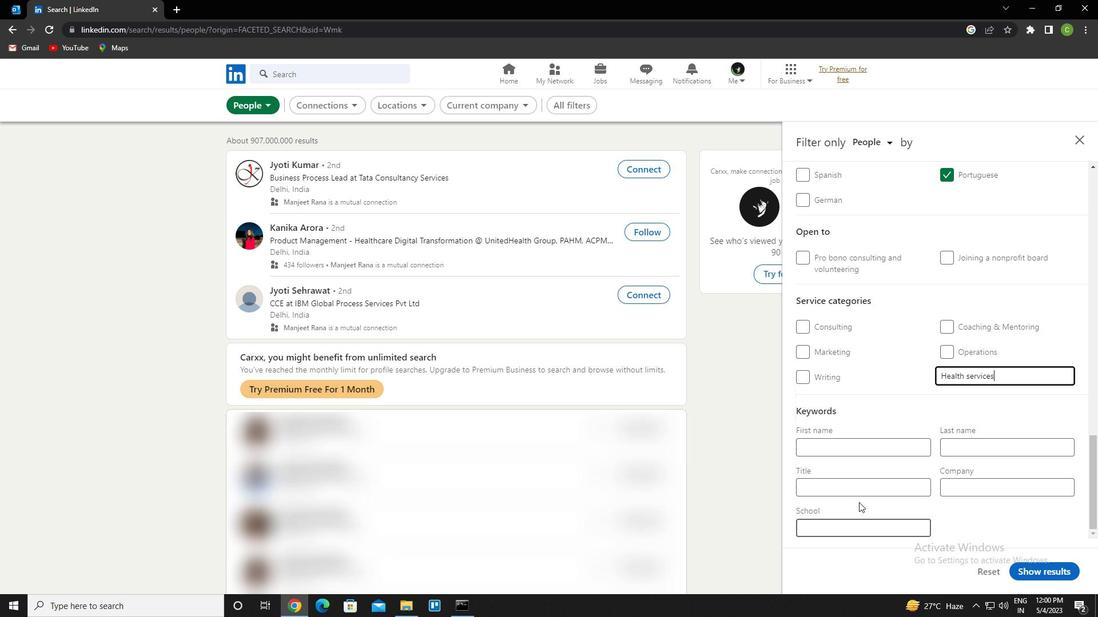 
Action: Mouse pressed left at (859, 493)
Screenshot: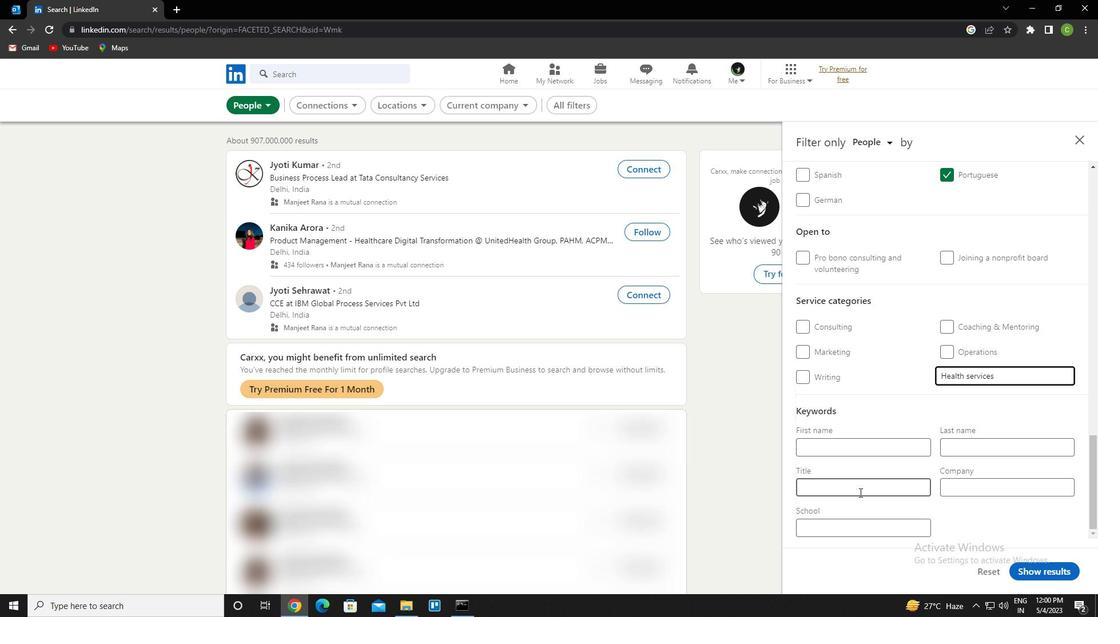 
Action: Mouse moved to (999, 380)
Screenshot: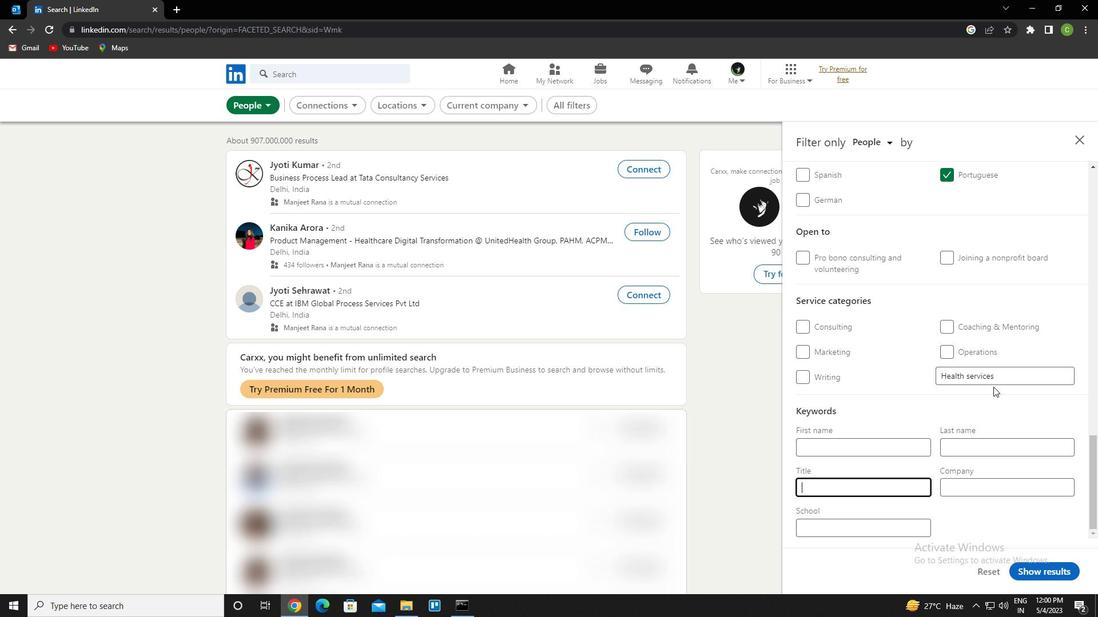 
Action: Mouse pressed left at (999, 380)
Screenshot: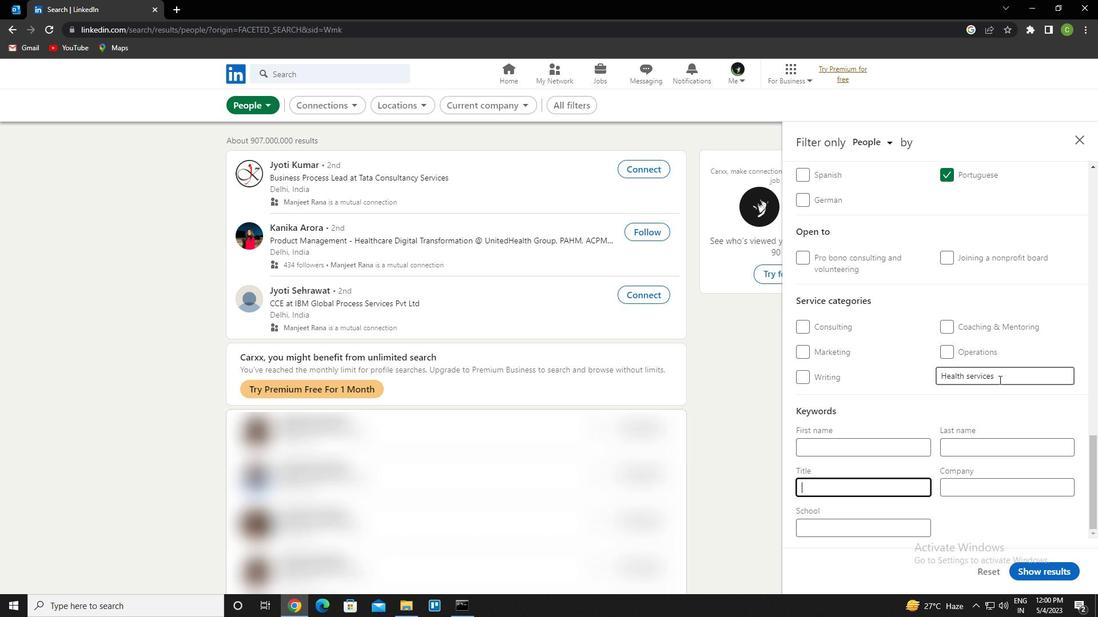 
Action: Key pressed <Key.backspace><Key.backspace><Key.backspace><Key.backspace><Key.backspace><Key.backspace><Key.backspace><Key.backspace>insurance<Key.down><Key.enter>
Screenshot: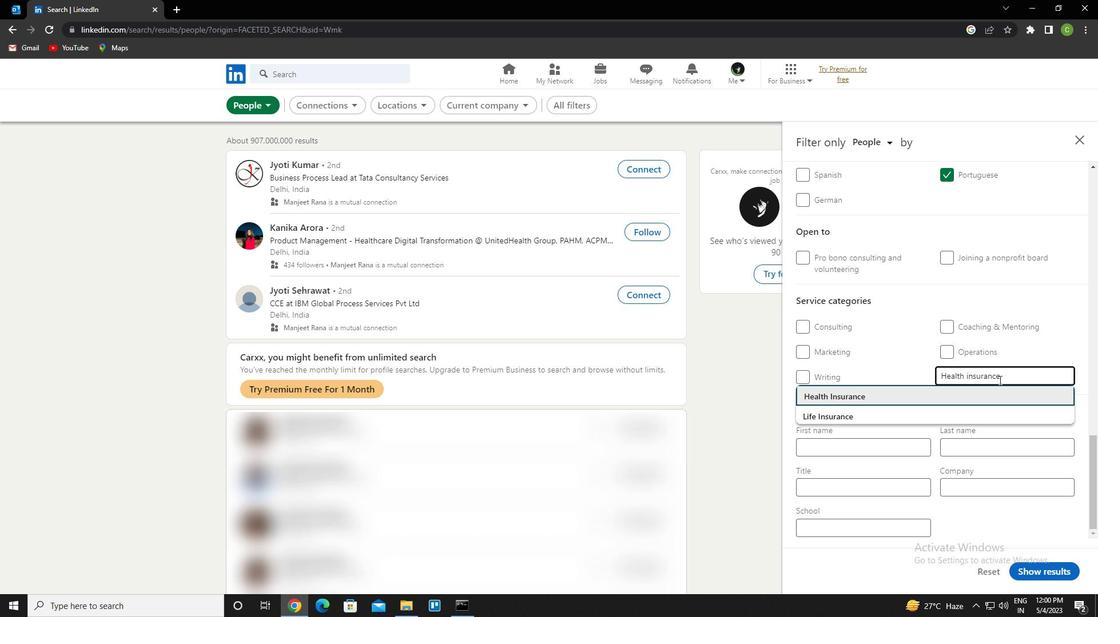 
Action: Mouse moved to (997, 391)
Screenshot: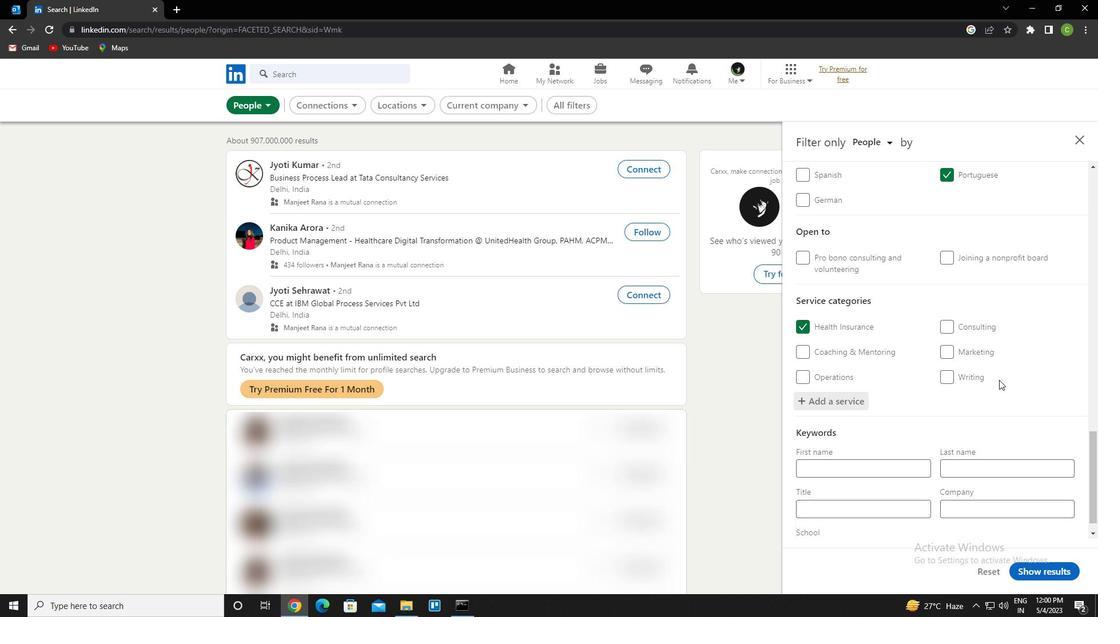 
Action: Mouse scrolled (997, 390) with delta (0, 0)
Screenshot: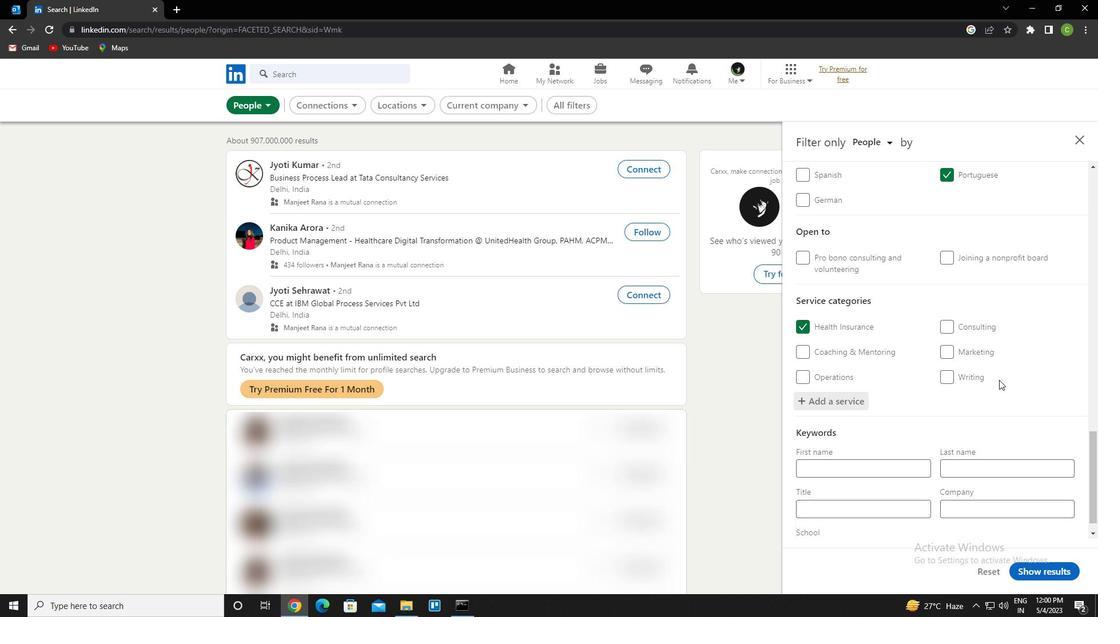 
Action: Mouse moved to (997, 426)
Screenshot: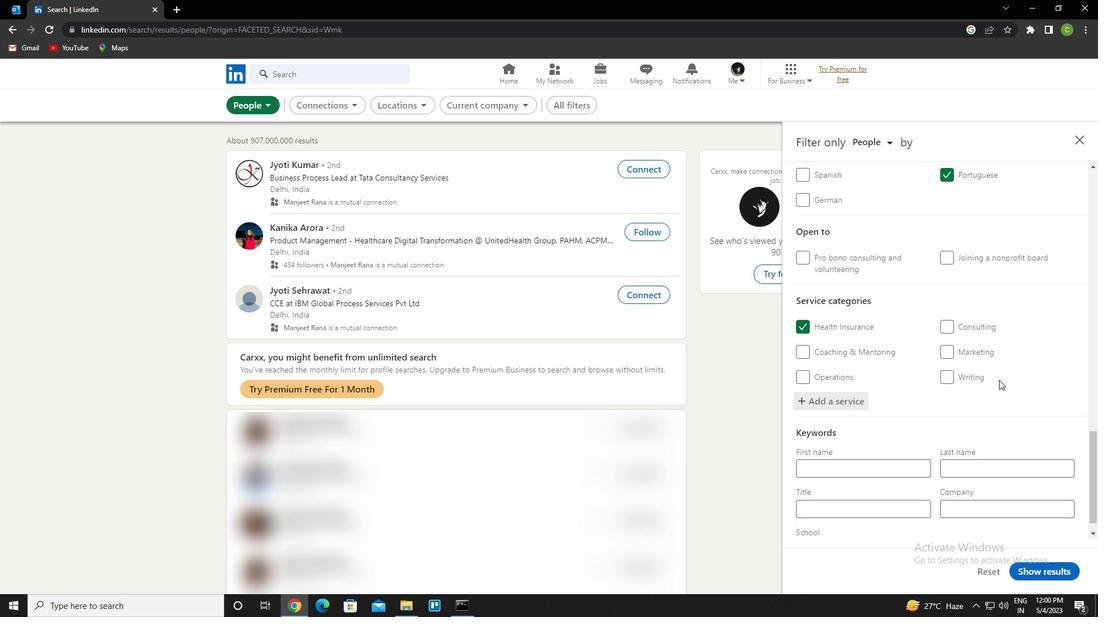 
Action: Mouse scrolled (997, 426) with delta (0, 0)
Screenshot: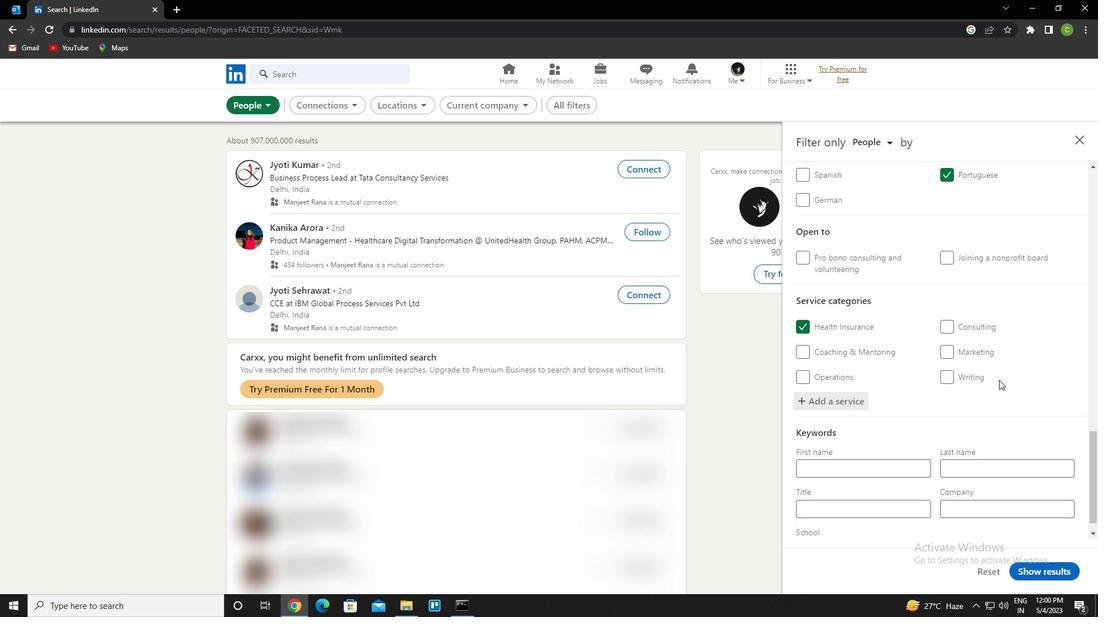 
Action: Mouse moved to (997, 426)
Screenshot: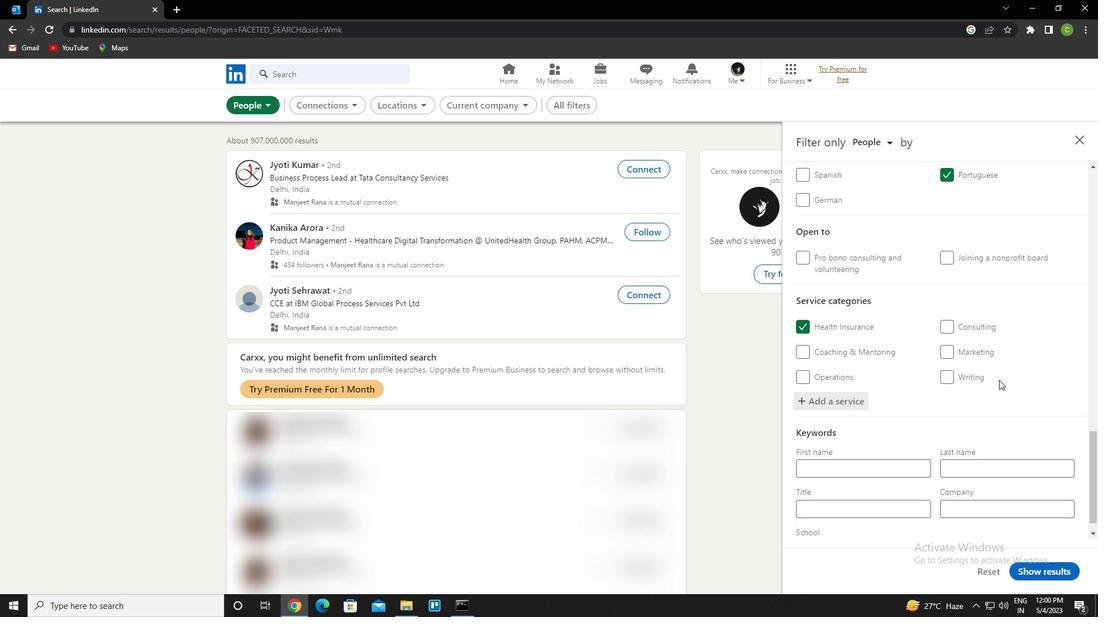 
Action: Mouse scrolled (997, 426) with delta (0, 0)
Screenshot: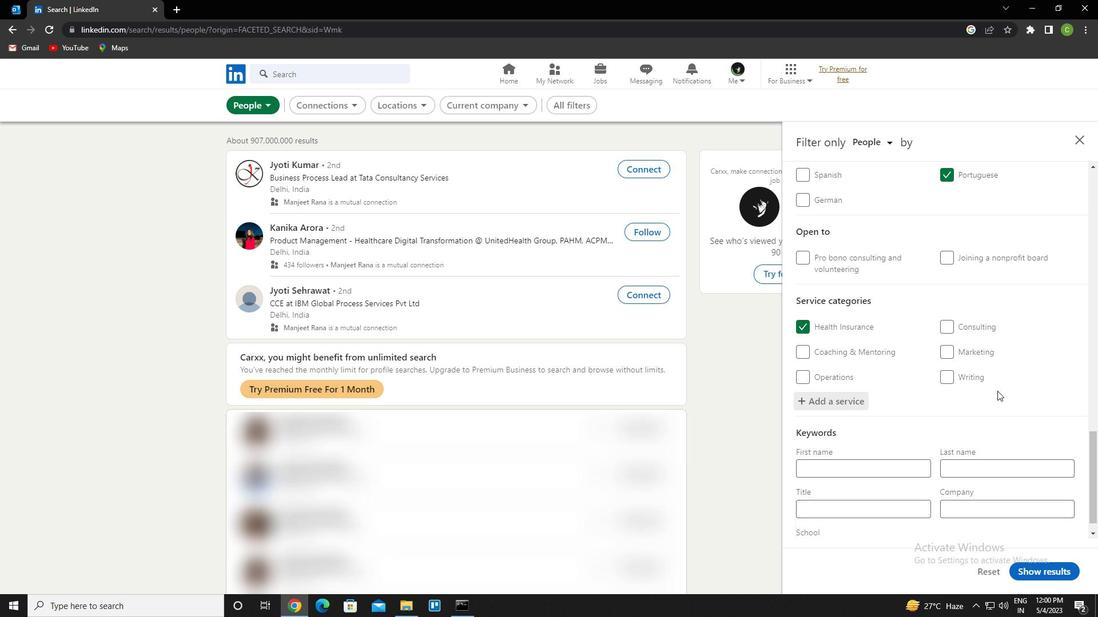 
Action: Mouse moved to (995, 429)
Screenshot: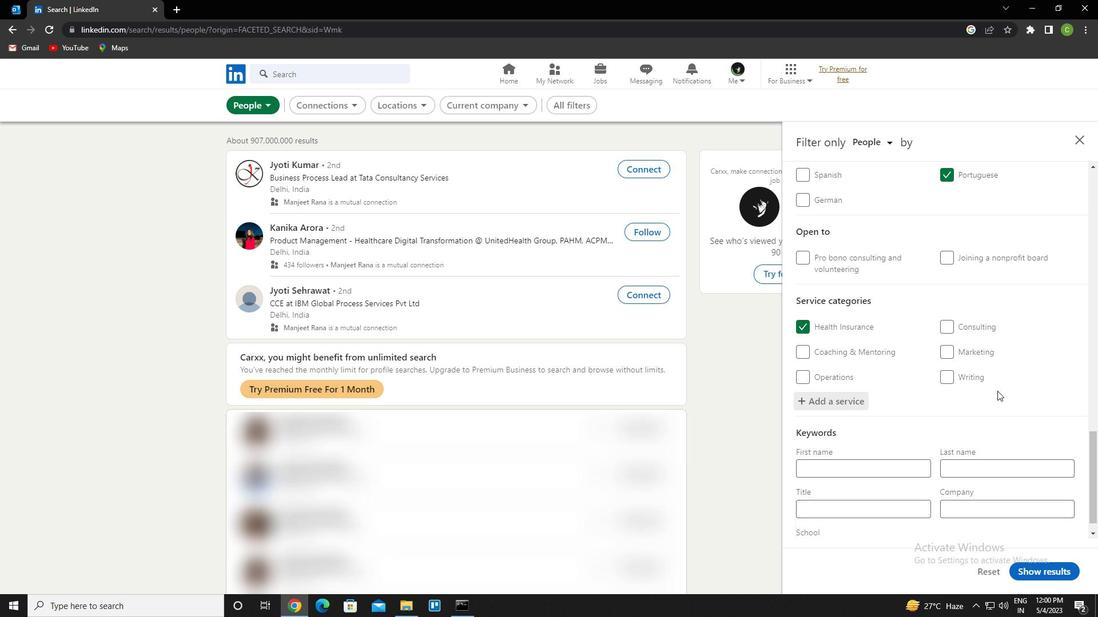 
Action: Mouse scrolled (995, 428) with delta (0, 0)
Screenshot: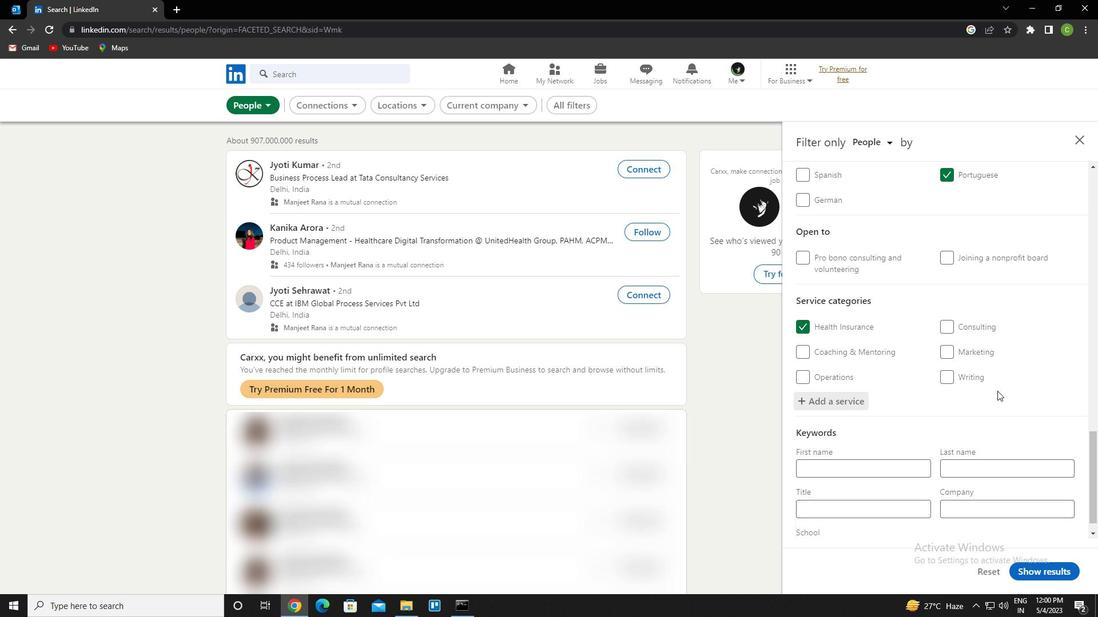 
Action: Mouse moved to (992, 430)
Screenshot: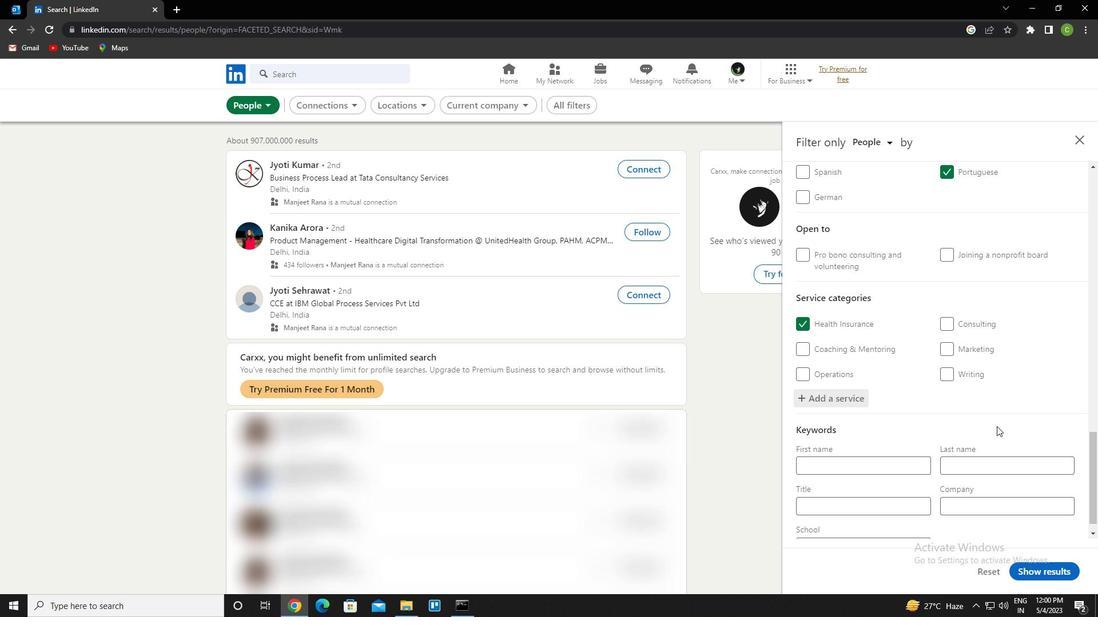 
Action: Mouse scrolled (992, 430) with delta (0, 0)
Screenshot: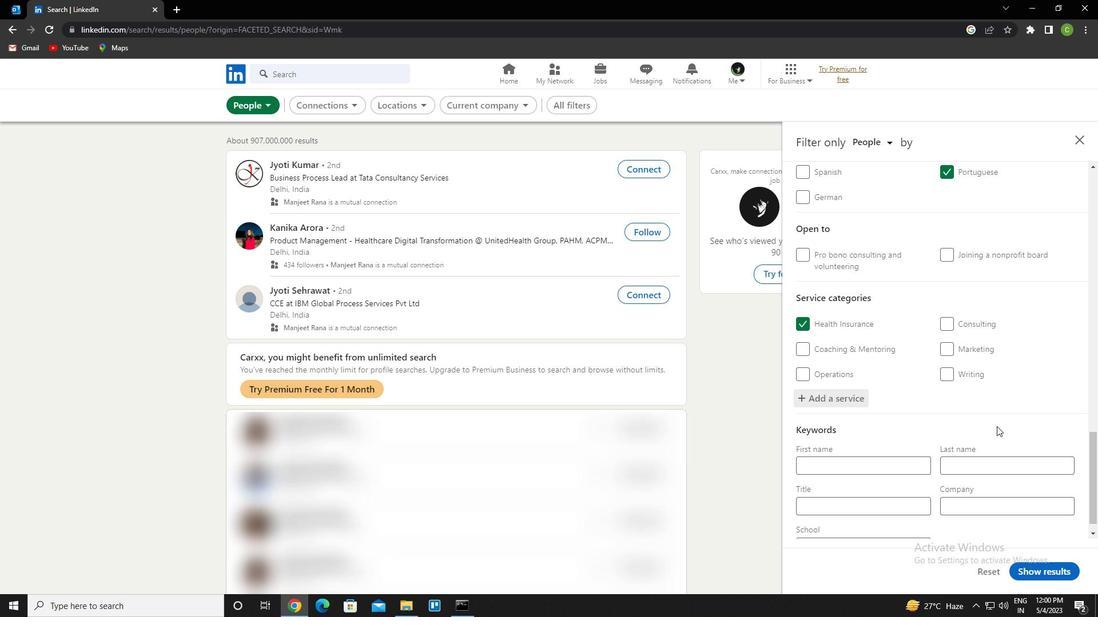 
Action: Mouse moved to (878, 488)
Screenshot: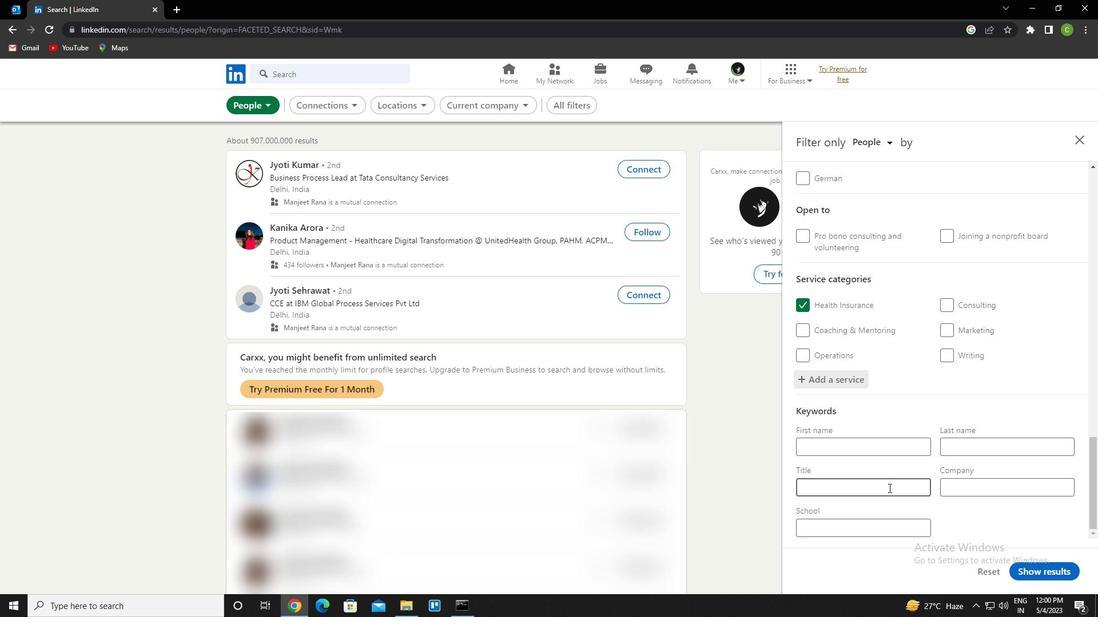
Action: Mouse pressed left at (878, 488)
Screenshot: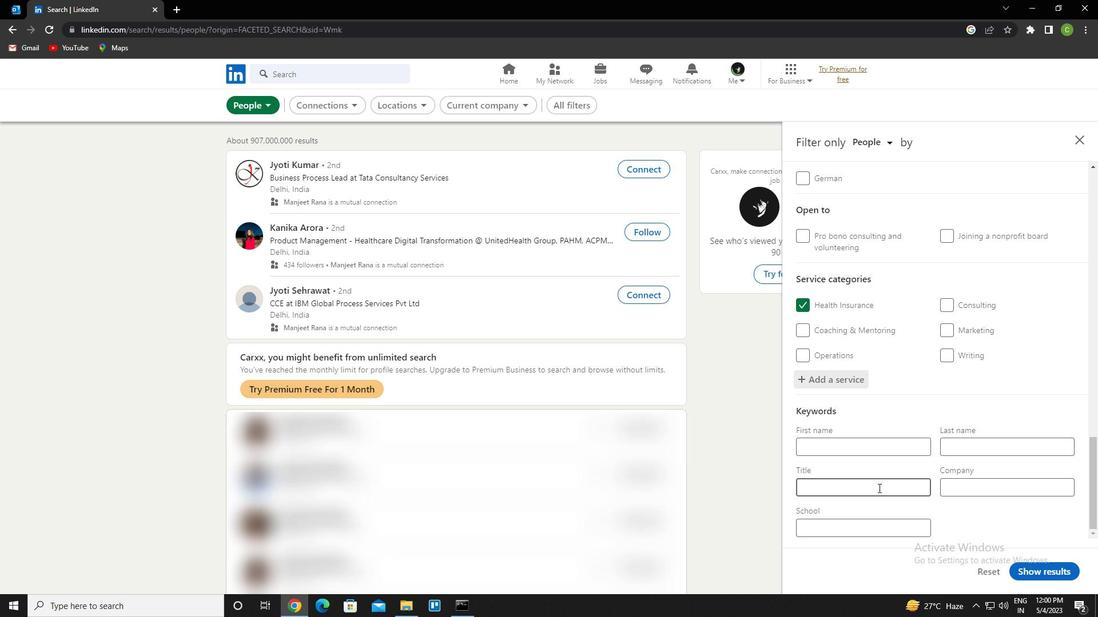 
Action: Key pressed <Key.caps_lock>b<Key.caps_lock>iostatistician
Screenshot: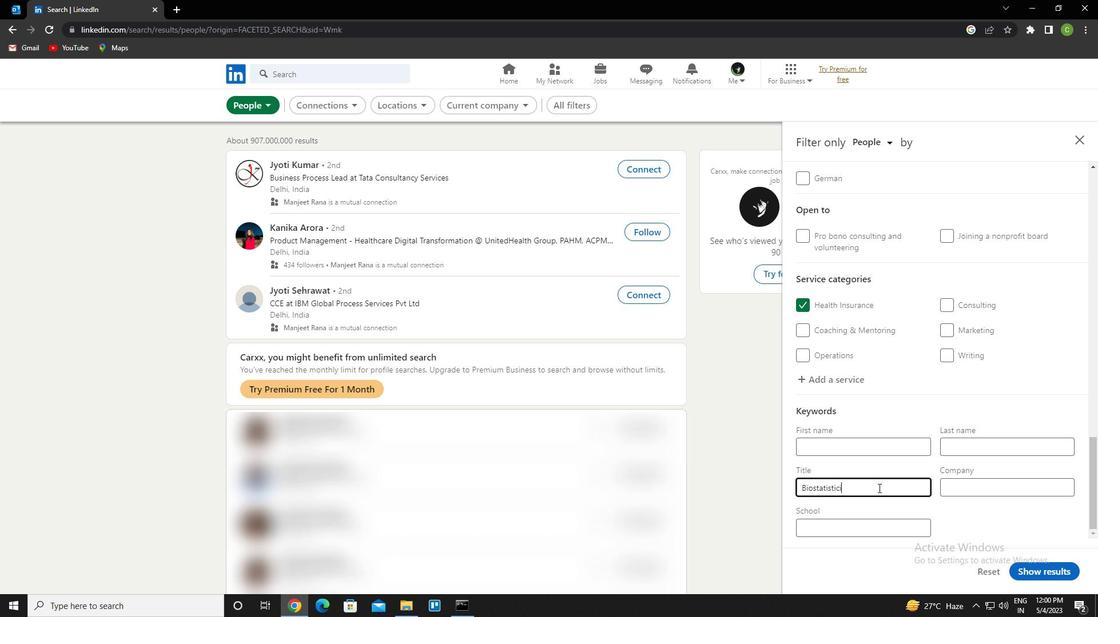 
Action: Mouse moved to (1042, 572)
Screenshot: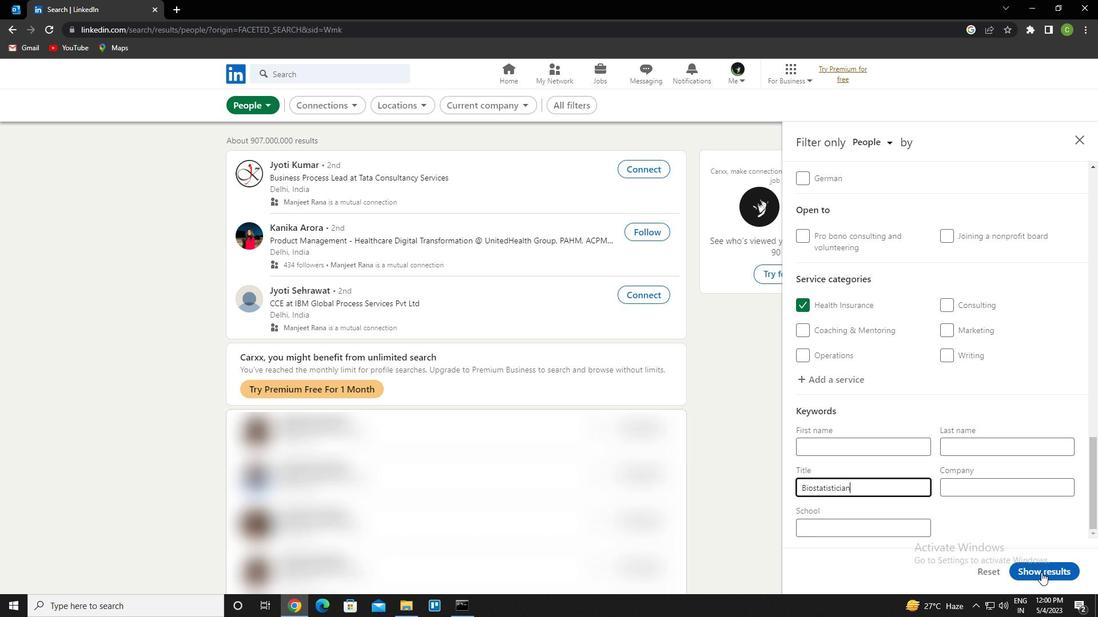 
Action: Mouse pressed left at (1042, 572)
Screenshot: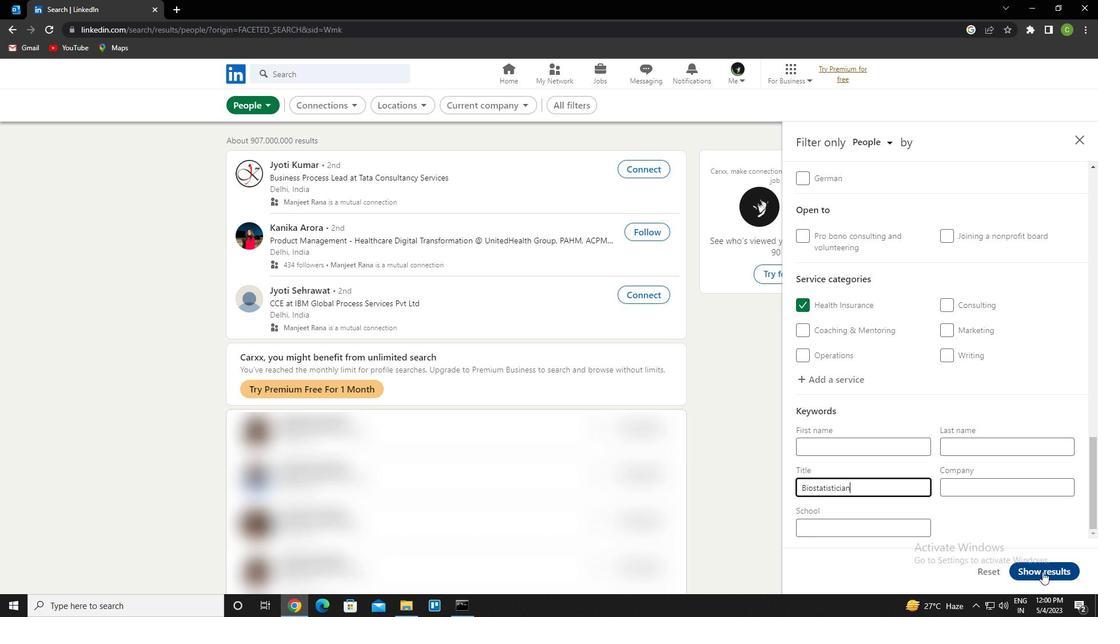 
Action: Mouse moved to (714, 475)
Screenshot: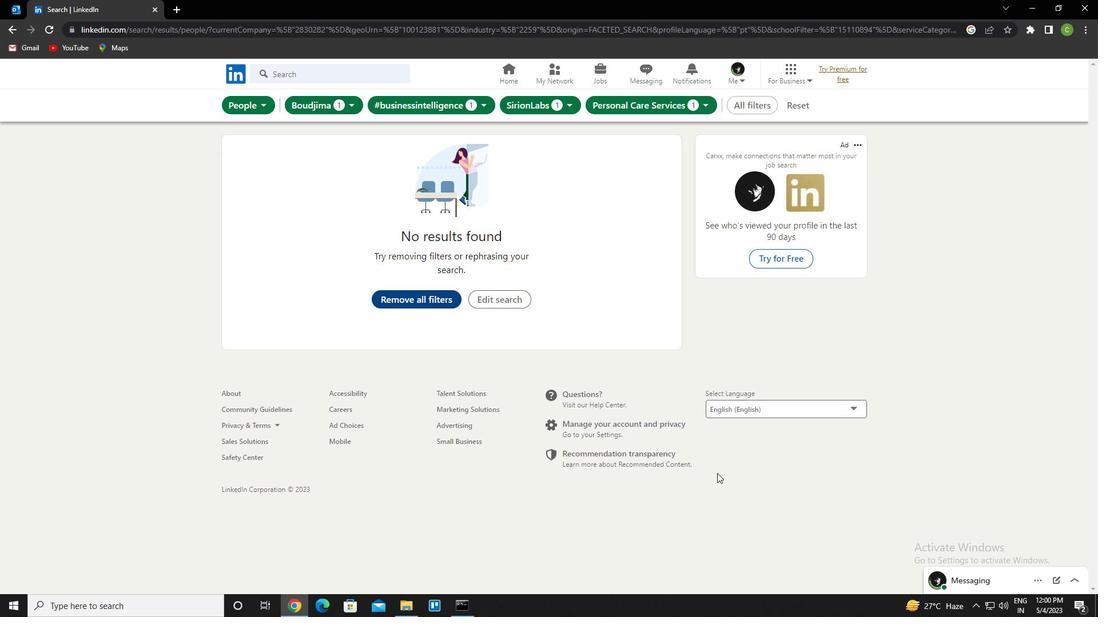 
